 Task: Search one way flight ticket for 5 adults, 1 child, 2 infants in seat and 1 infant on lap in business from Allentown: Lehigh Valley International Airport (was Allentown-bethlehem-easton International Airport) to Raleigh: Raleigh-durham International Airport on 8-5-2023. Choice of flights is Spirit. Number of bags: 2 checked bags. Price is upto 105000. Outbound departure time preference is 12:15.
Action: Mouse moved to (421, 358)
Screenshot: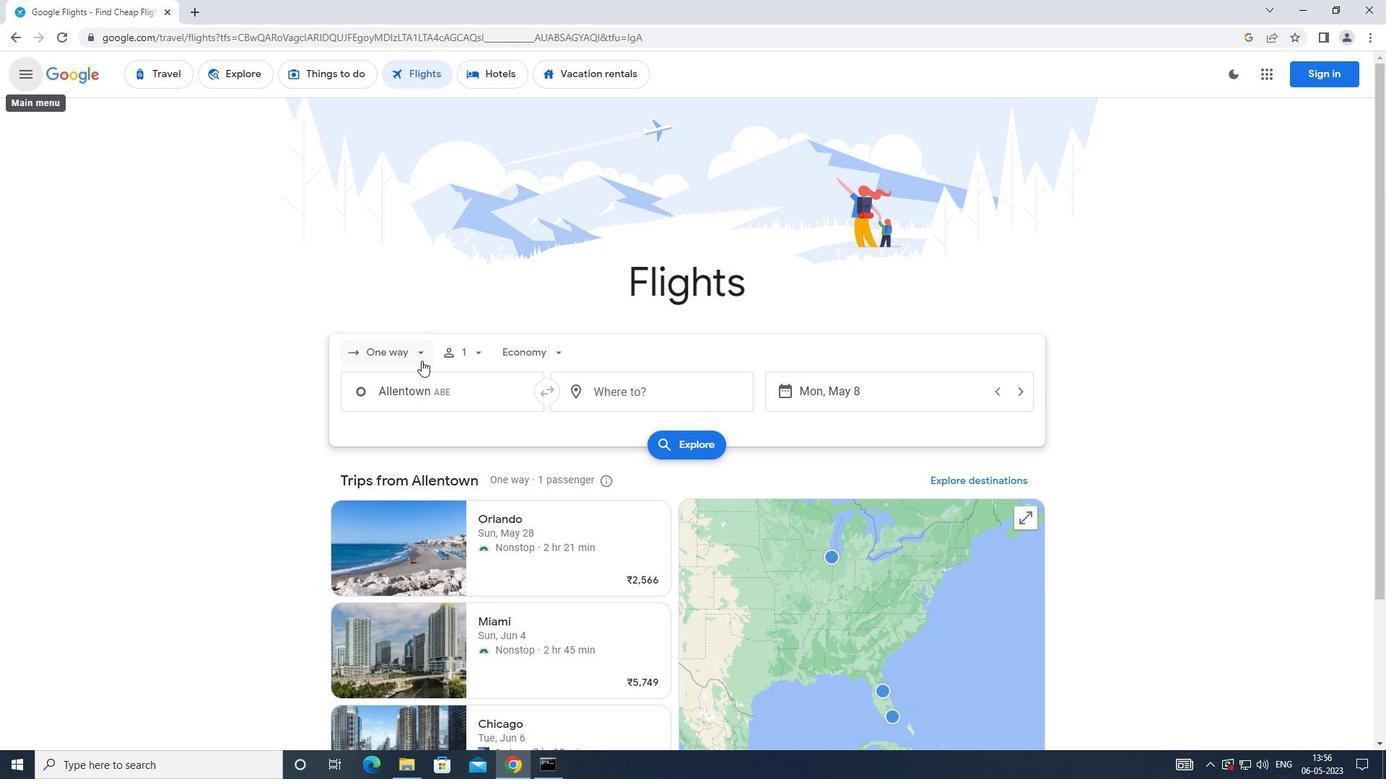 
Action: Mouse pressed left at (421, 358)
Screenshot: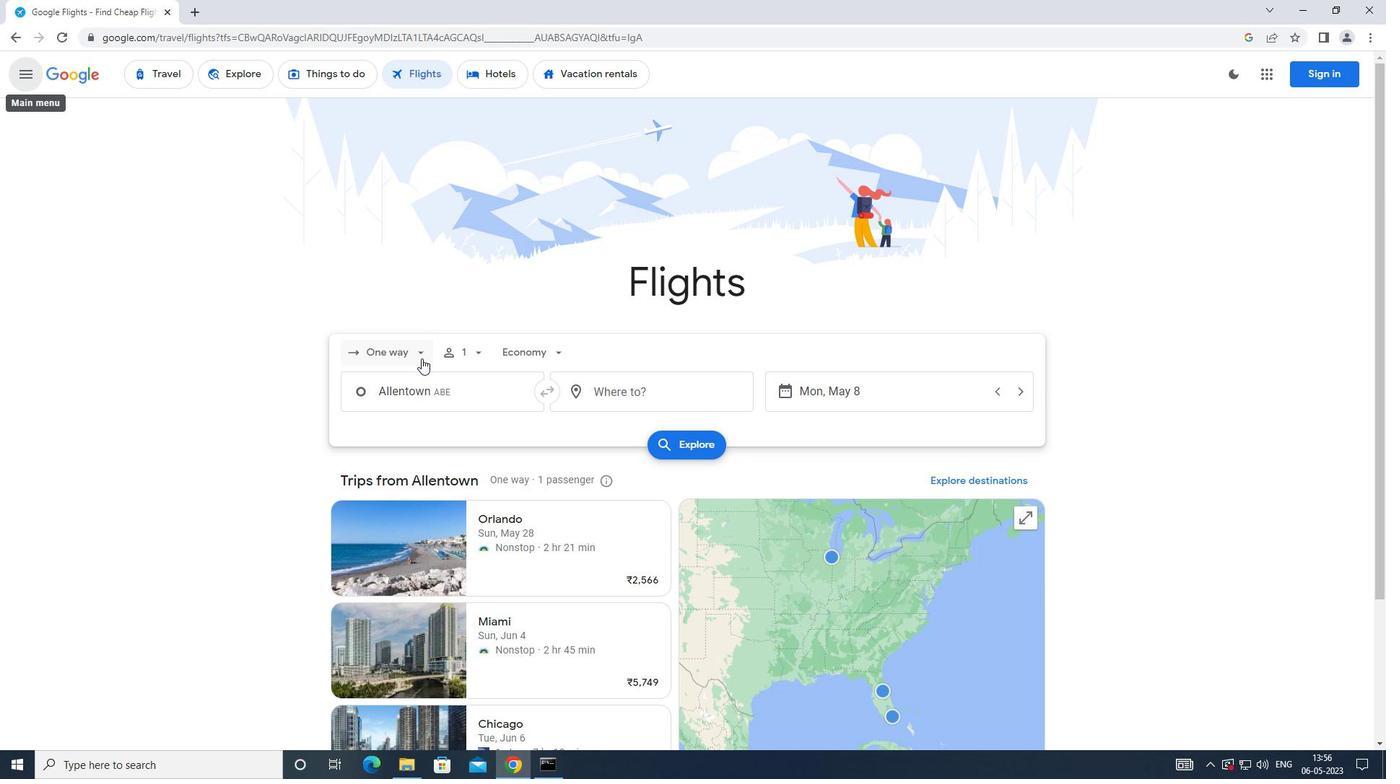 
Action: Mouse moved to (416, 415)
Screenshot: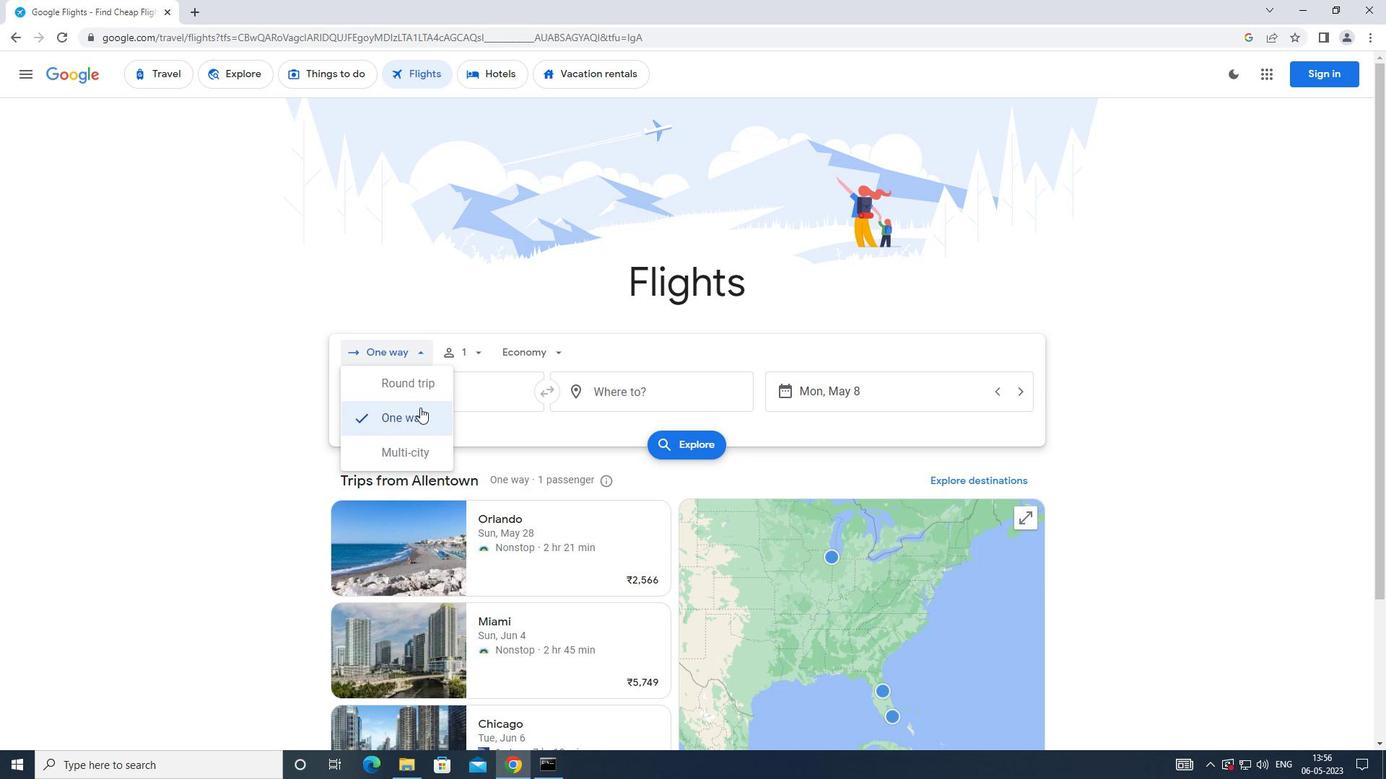 
Action: Mouse pressed left at (416, 415)
Screenshot: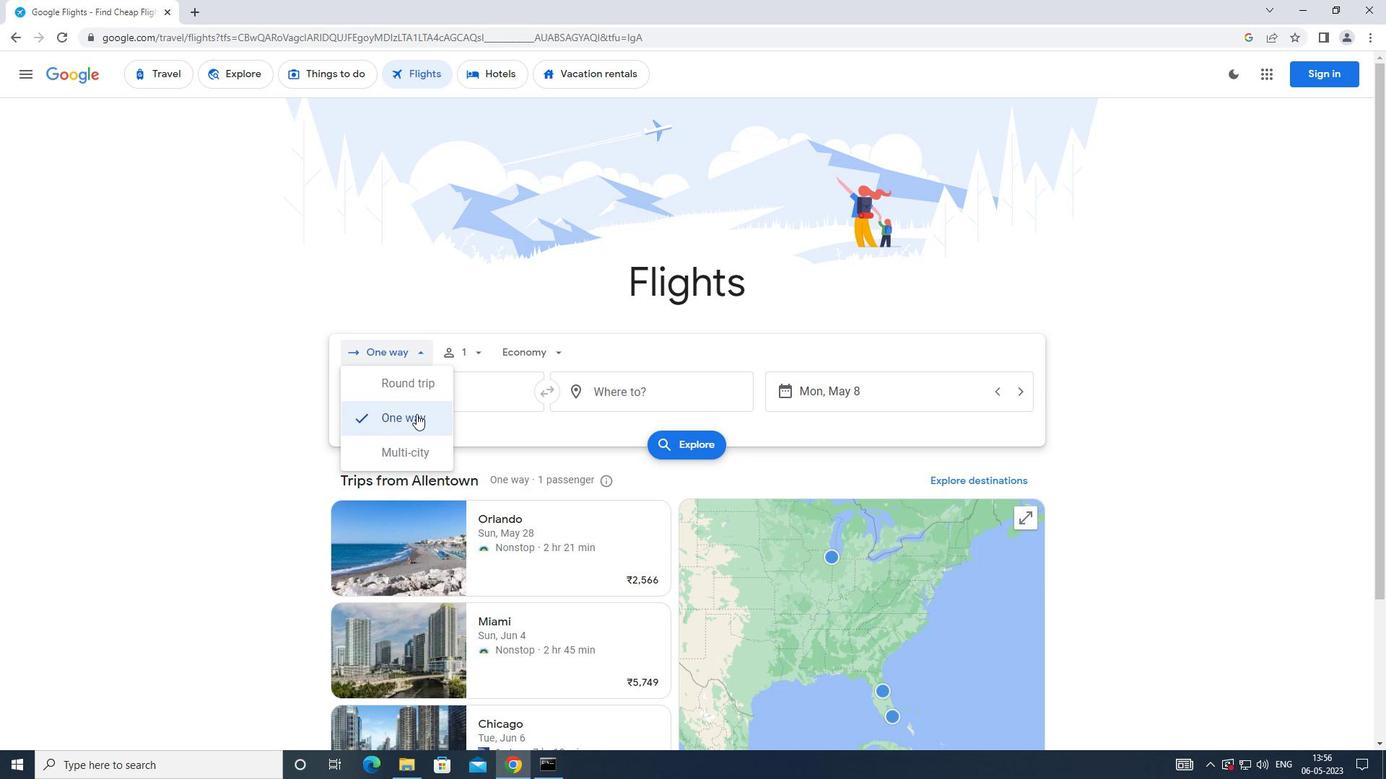 
Action: Mouse moved to (474, 361)
Screenshot: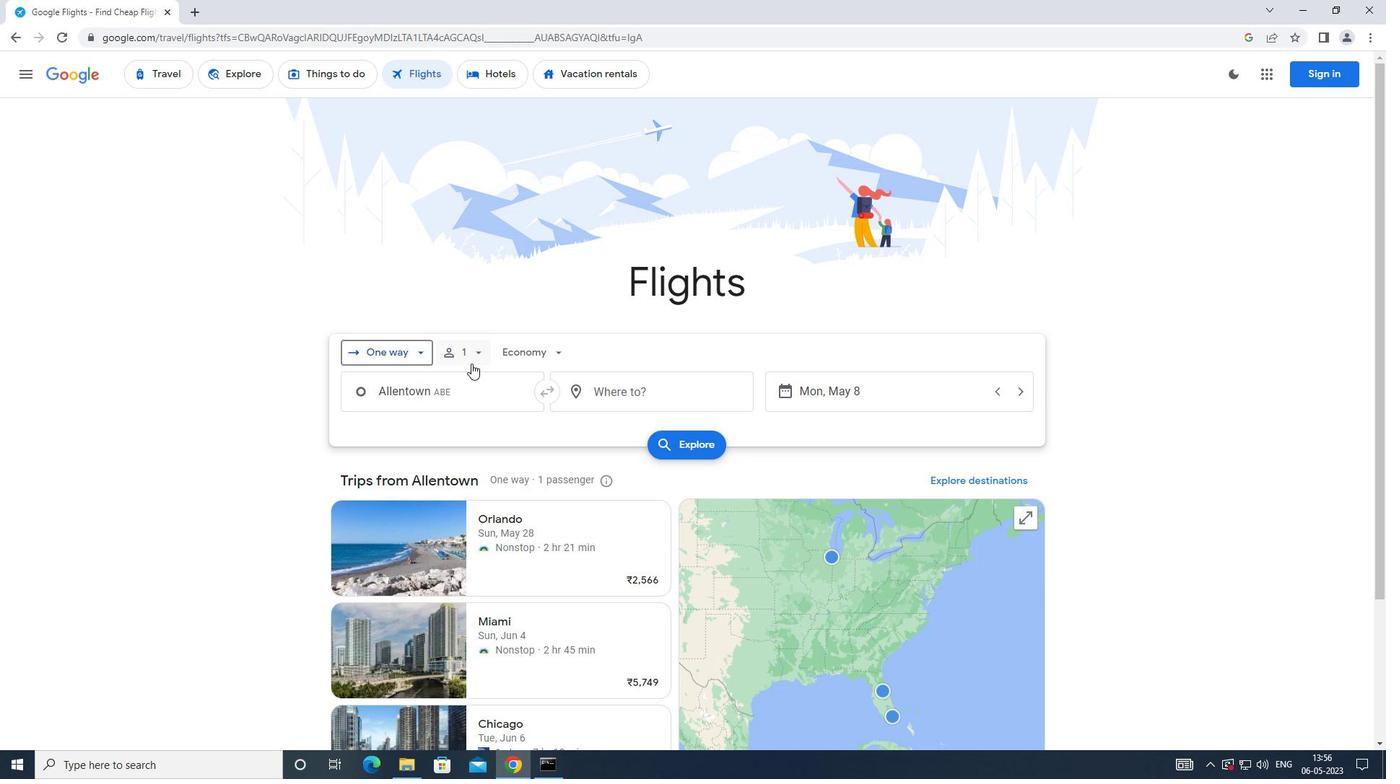 
Action: Mouse pressed left at (474, 361)
Screenshot: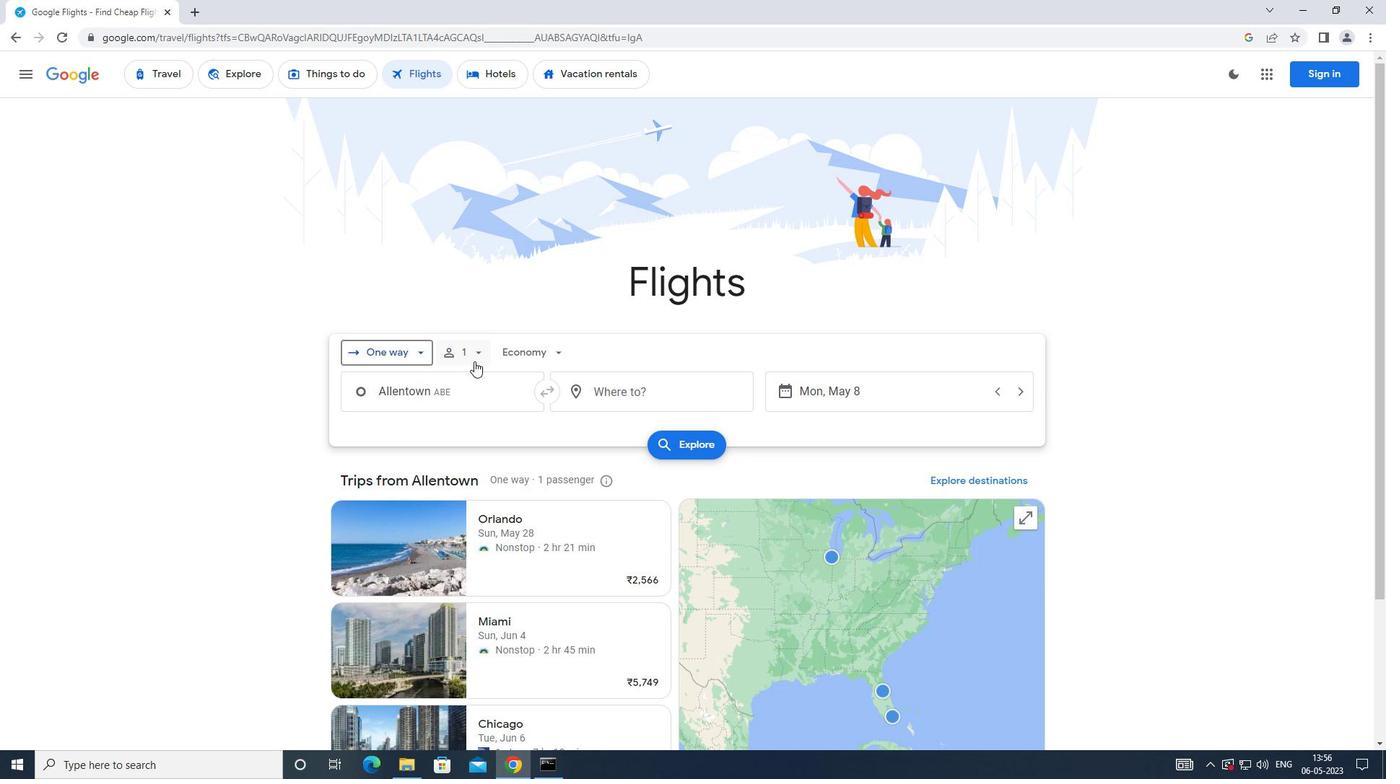 
Action: Mouse moved to (582, 391)
Screenshot: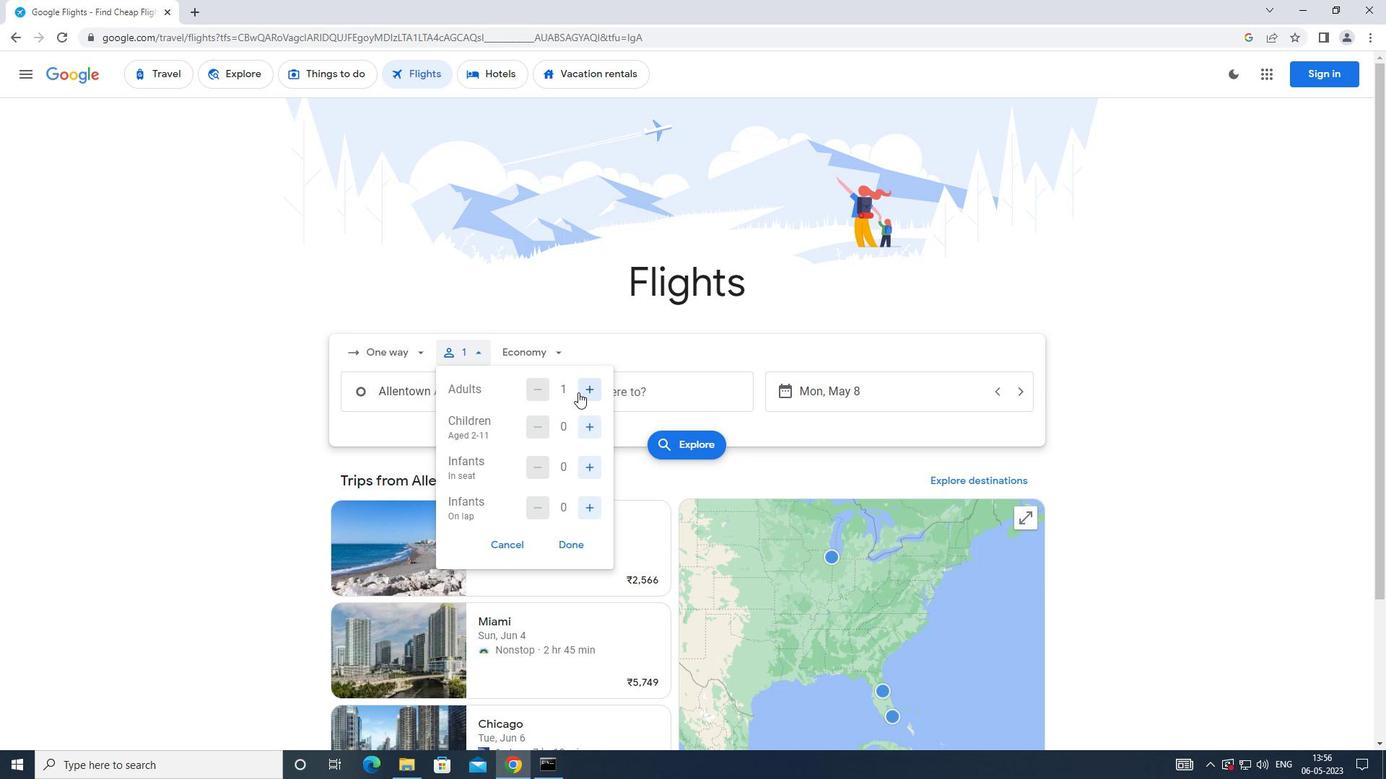 
Action: Mouse pressed left at (582, 391)
Screenshot: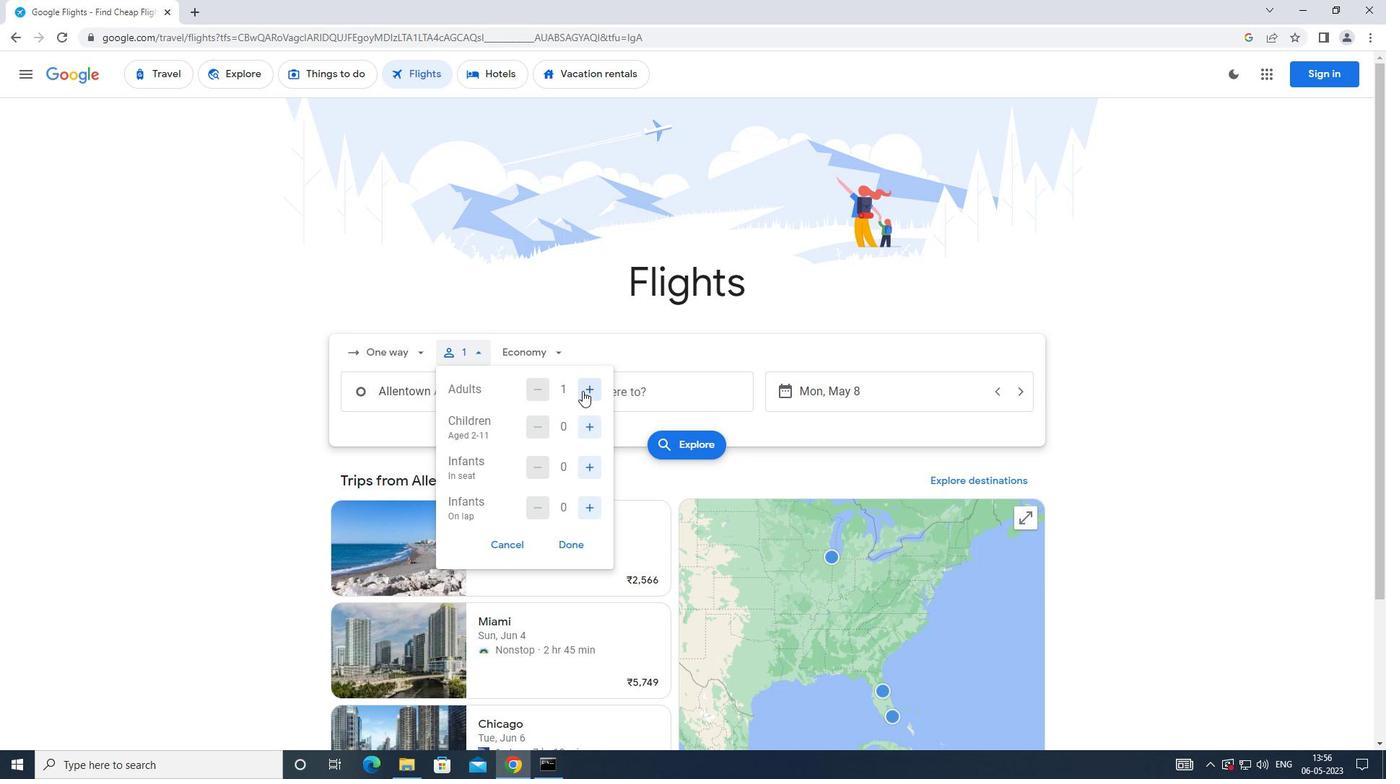 
Action: Mouse pressed left at (582, 391)
Screenshot: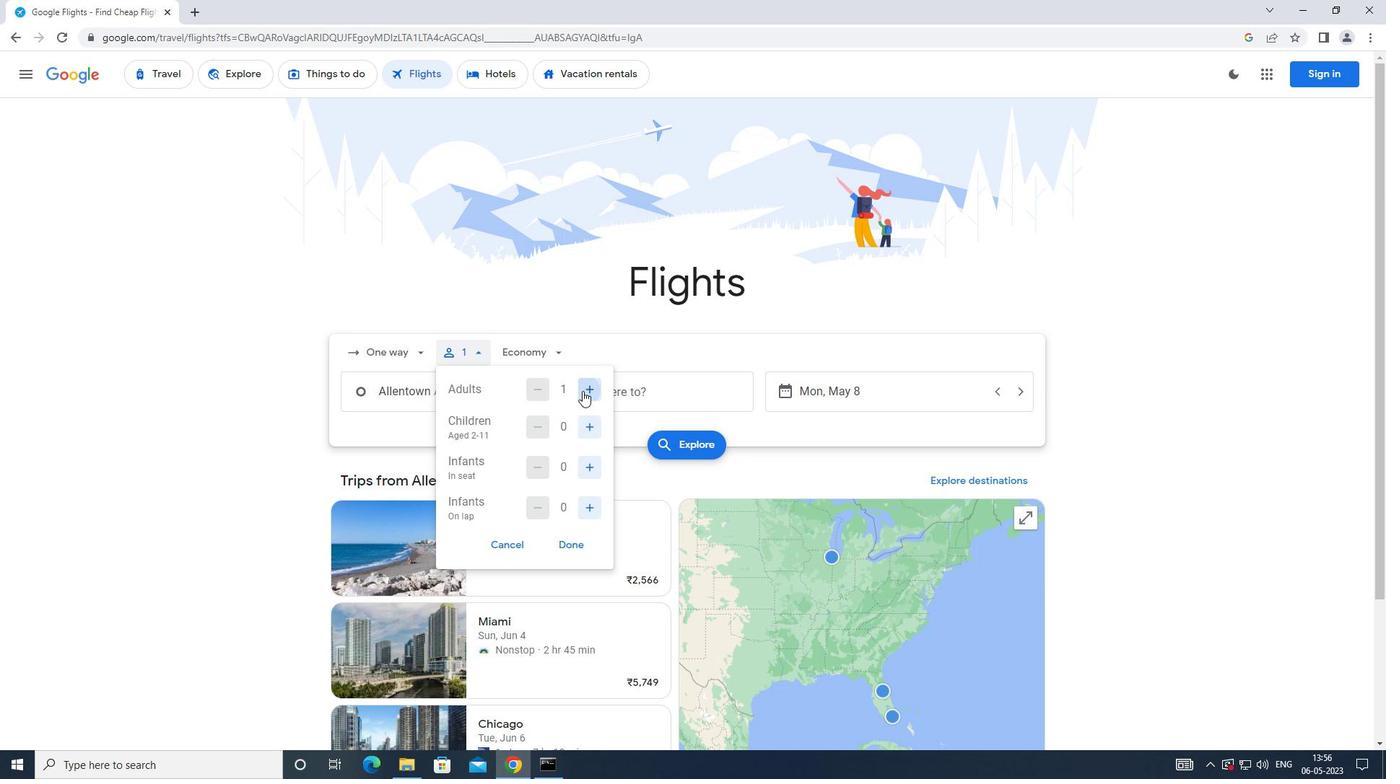 
Action: Mouse pressed left at (582, 391)
Screenshot: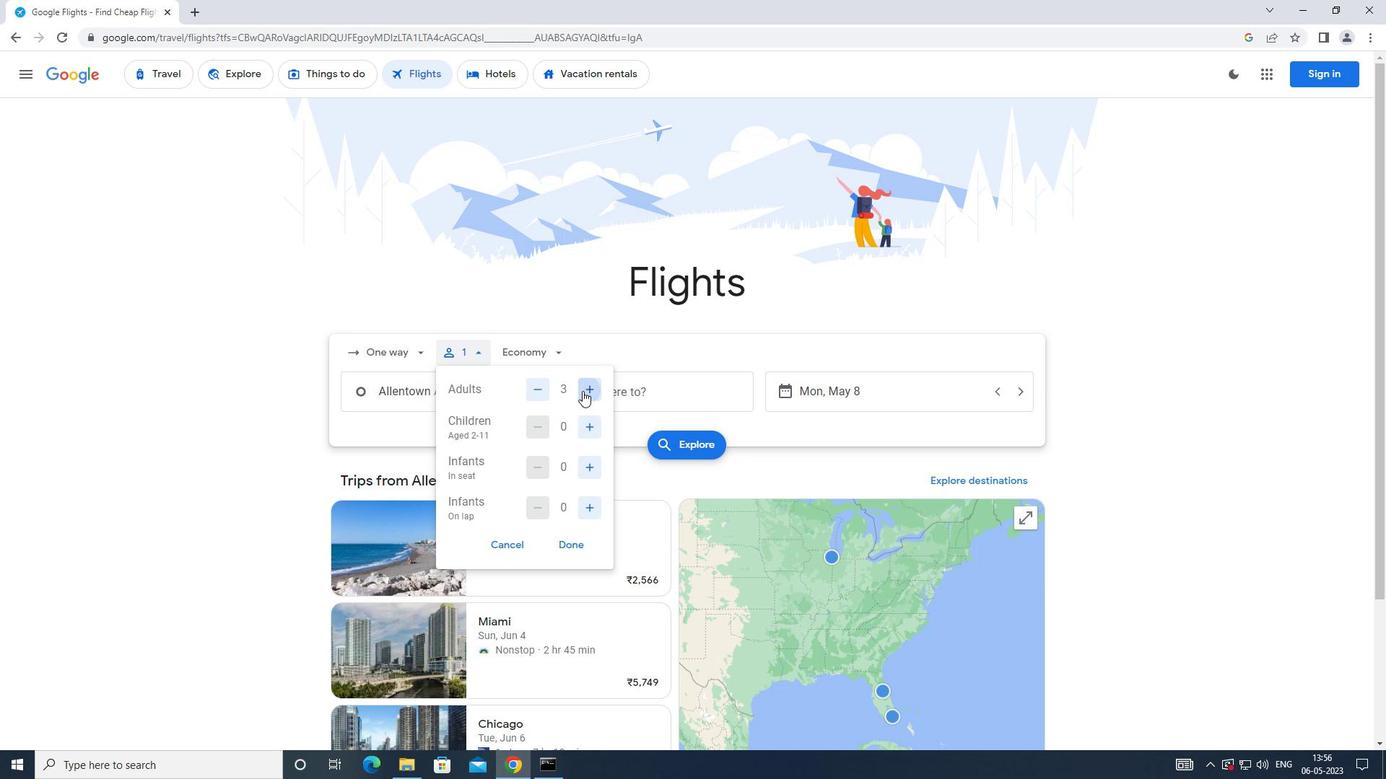 
Action: Mouse pressed left at (582, 391)
Screenshot: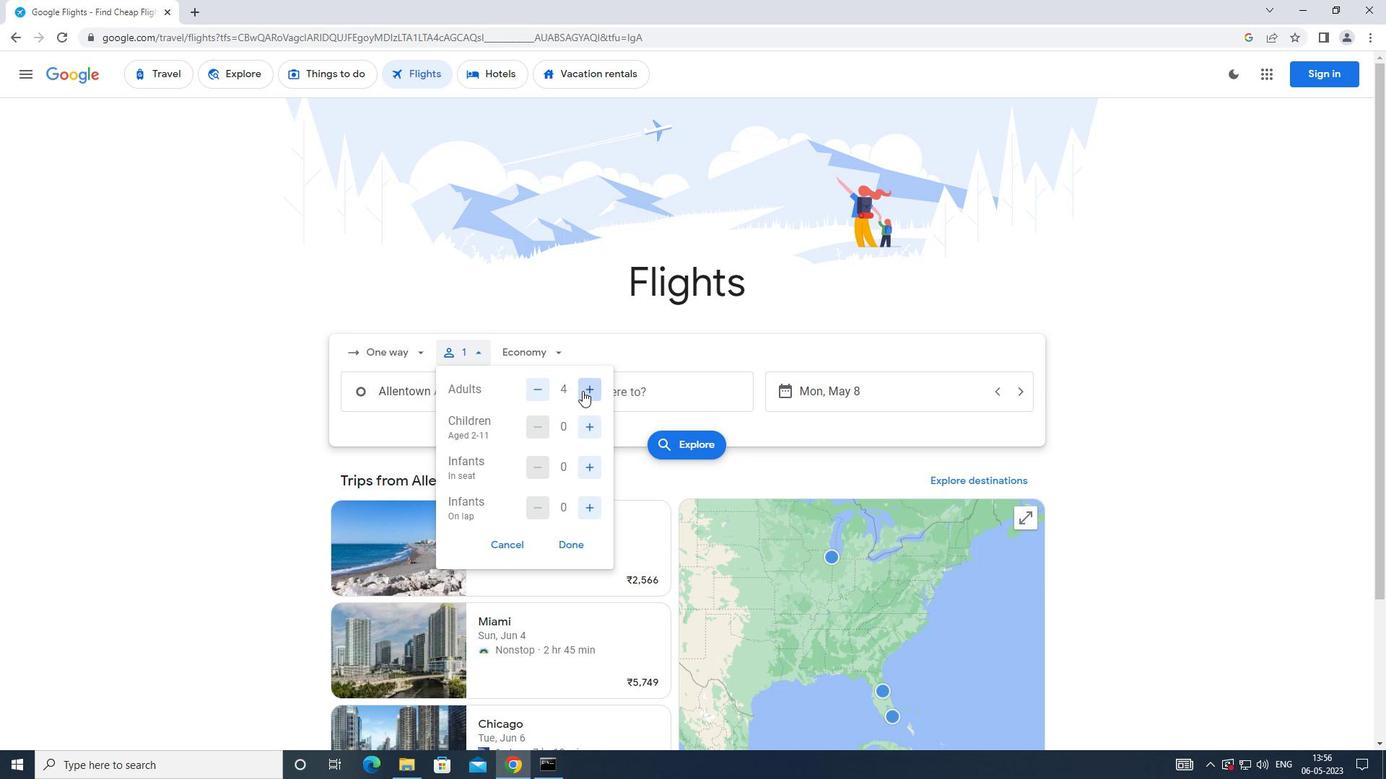 
Action: Mouse moved to (581, 429)
Screenshot: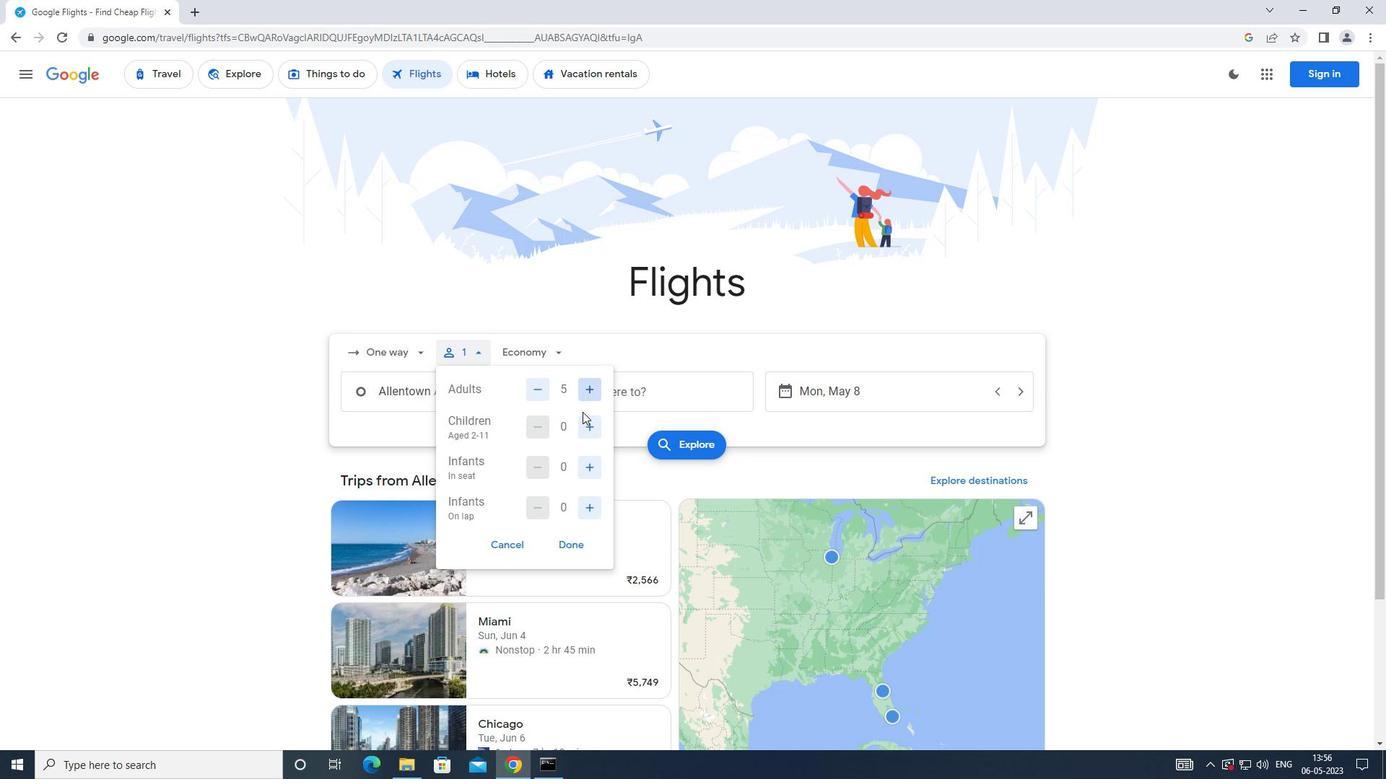 
Action: Mouse pressed left at (581, 429)
Screenshot: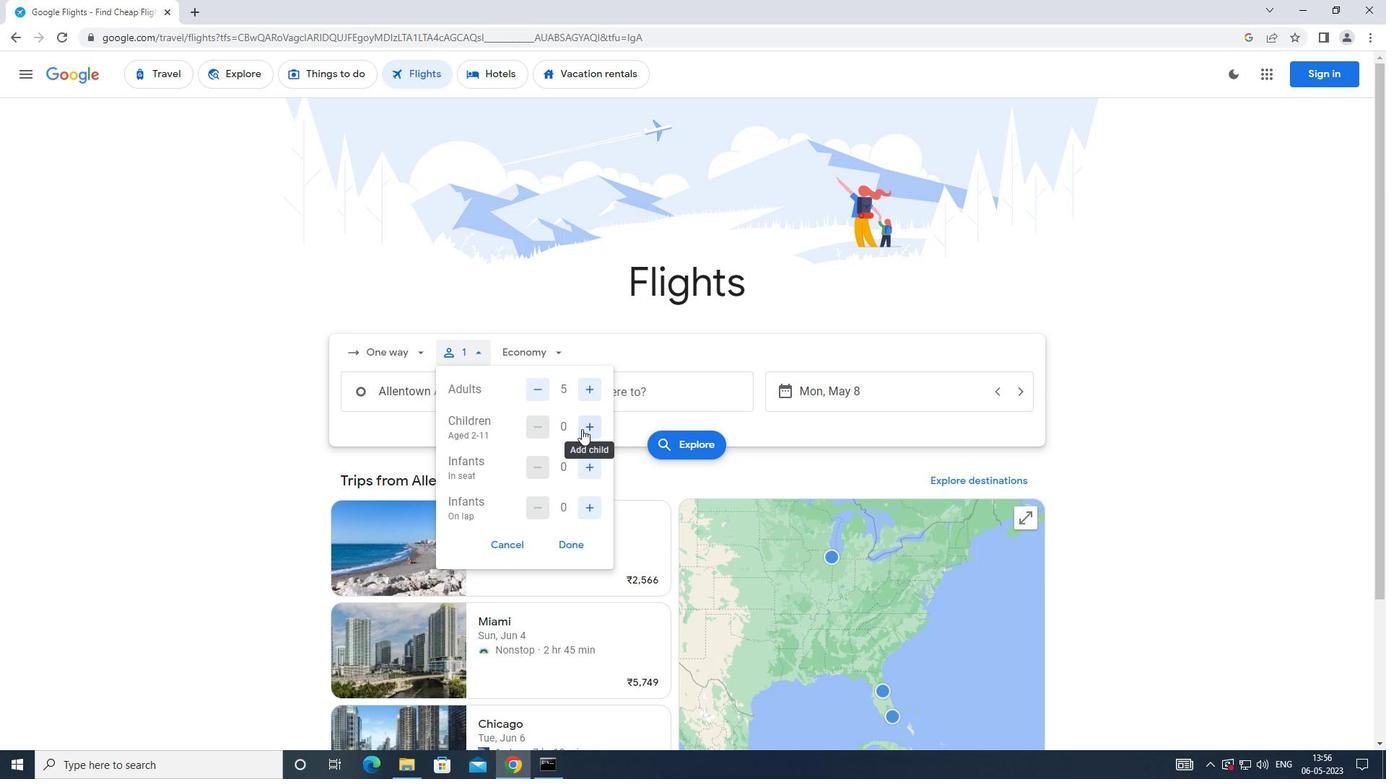 
Action: Mouse moved to (591, 462)
Screenshot: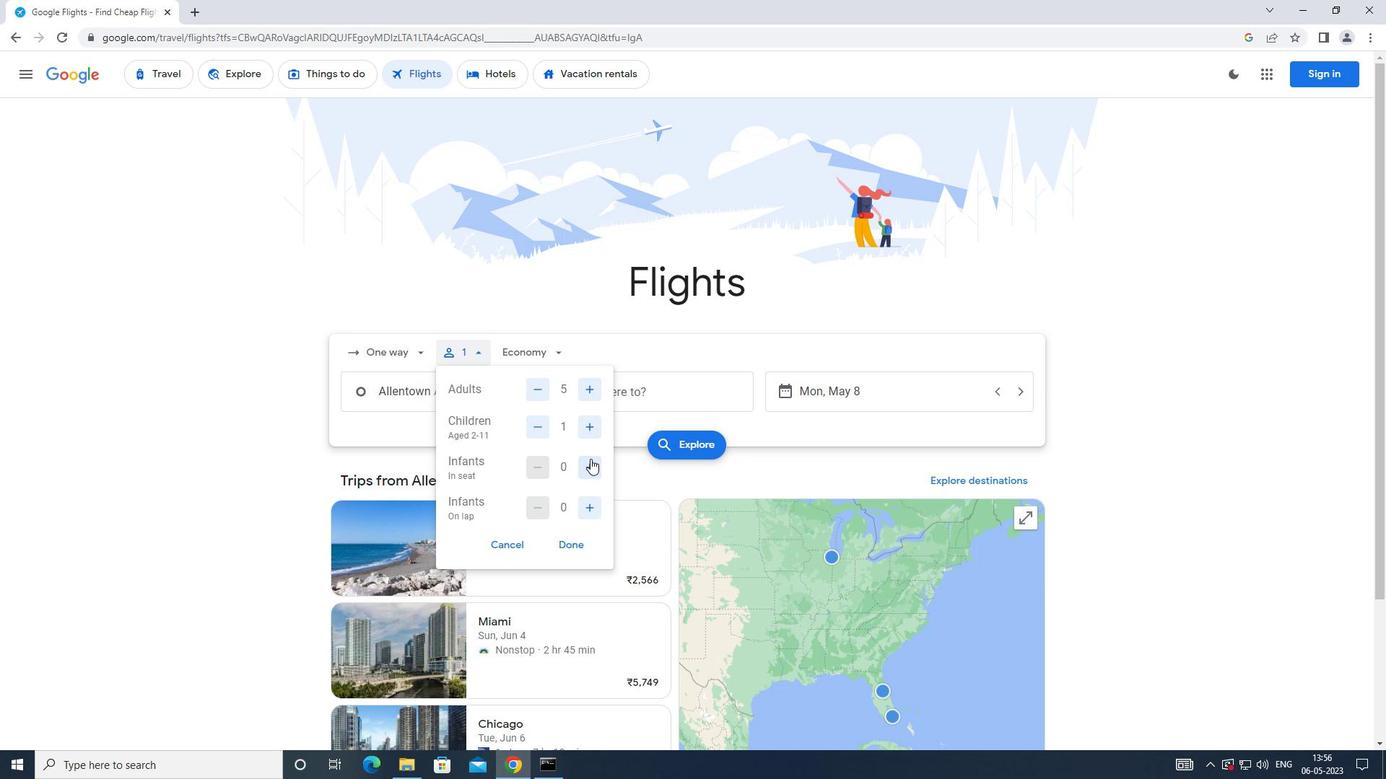 
Action: Mouse pressed left at (591, 462)
Screenshot: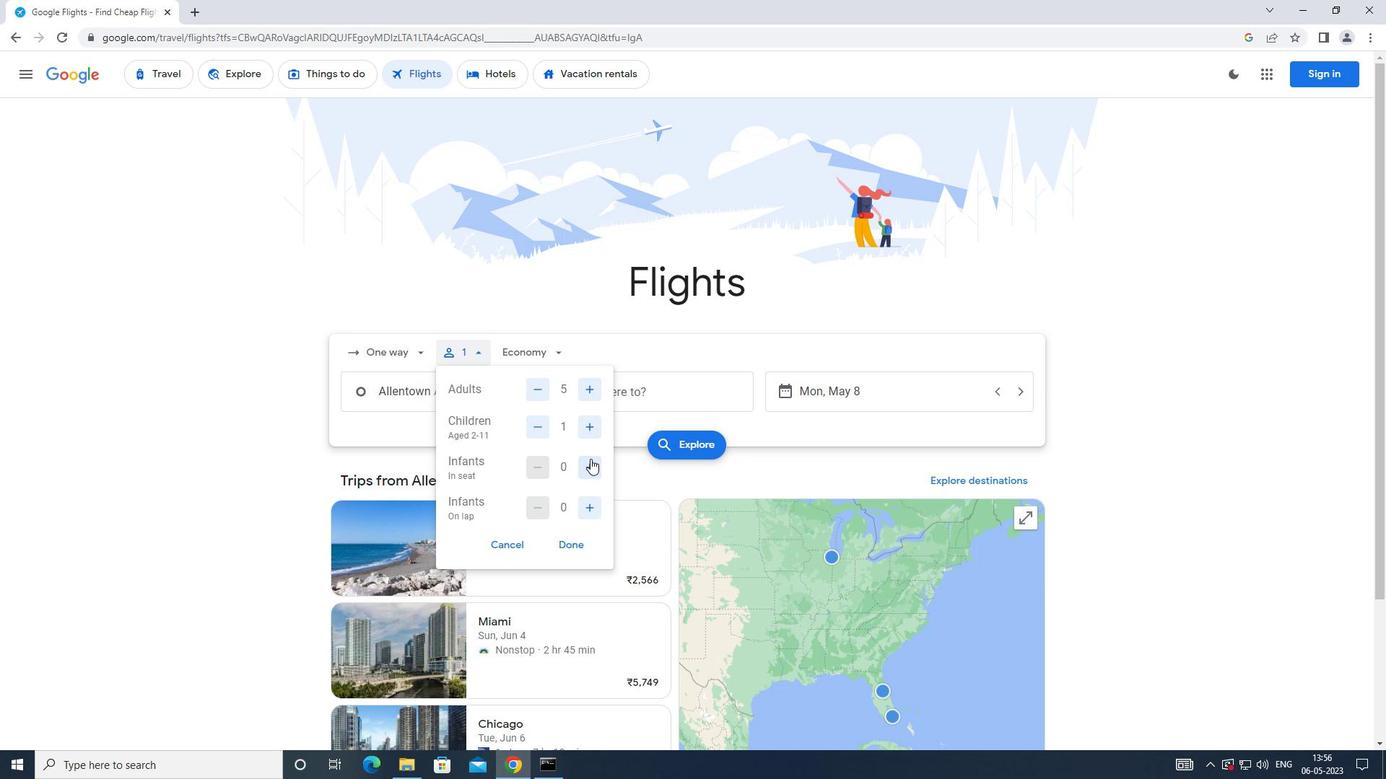 
Action: Mouse moved to (591, 462)
Screenshot: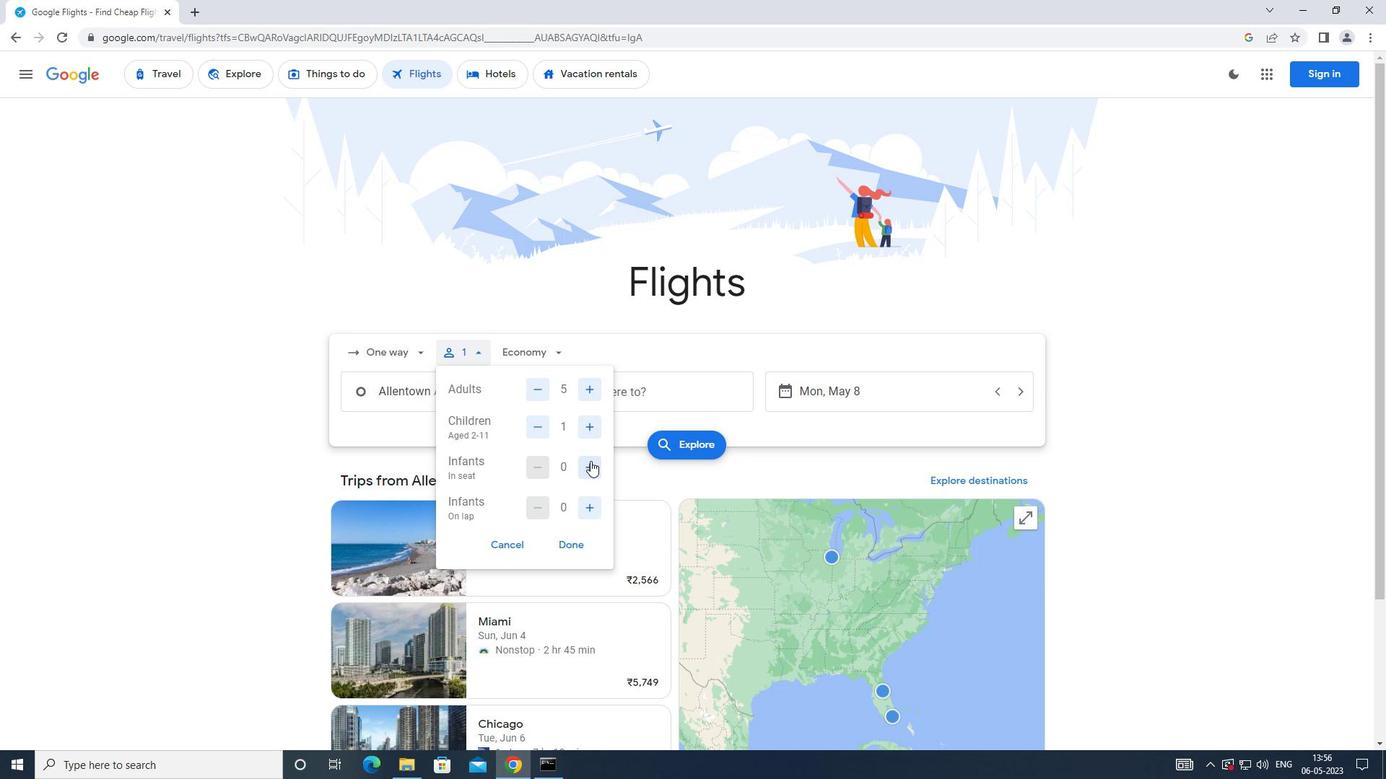 
Action: Mouse pressed left at (591, 462)
Screenshot: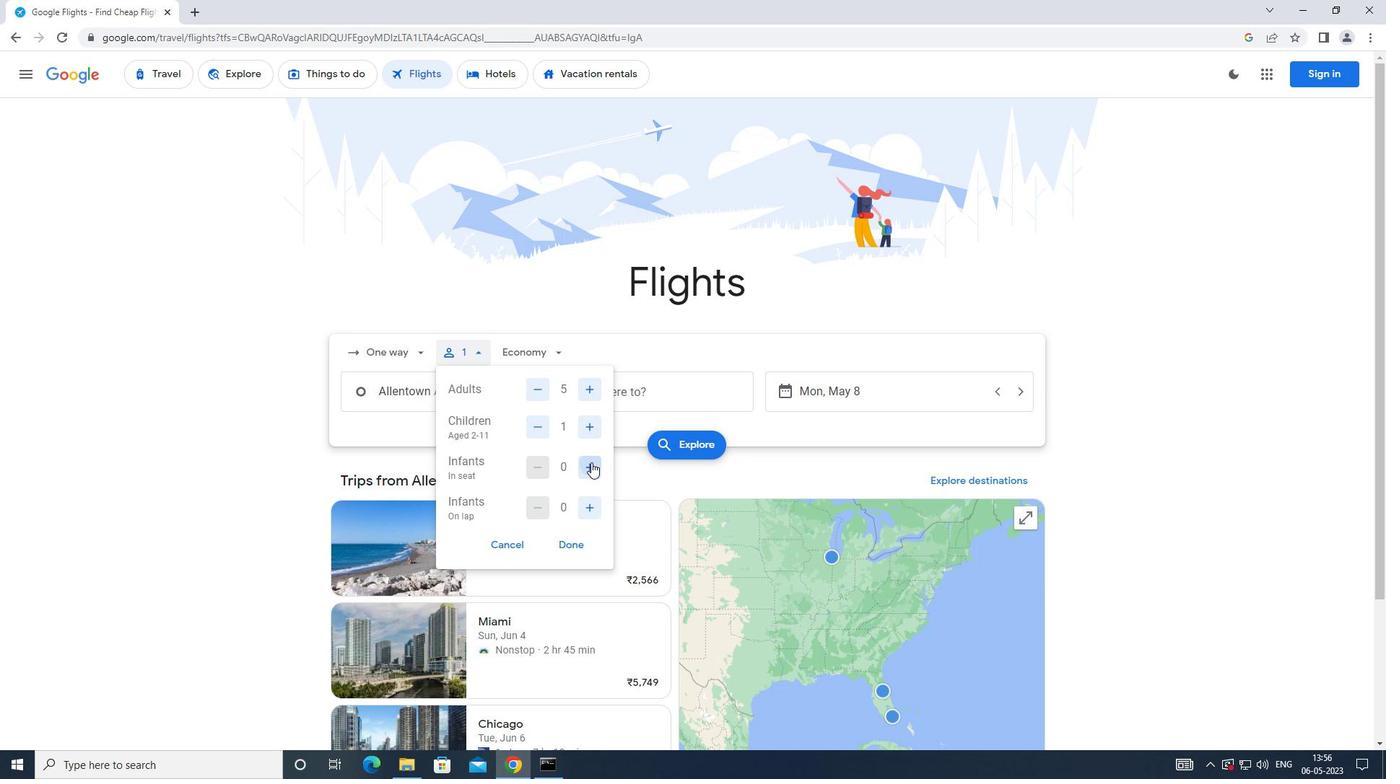 
Action: Mouse moved to (592, 506)
Screenshot: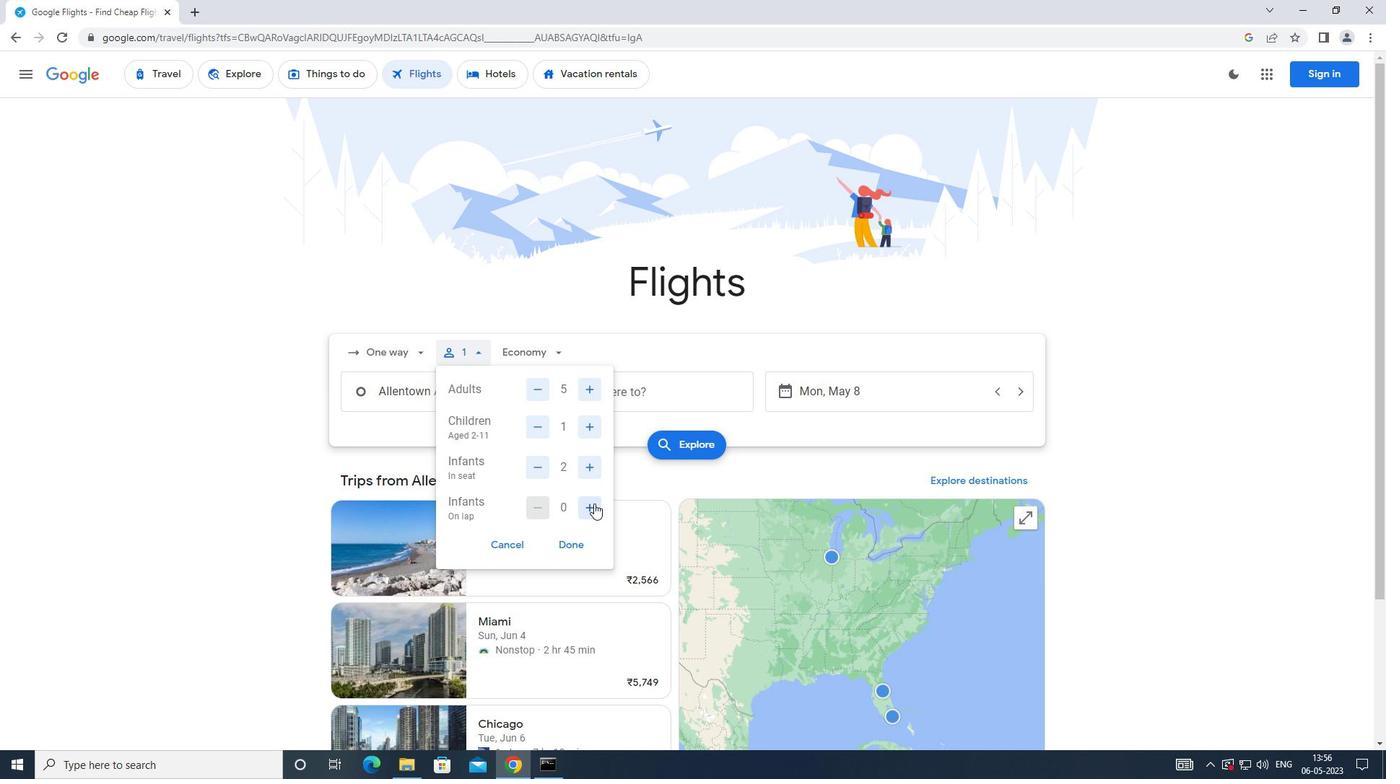 
Action: Mouse pressed left at (592, 506)
Screenshot: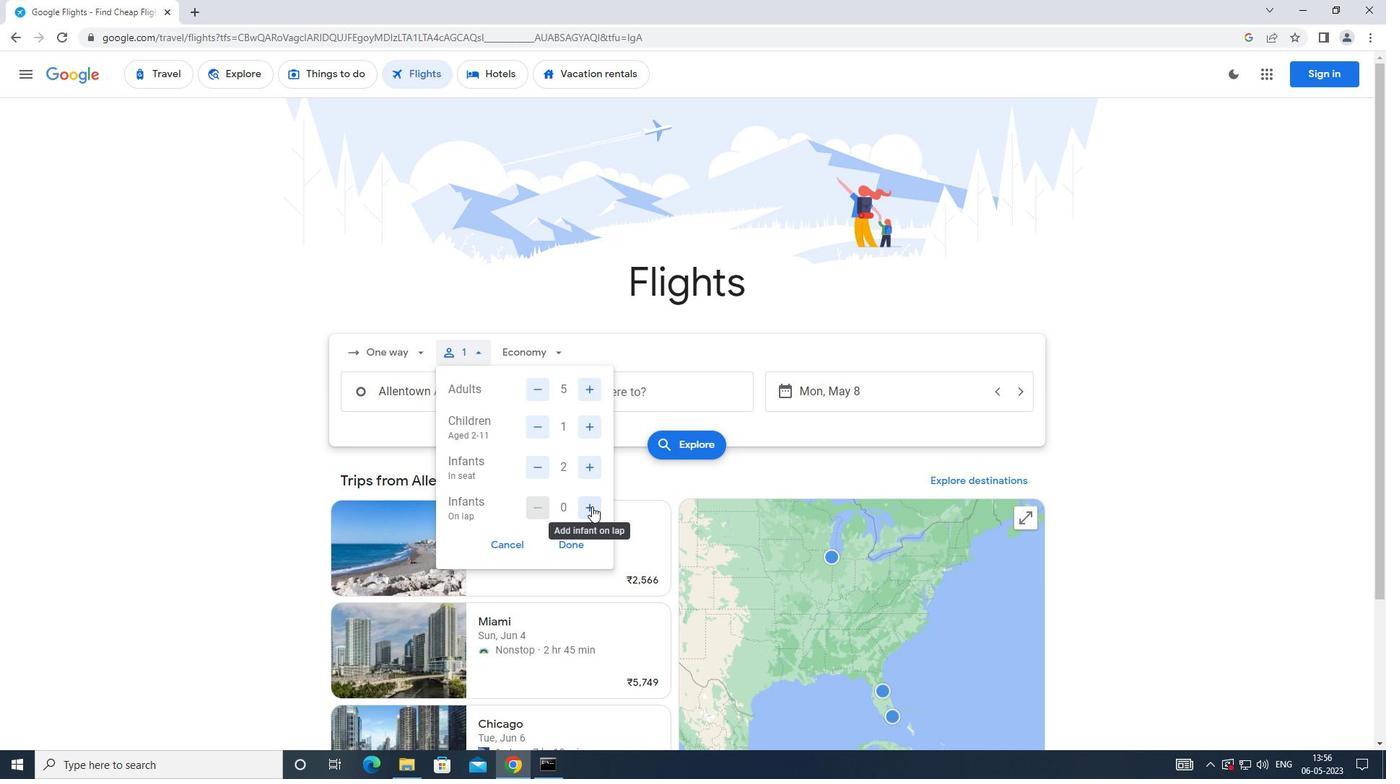 
Action: Mouse moved to (576, 549)
Screenshot: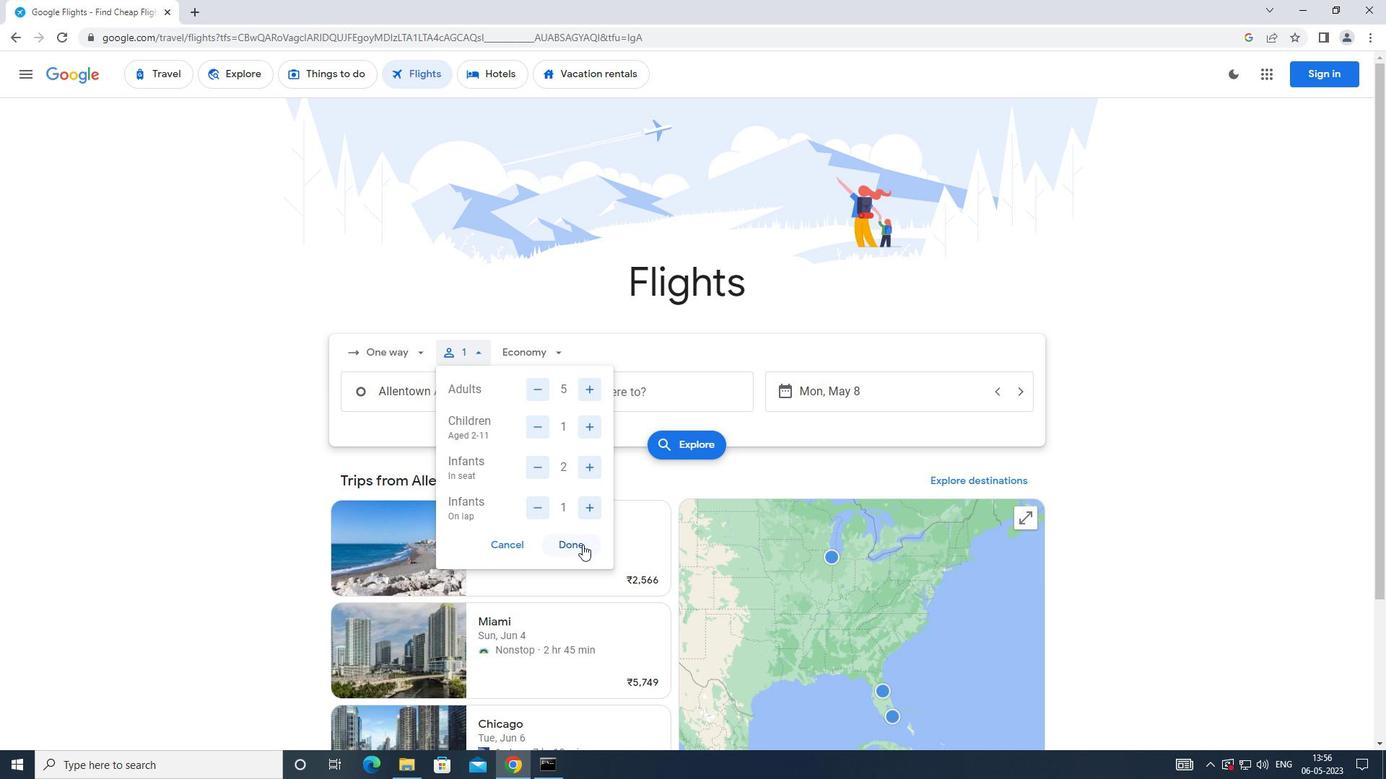 
Action: Mouse pressed left at (576, 549)
Screenshot: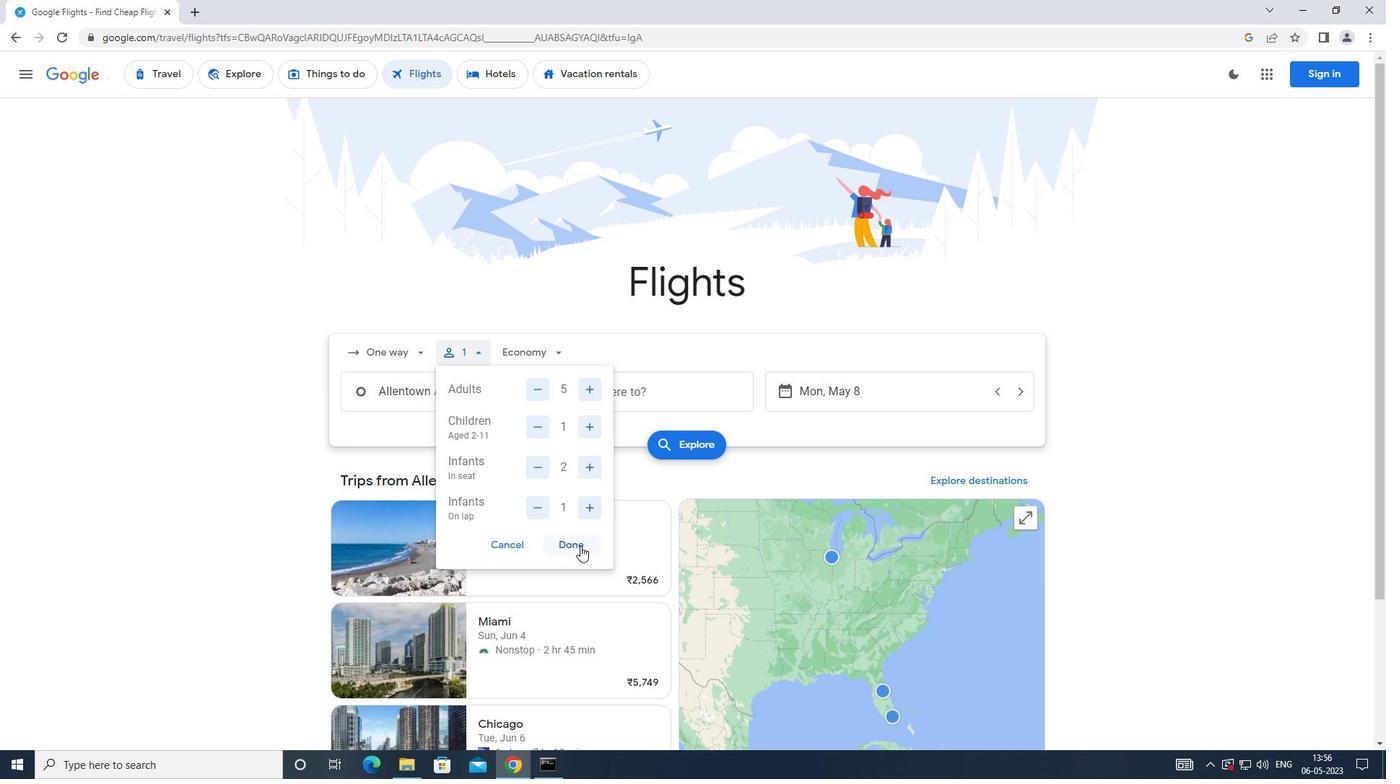 
Action: Mouse moved to (549, 358)
Screenshot: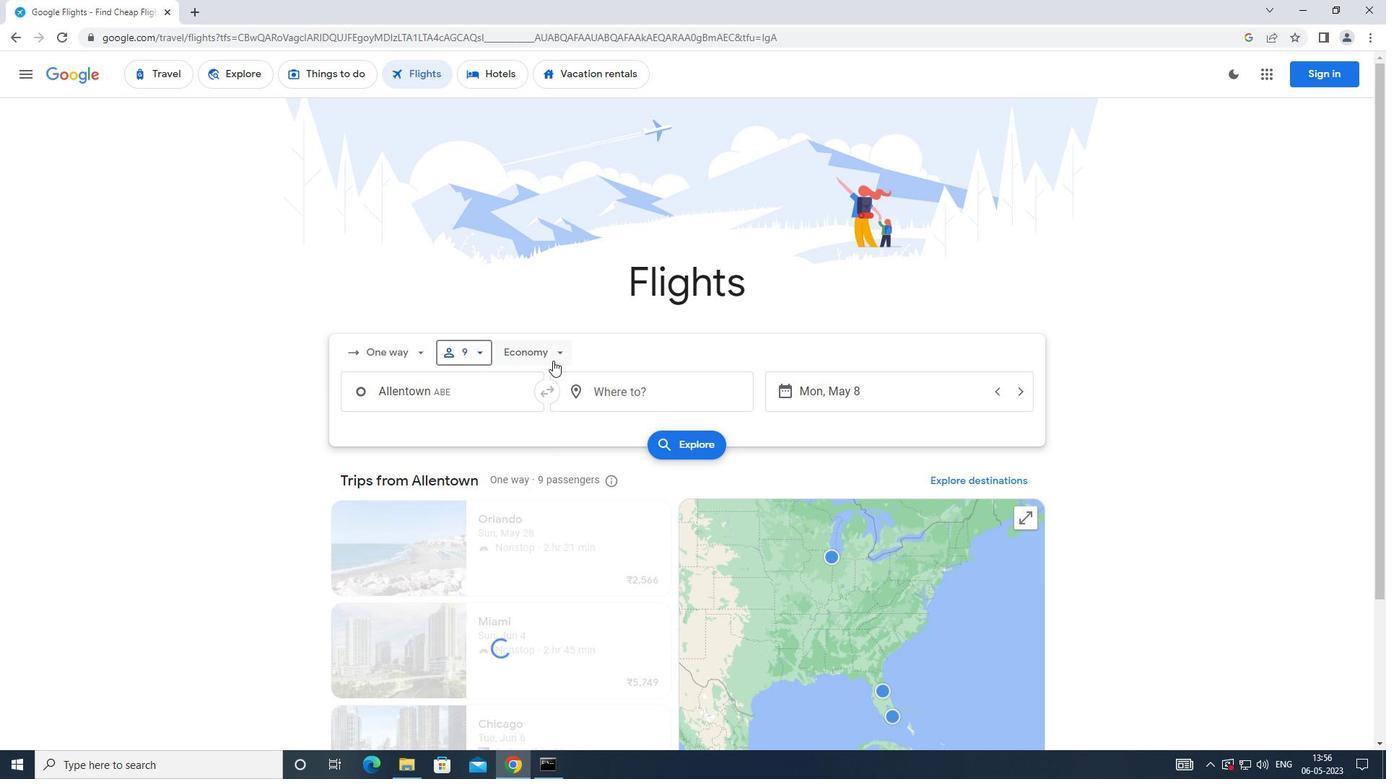 
Action: Mouse pressed left at (549, 358)
Screenshot: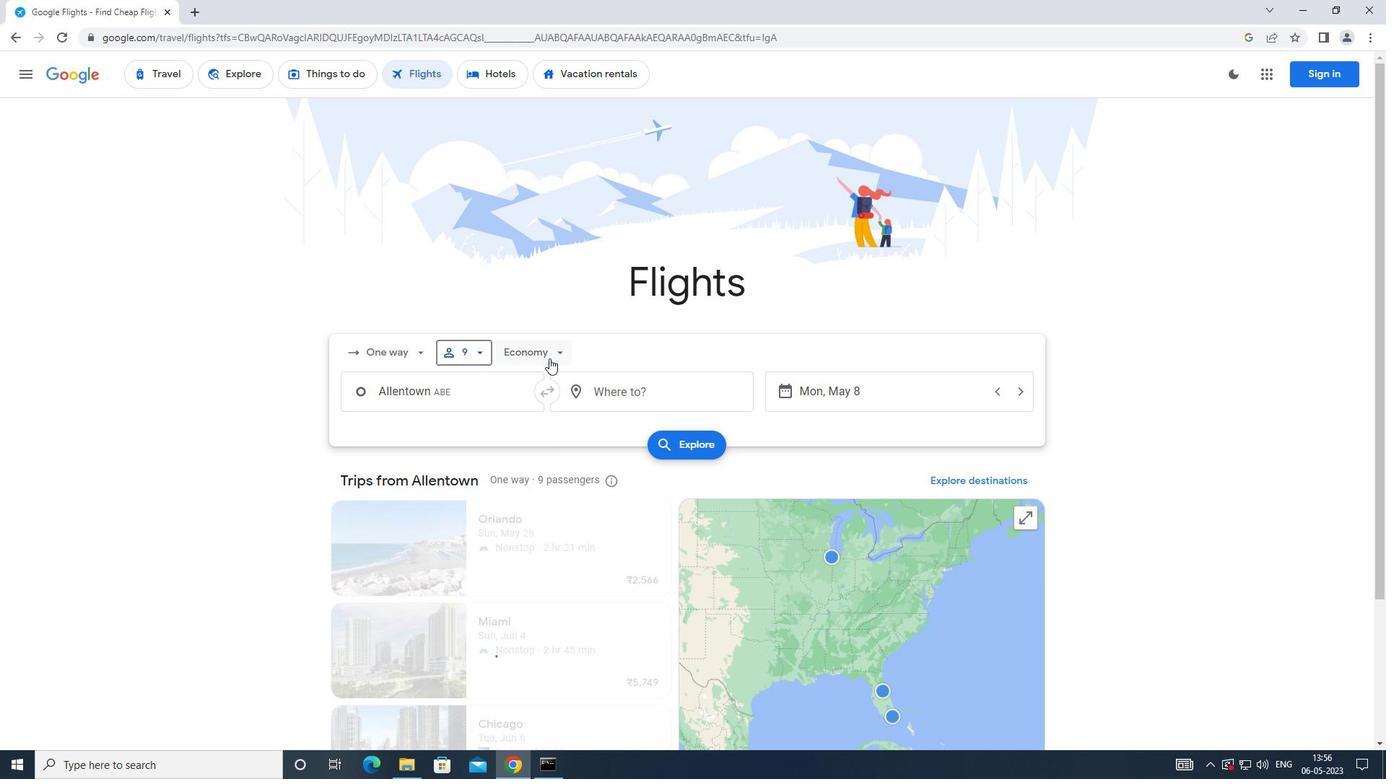 
Action: Mouse moved to (550, 453)
Screenshot: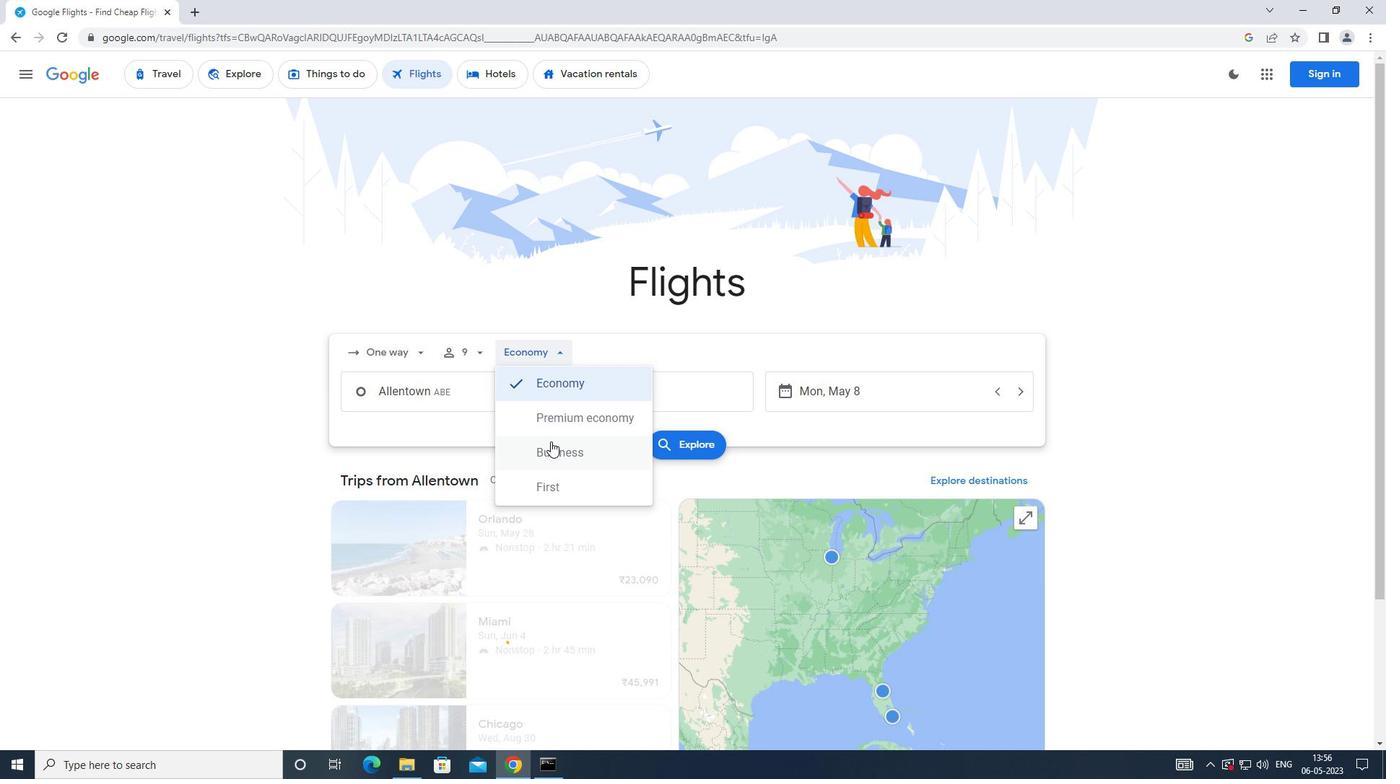 
Action: Mouse pressed left at (550, 453)
Screenshot: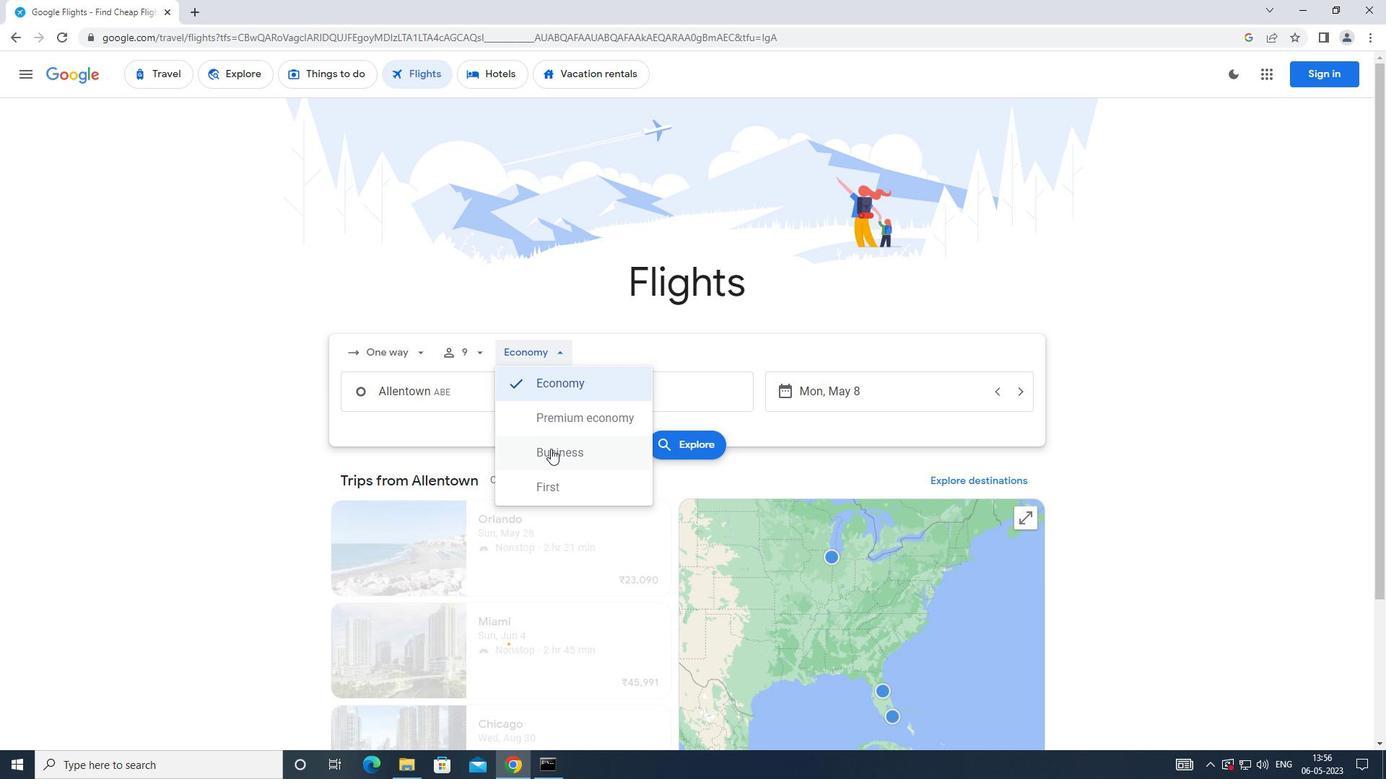 
Action: Mouse moved to (464, 394)
Screenshot: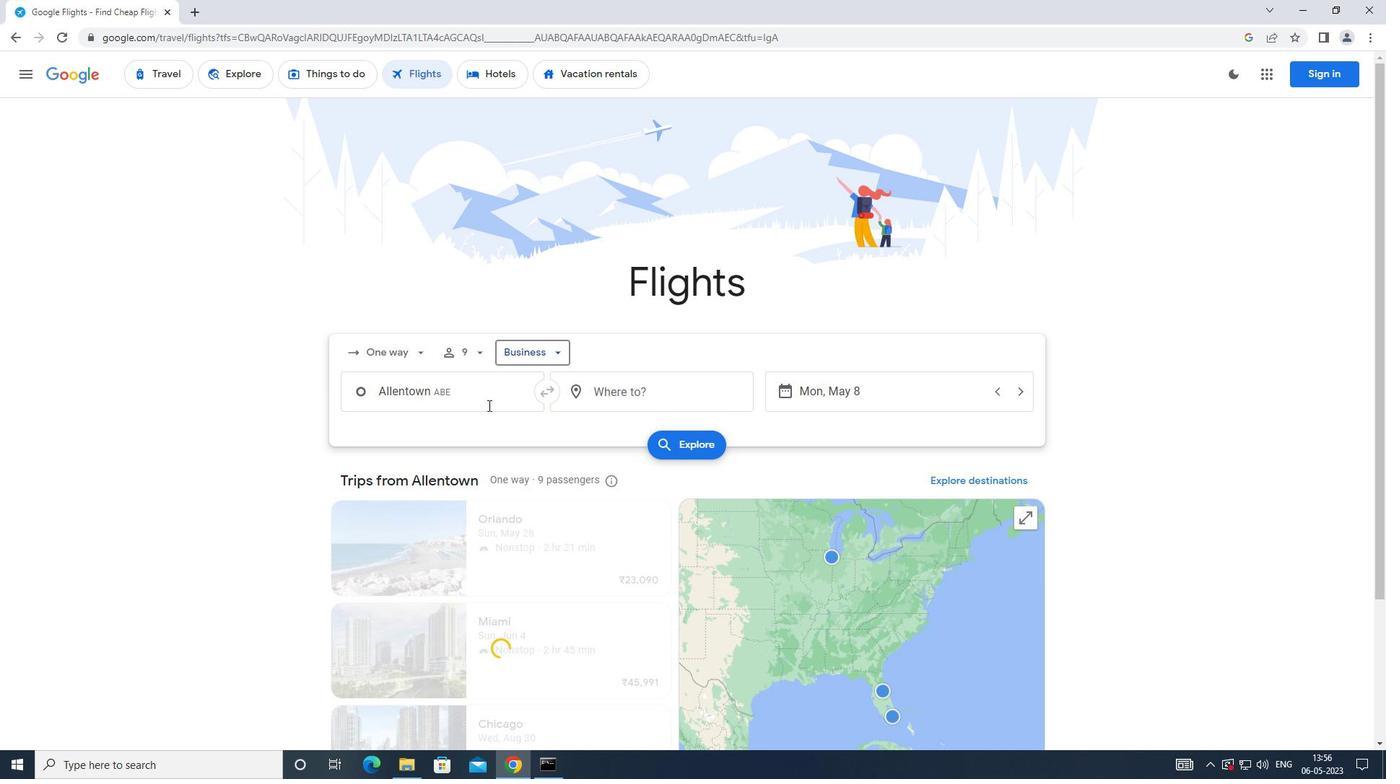 
Action: Mouse pressed left at (464, 394)
Screenshot: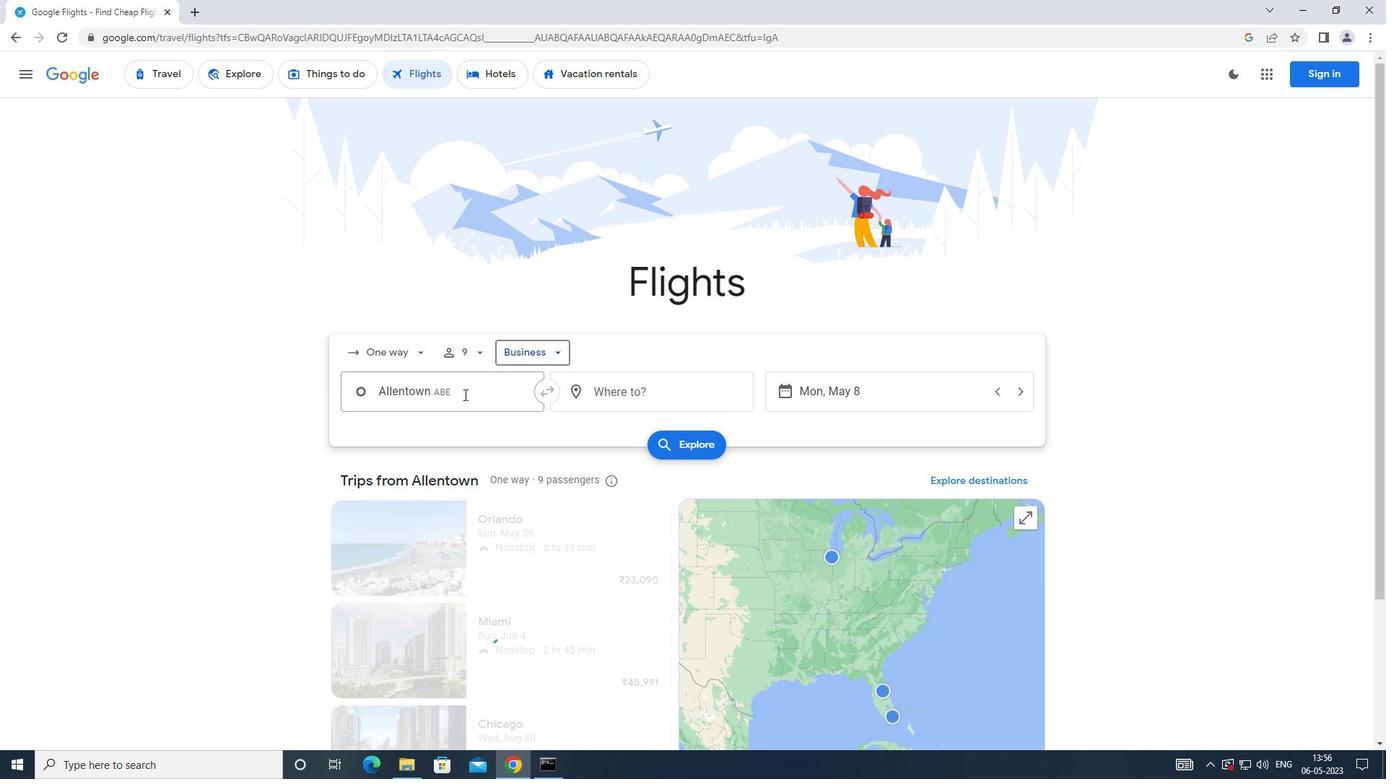 
Action: Mouse moved to (458, 466)
Screenshot: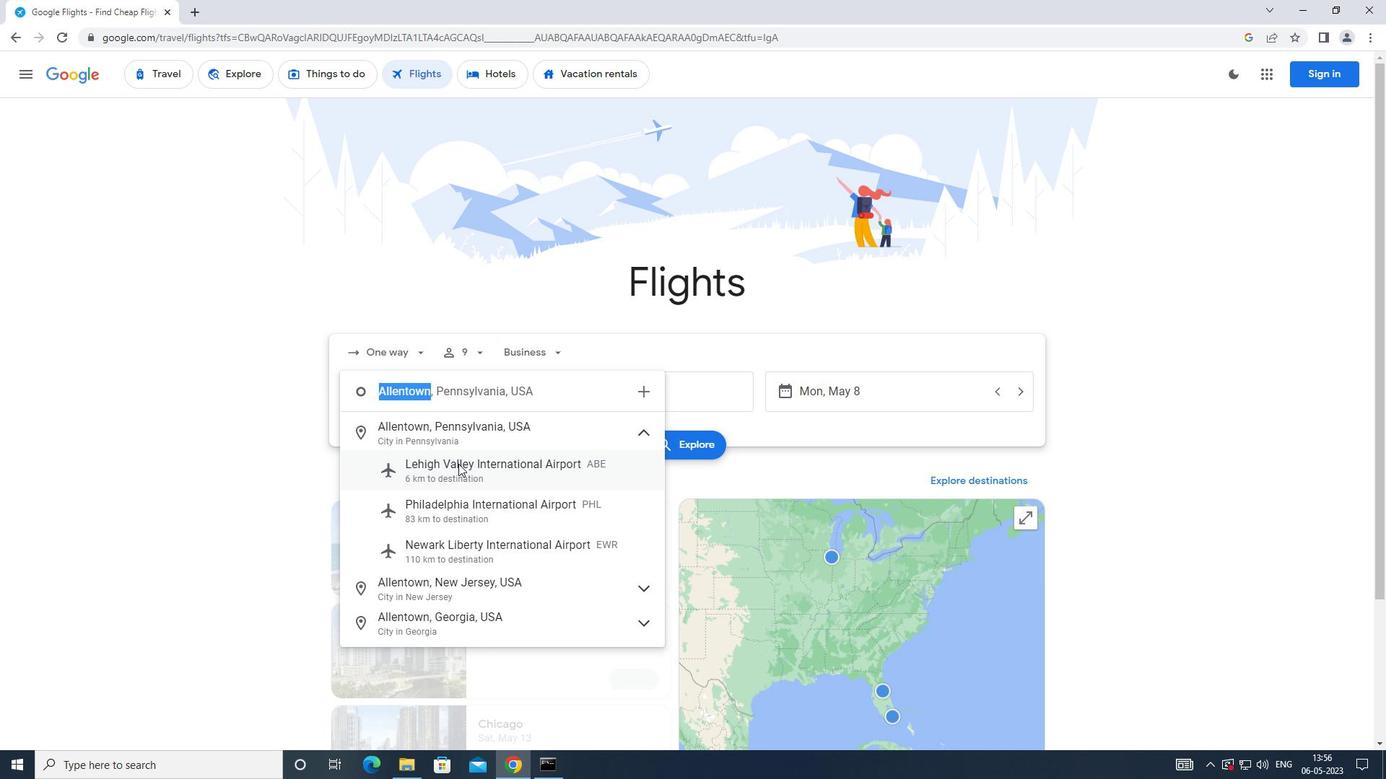 
Action: Mouse pressed left at (458, 466)
Screenshot: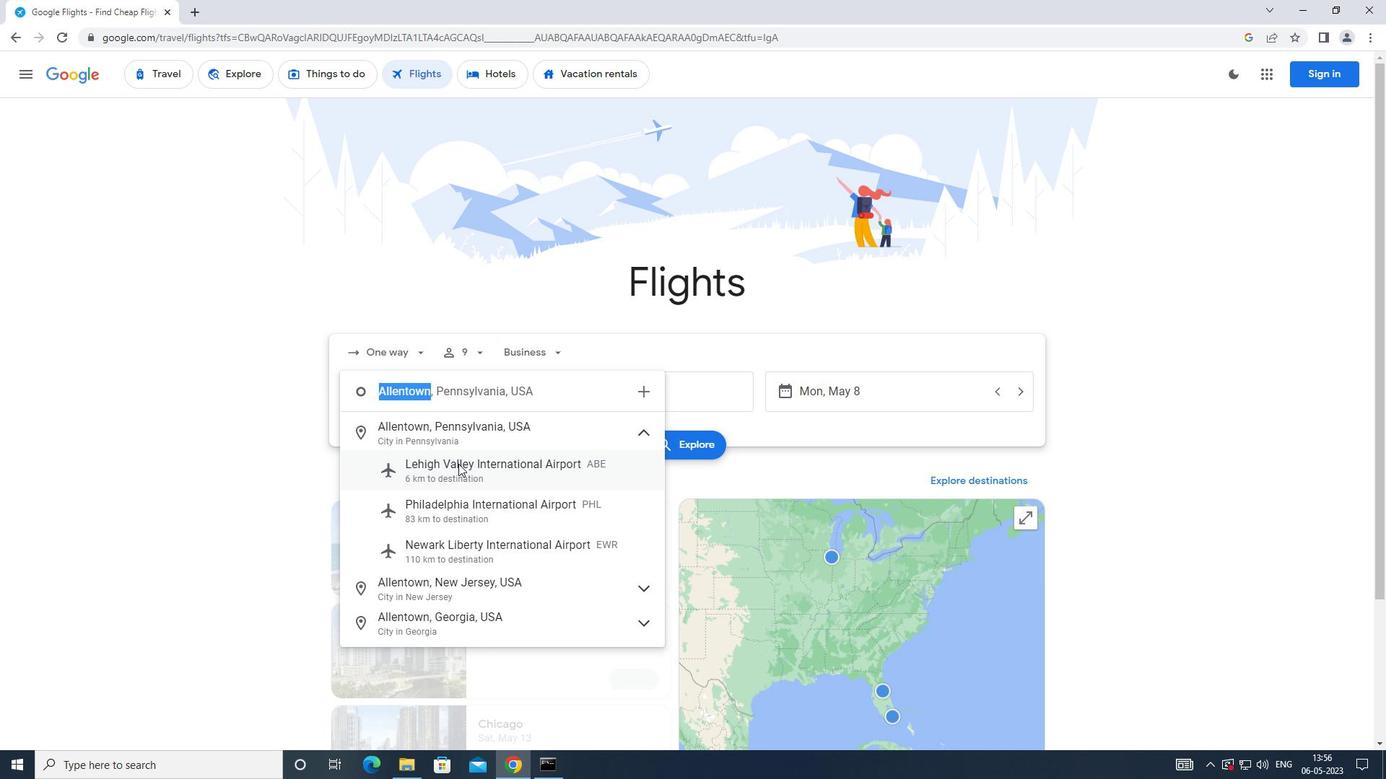 
Action: Mouse moved to (593, 394)
Screenshot: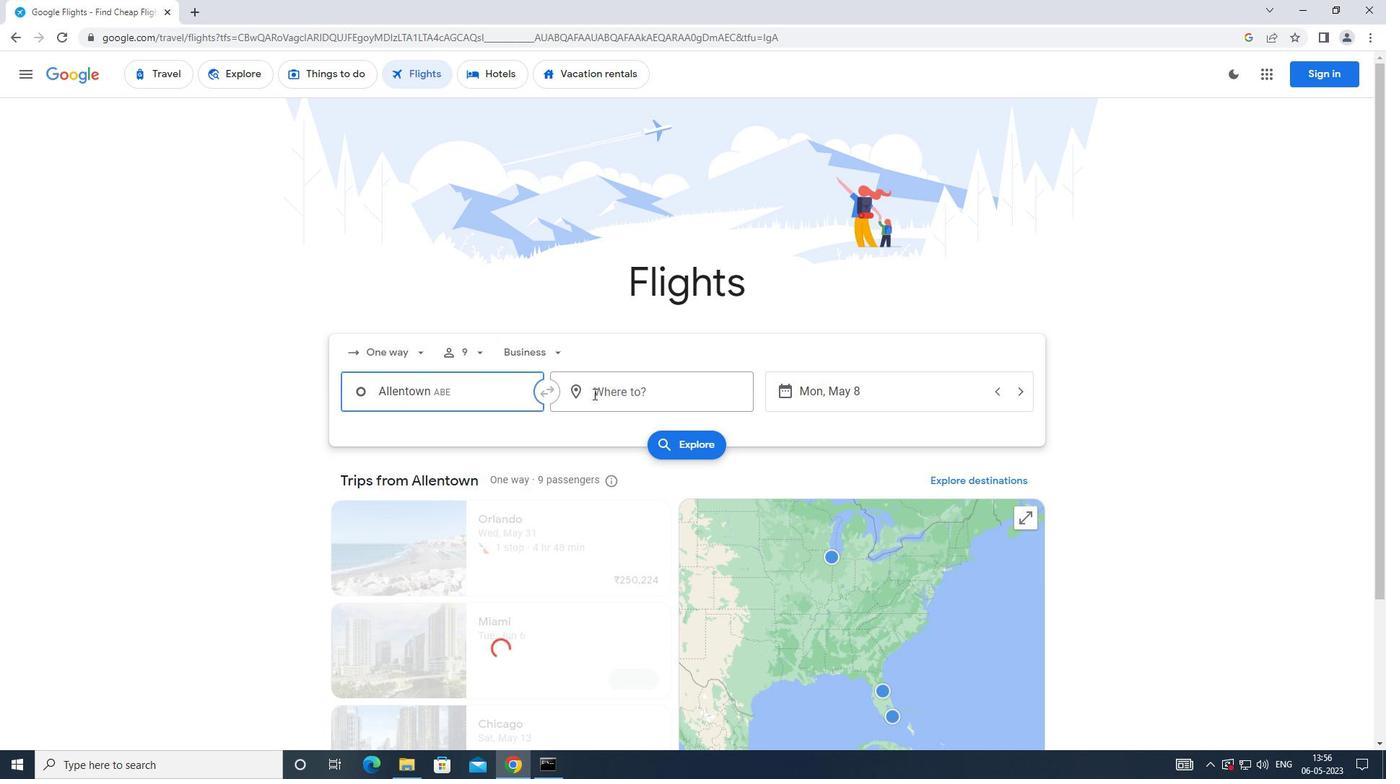 
Action: Mouse pressed left at (593, 394)
Screenshot: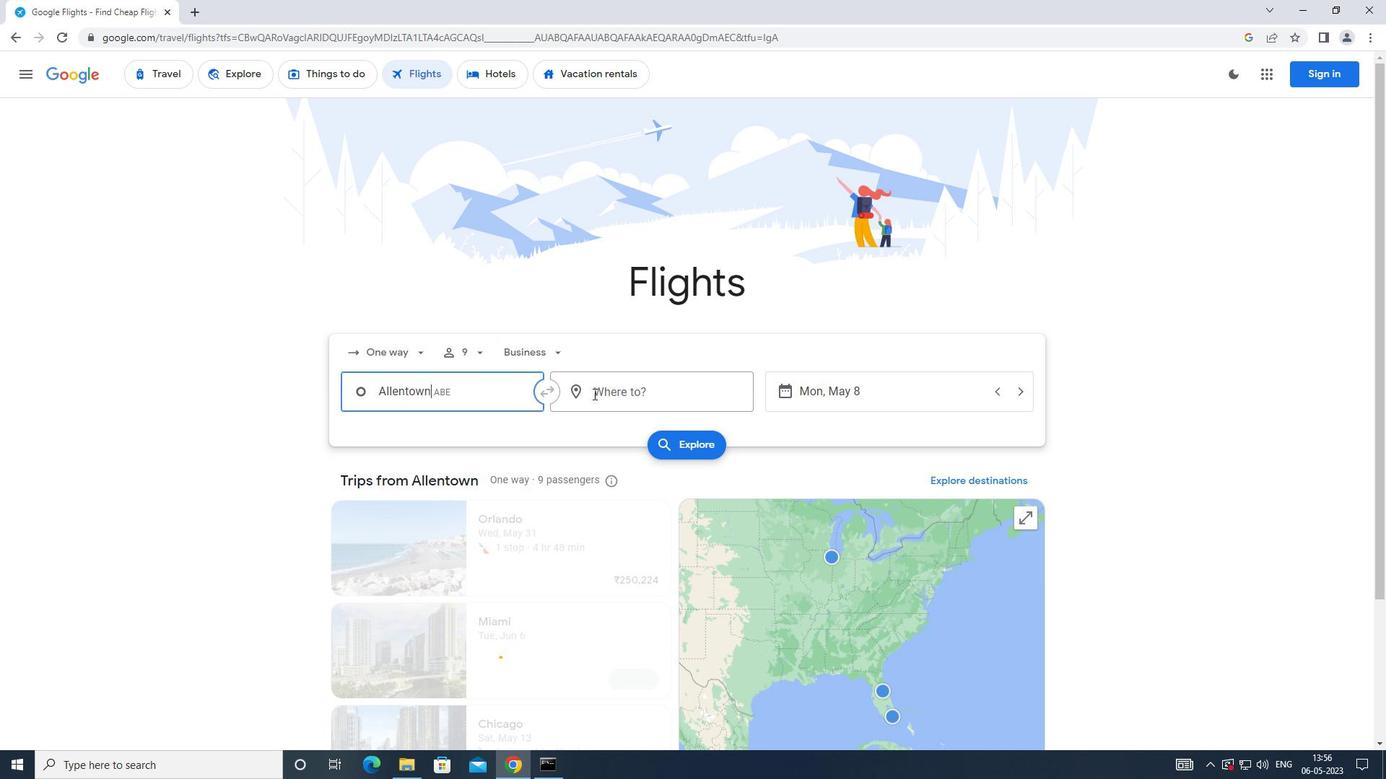 
Action: Mouse moved to (606, 533)
Screenshot: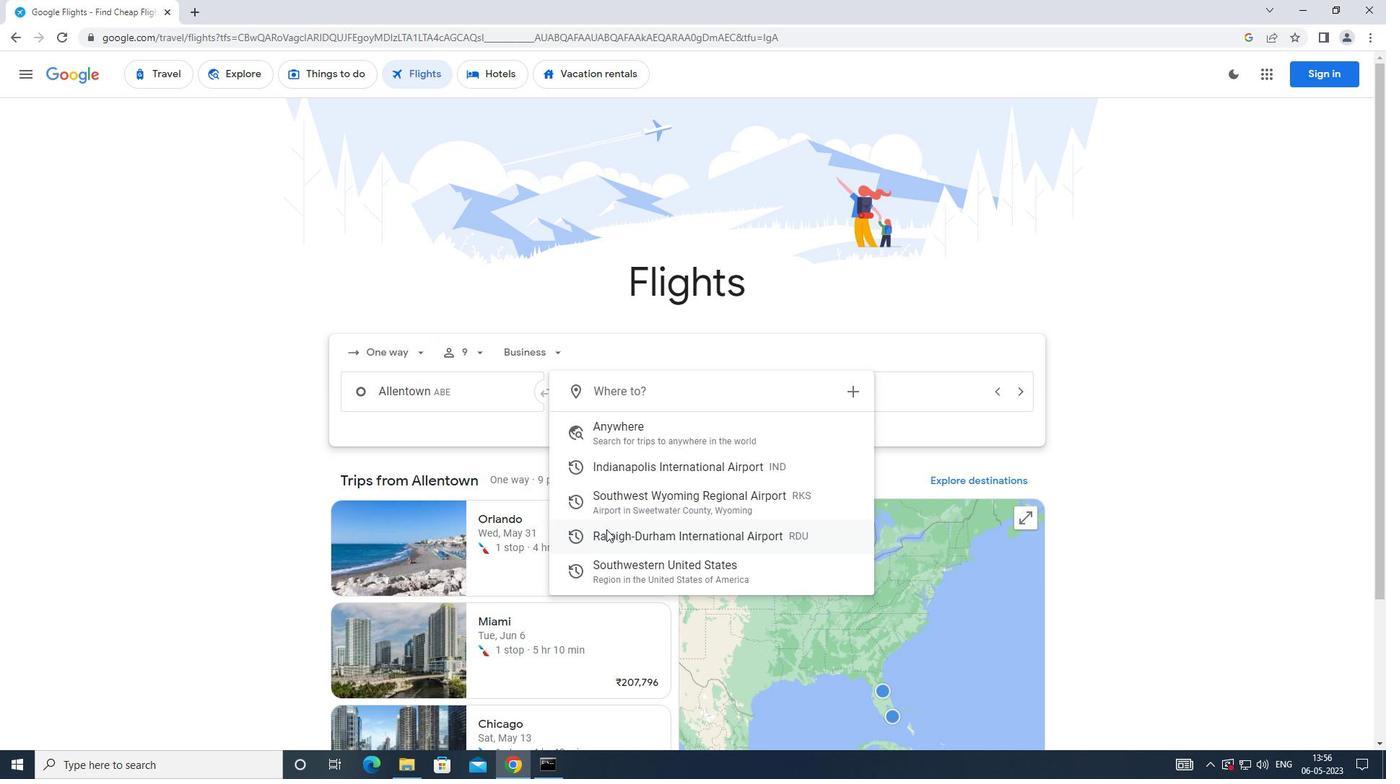 
Action: Mouse pressed left at (606, 533)
Screenshot: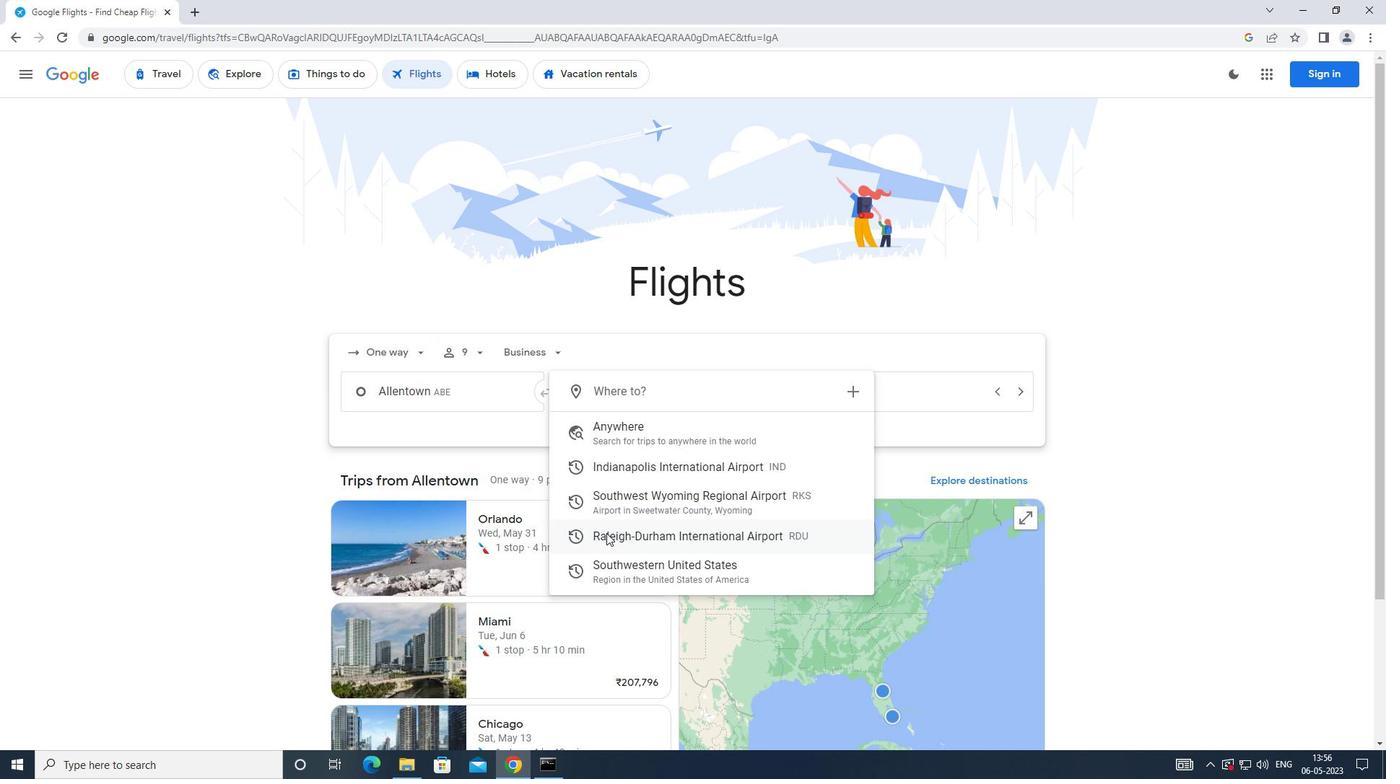 
Action: Mouse moved to (798, 395)
Screenshot: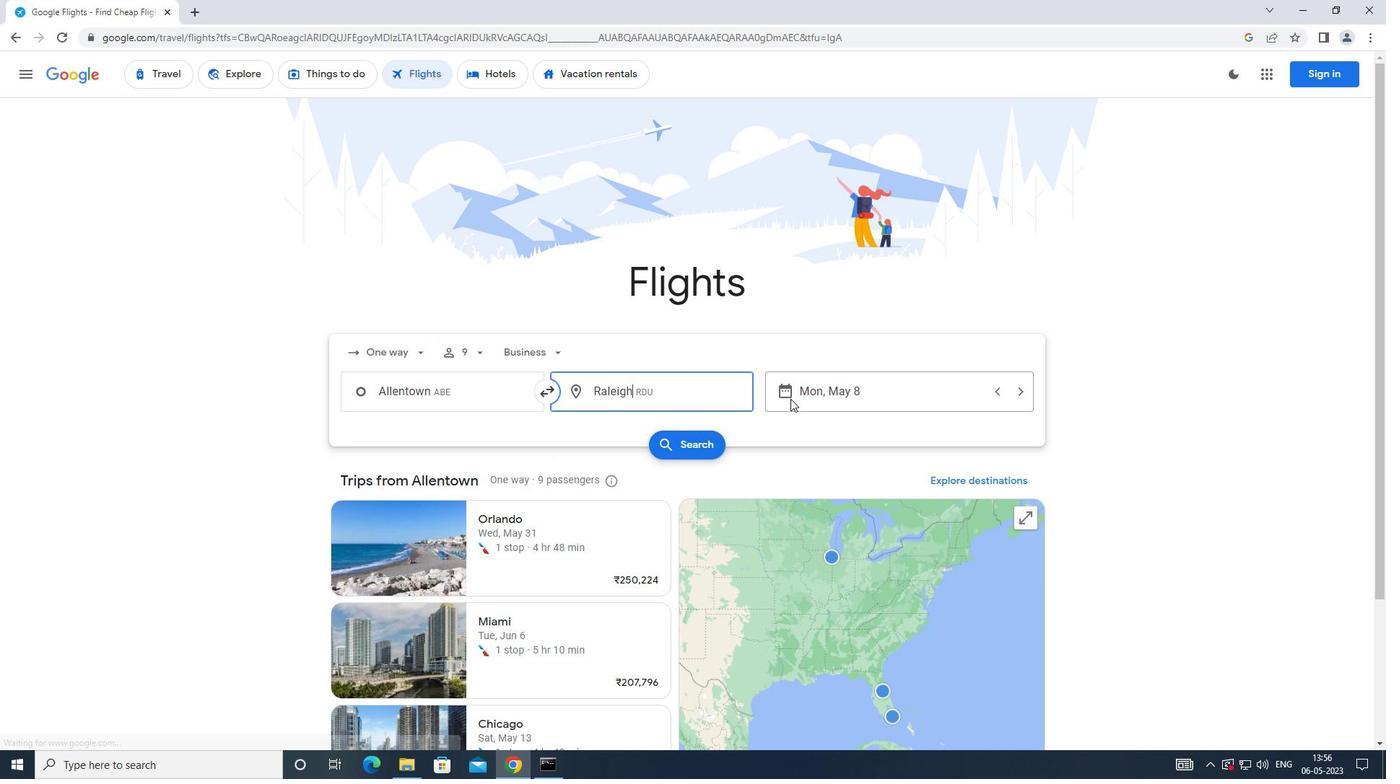 
Action: Mouse pressed left at (798, 395)
Screenshot: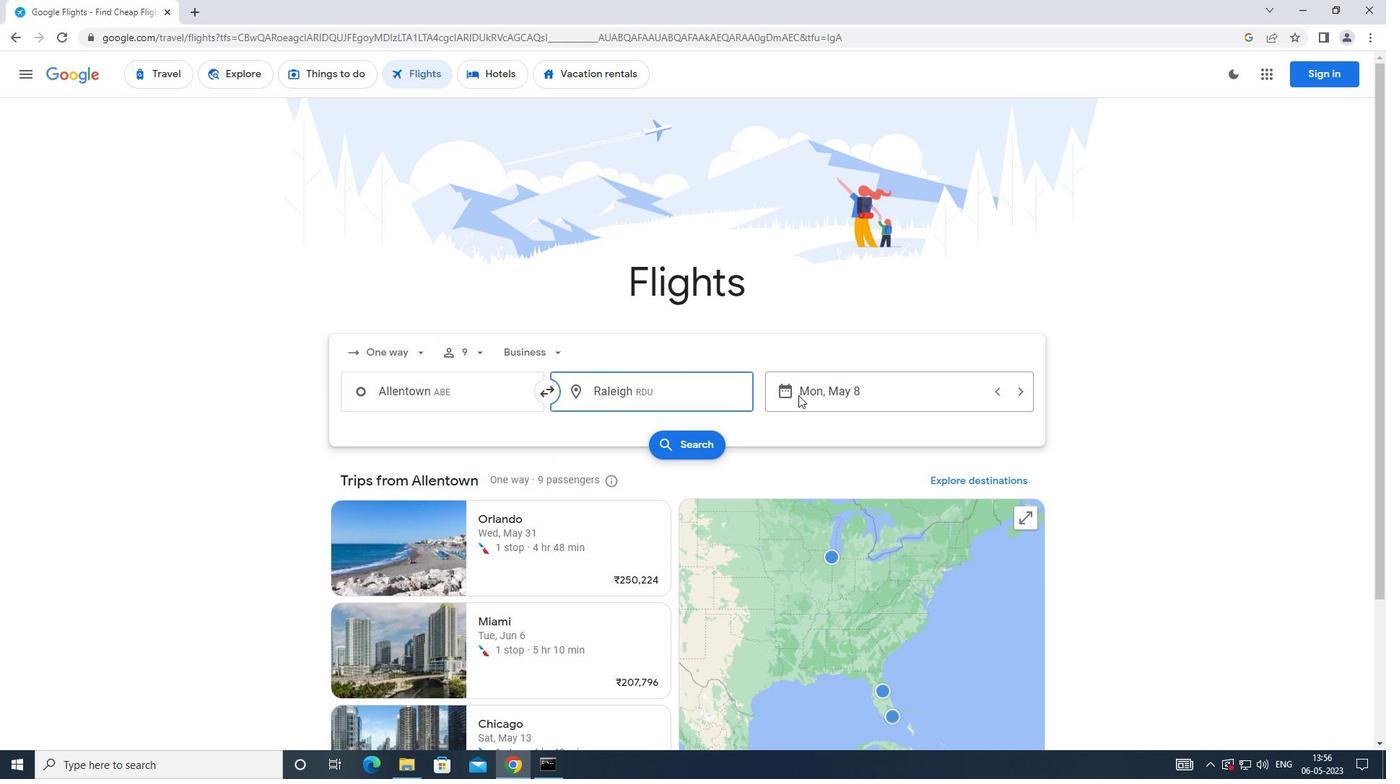 
Action: Mouse moved to (542, 523)
Screenshot: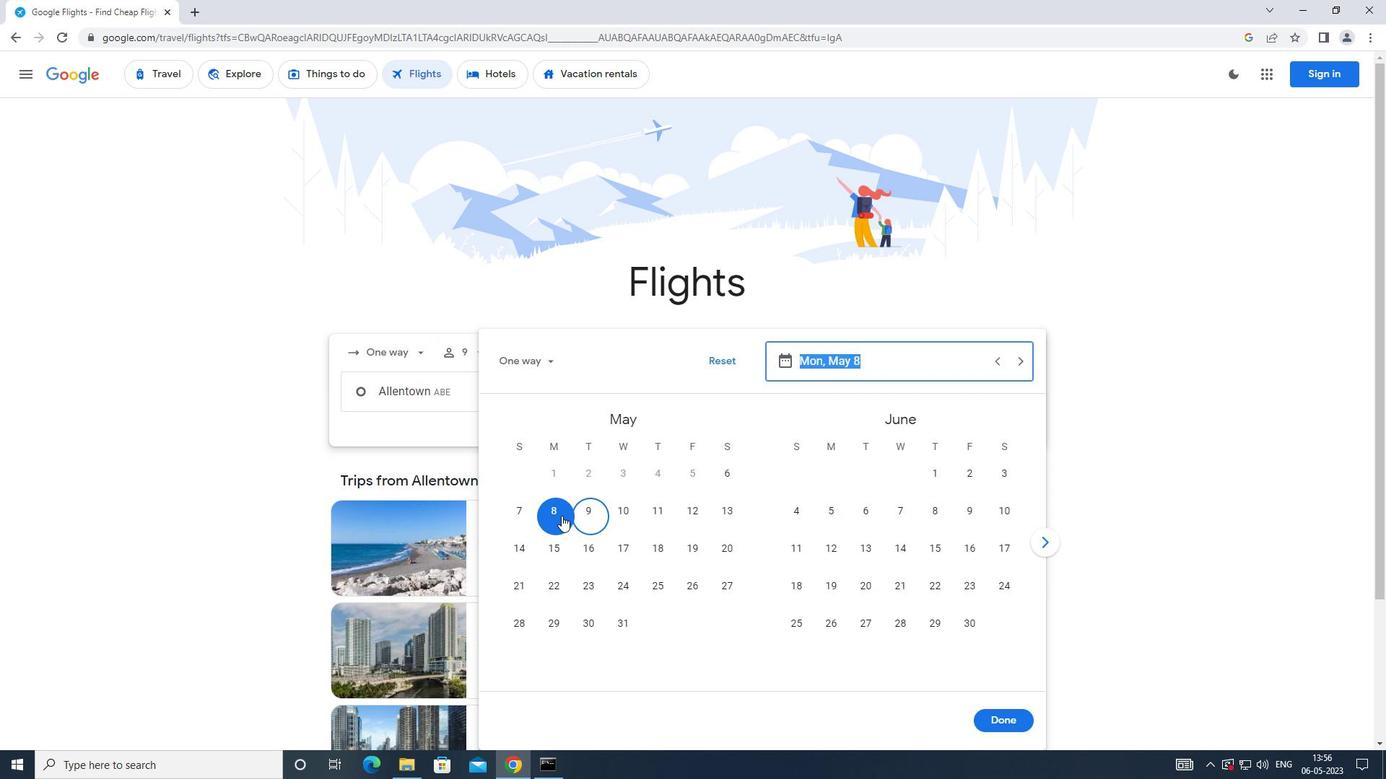 
Action: Mouse pressed left at (542, 523)
Screenshot: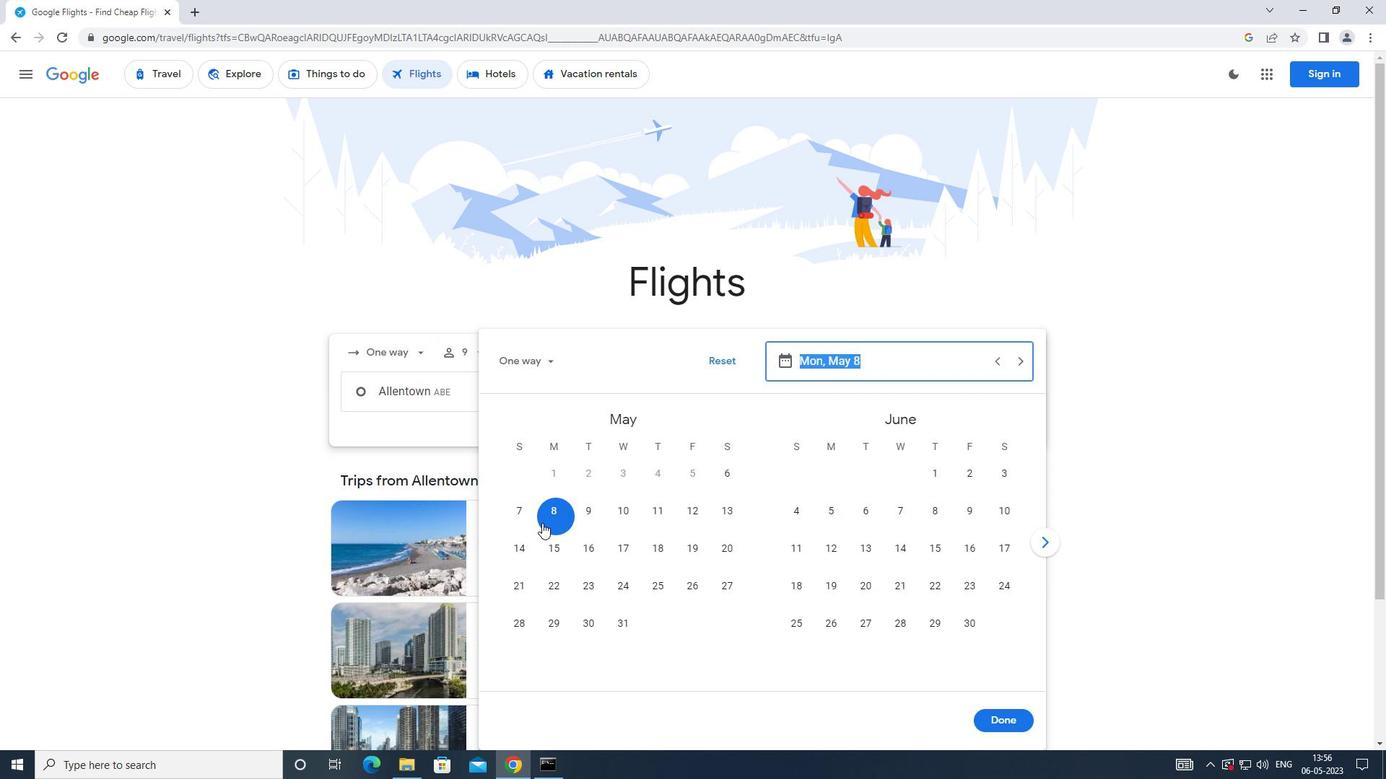
Action: Mouse moved to (978, 719)
Screenshot: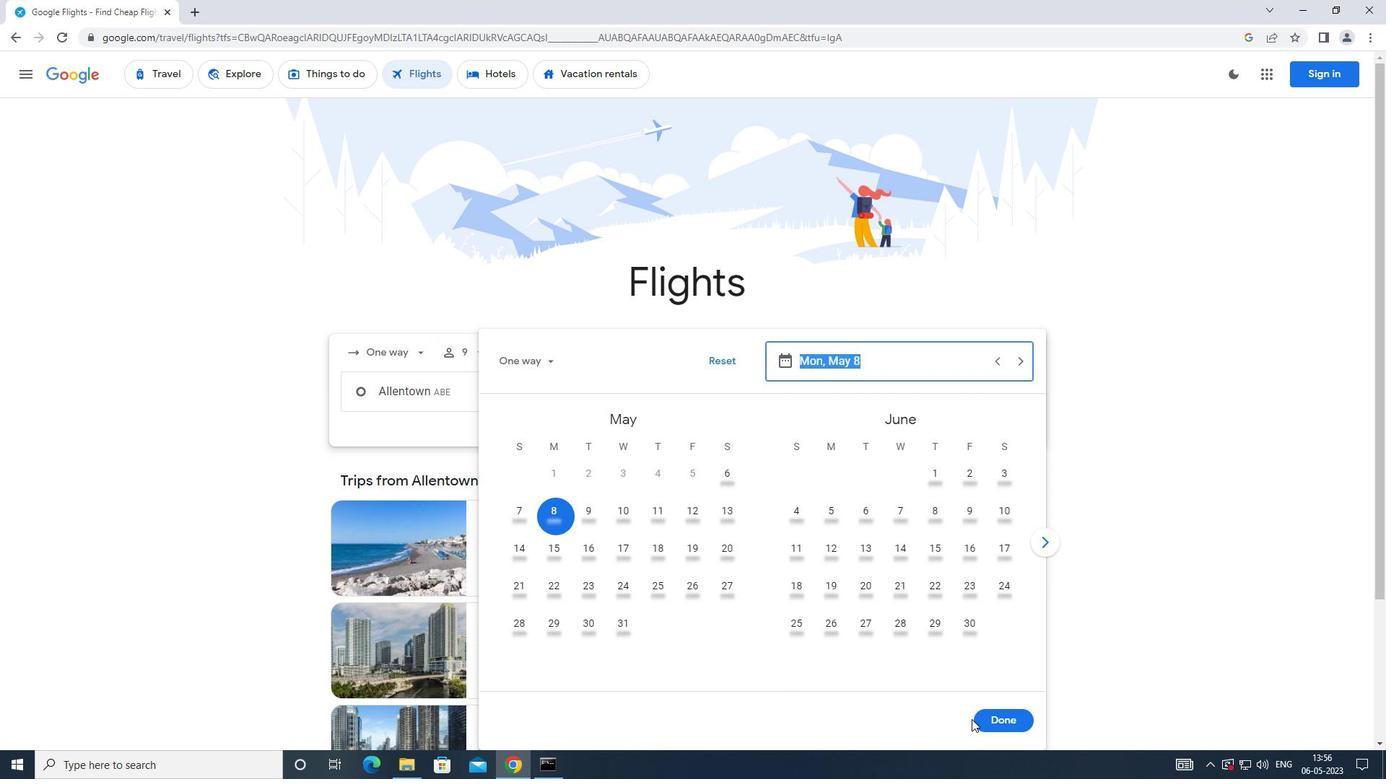 
Action: Mouse pressed left at (978, 719)
Screenshot: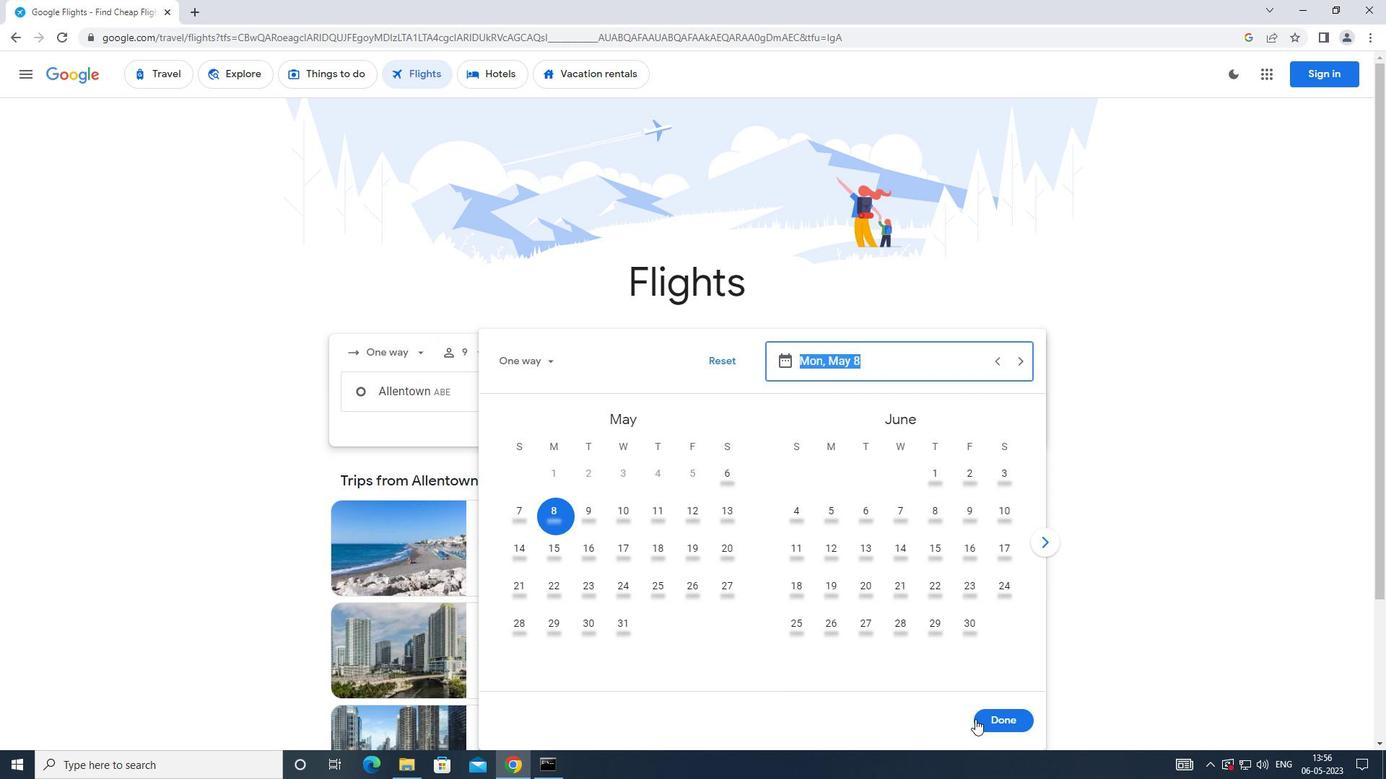 
Action: Mouse moved to (685, 446)
Screenshot: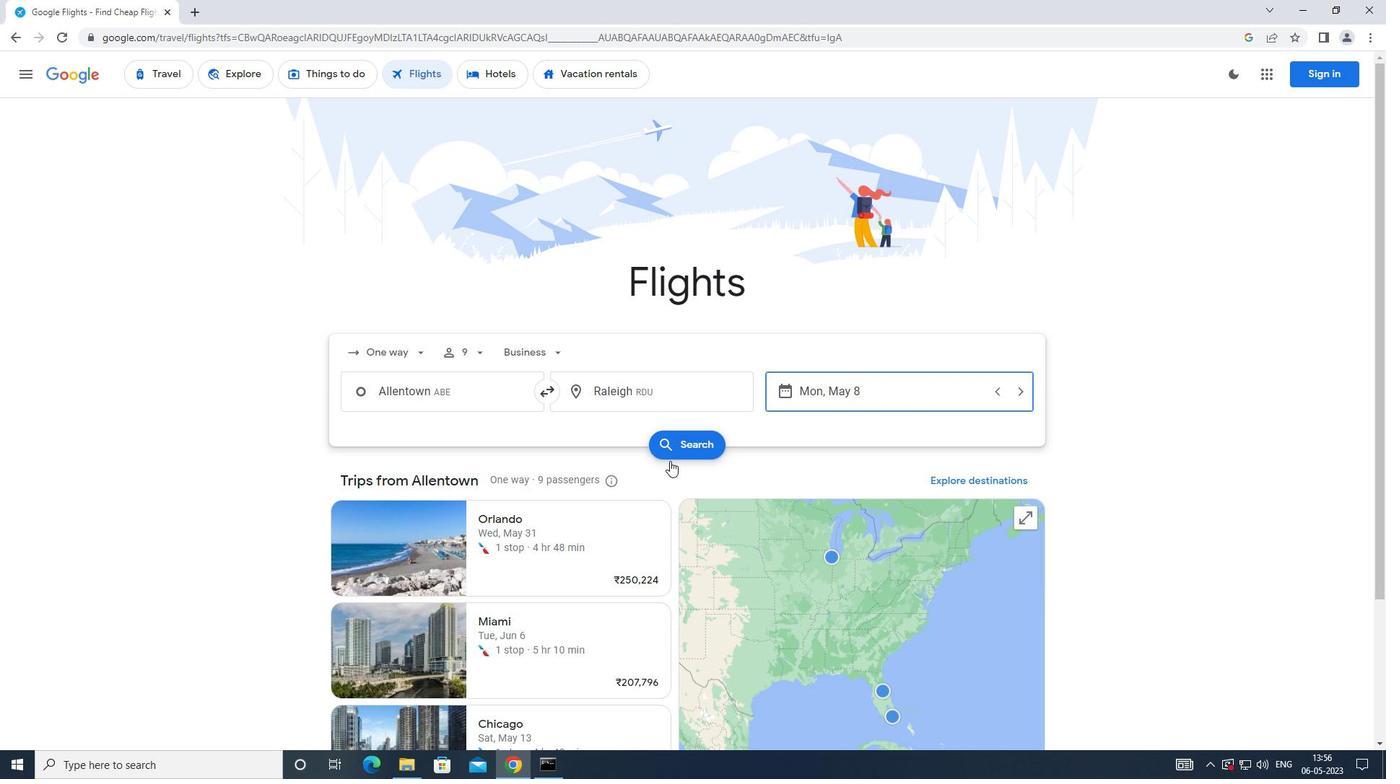 
Action: Mouse pressed left at (685, 446)
Screenshot: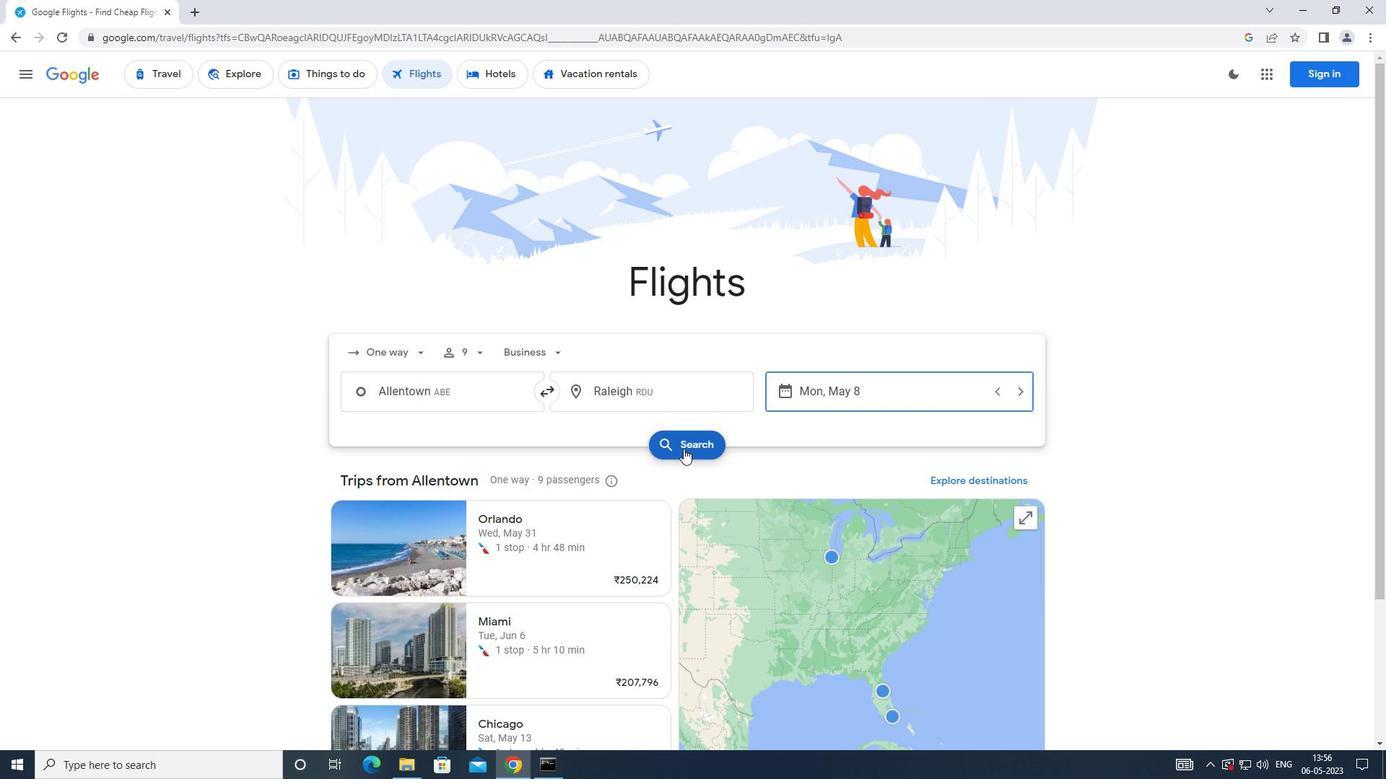 
Action: Mouse moved to (361, 199)
Screenshot: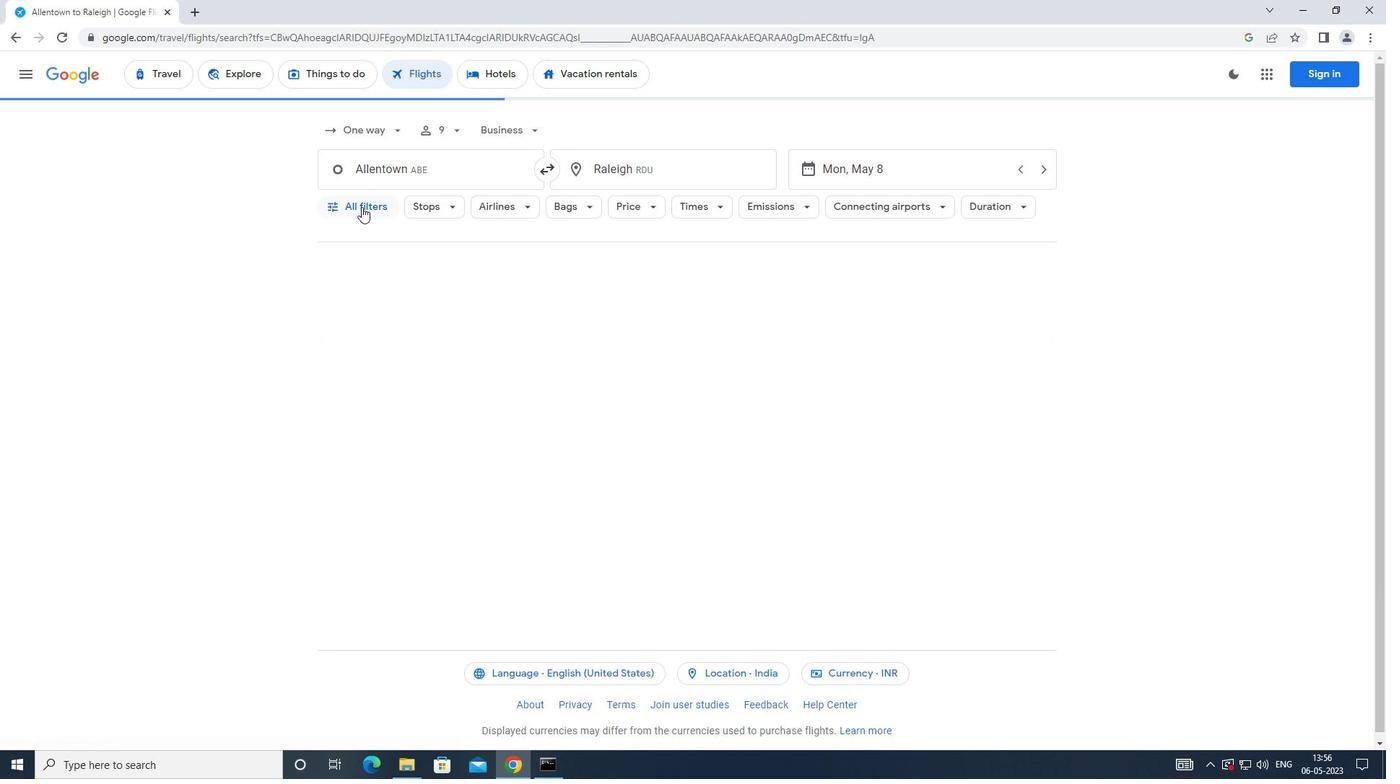 
Action: Mouse pressed left at (361, 199)
Screenshot: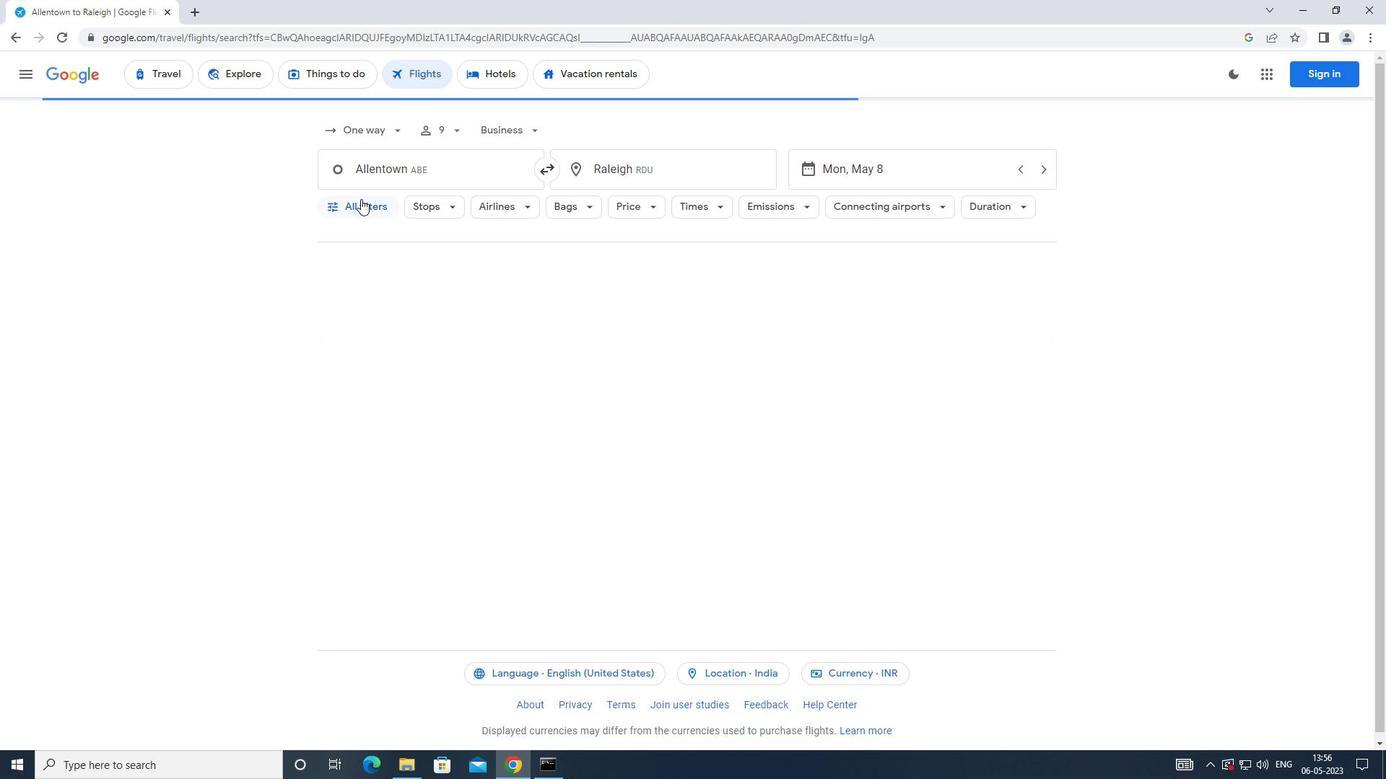 
Action: Mouse moved to (421, 441)
Screenshot: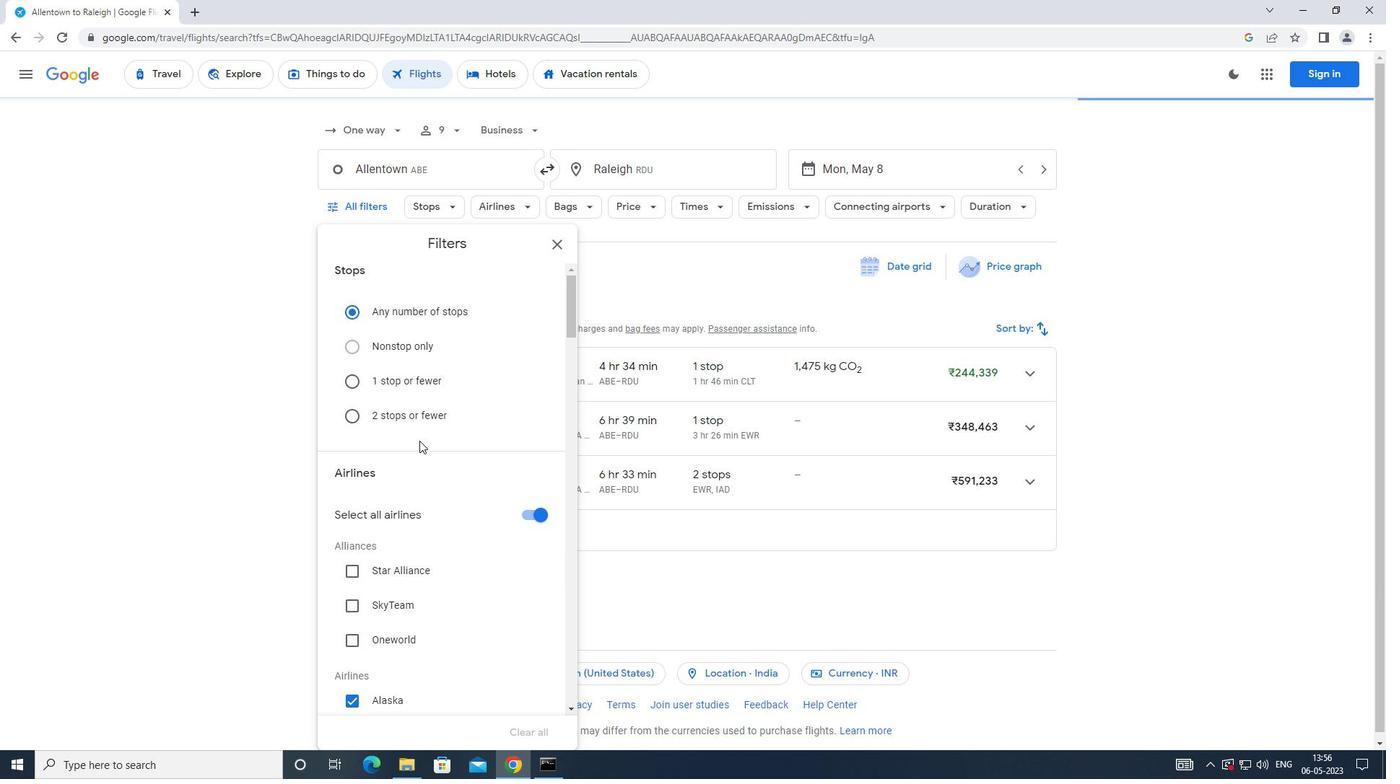 
Action: Mouse scrolled (421, 440) with delta (0, 0)
Screenshot: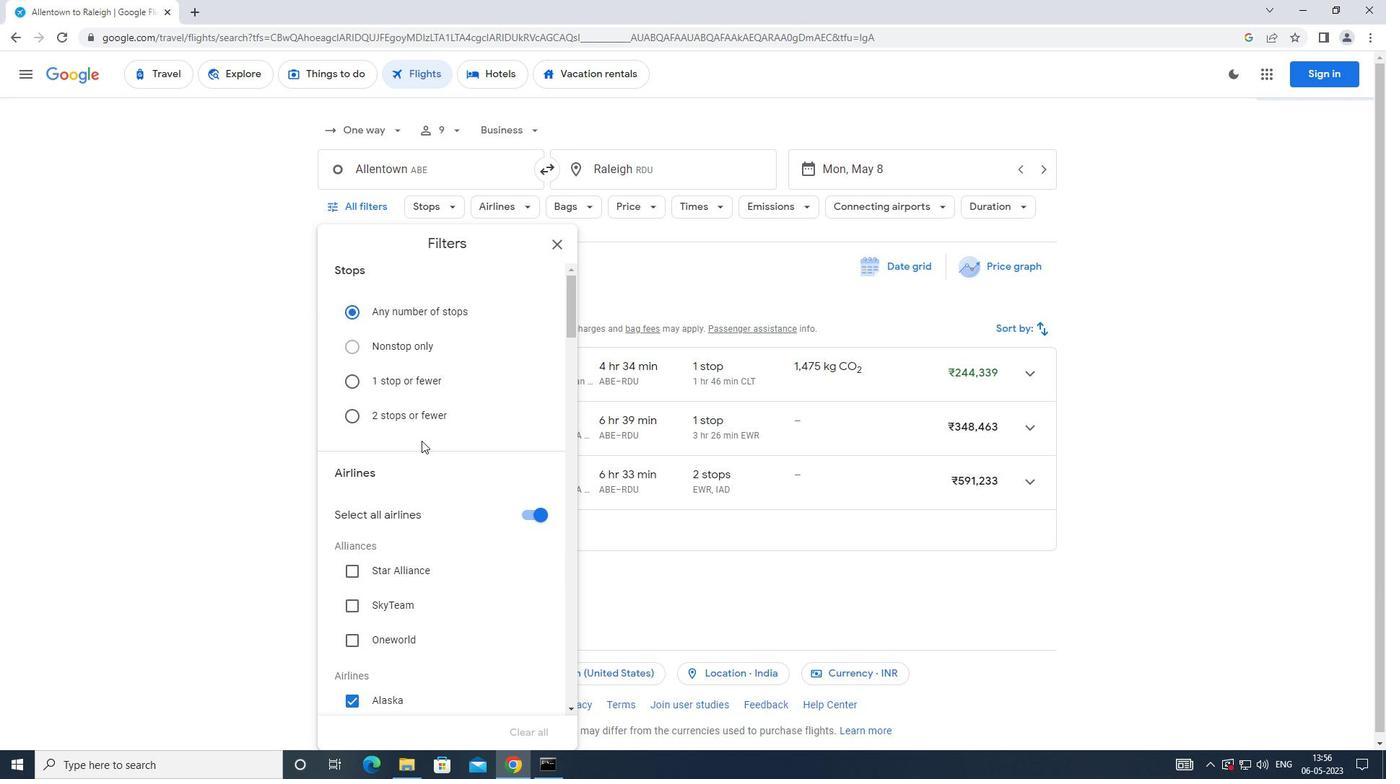 
Action: Mouse moved to (423, 437)
Screenshot: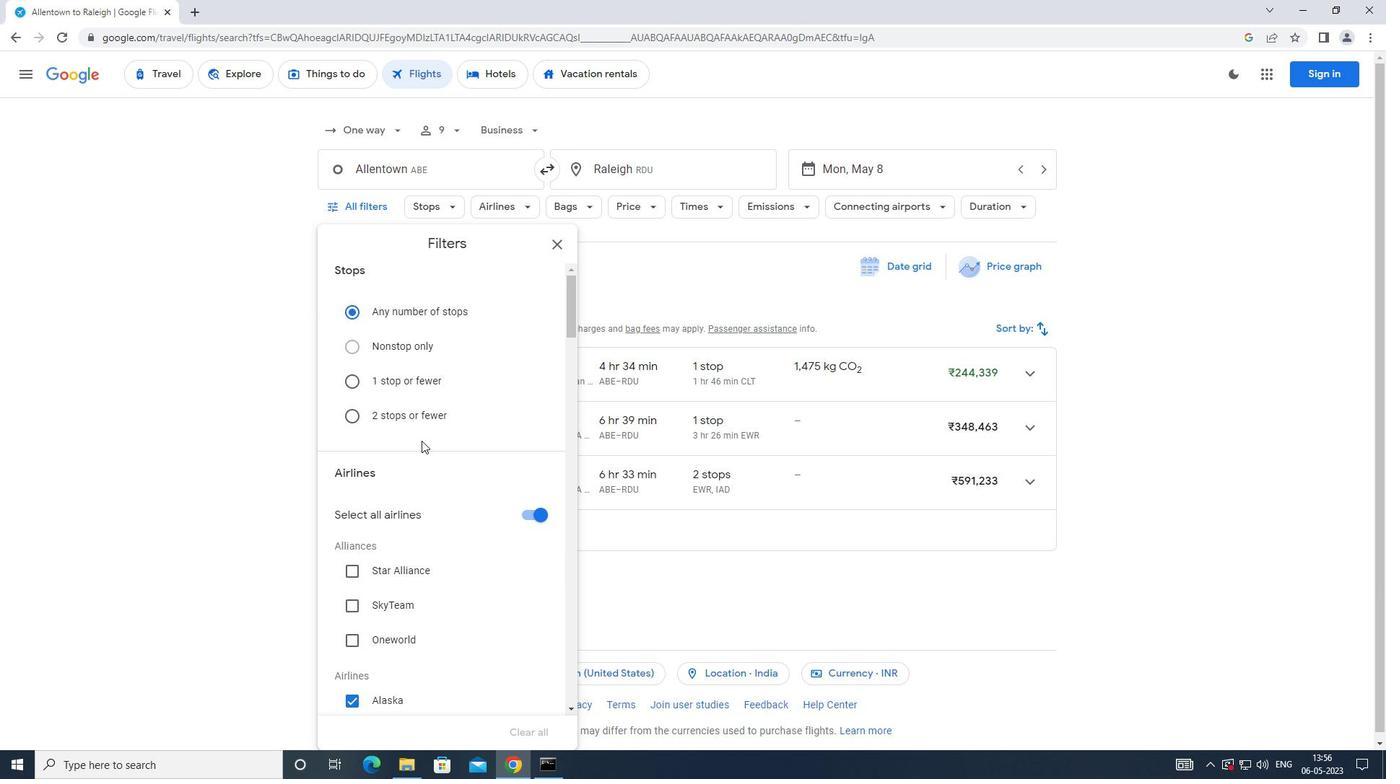 
Action: Mouse scrolled (423, 436) with delta (0, 0)
Screenshot: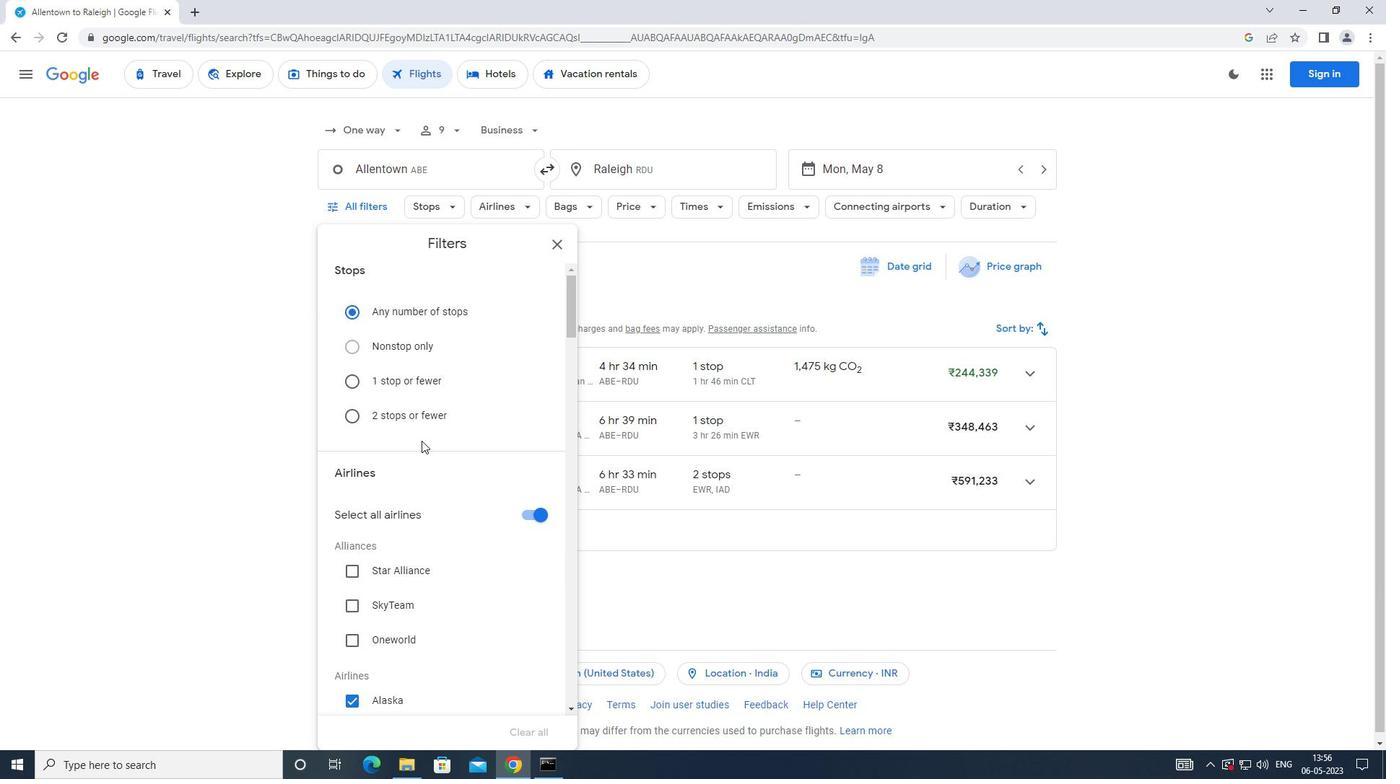 
Action: Mouse moved to (524, 368)
Screenshot: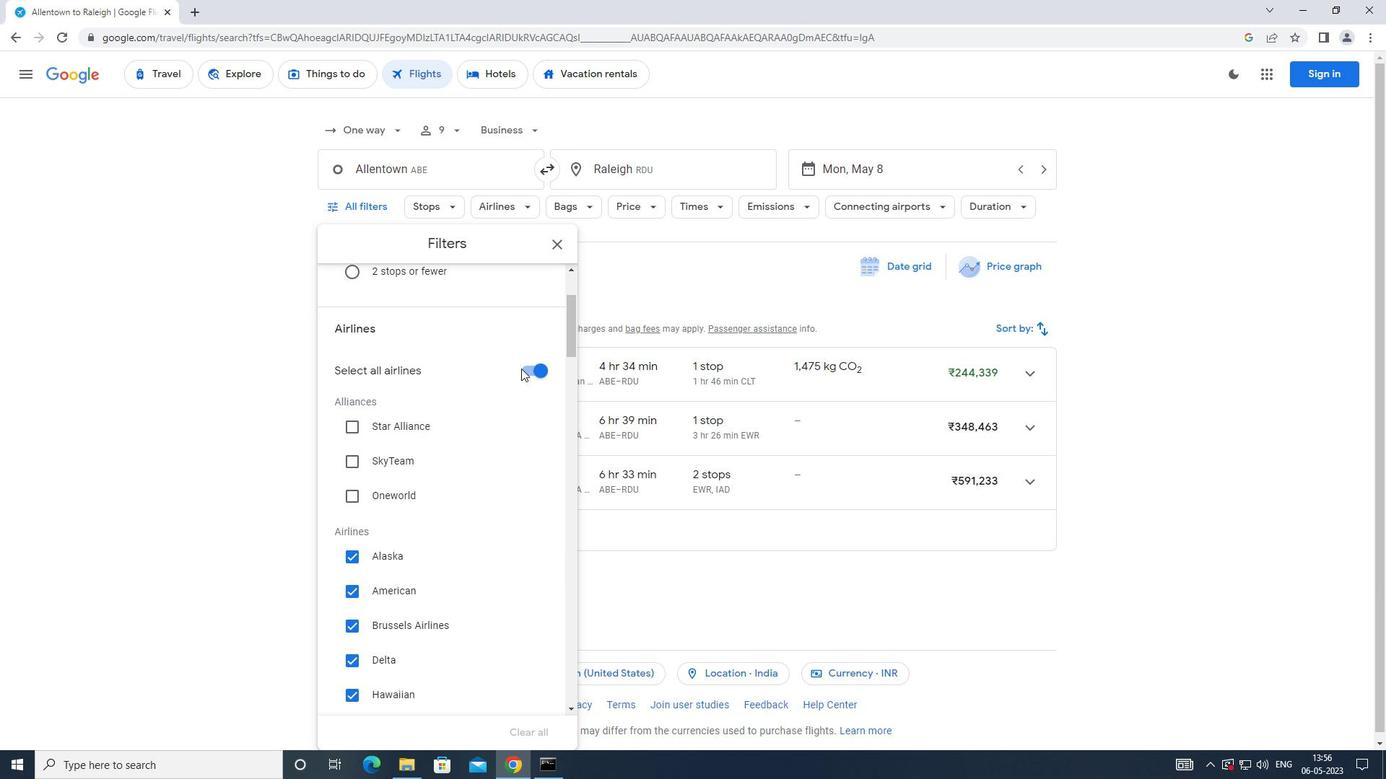 
Action: Mouse pressed left at (524, 368)
Screenshot: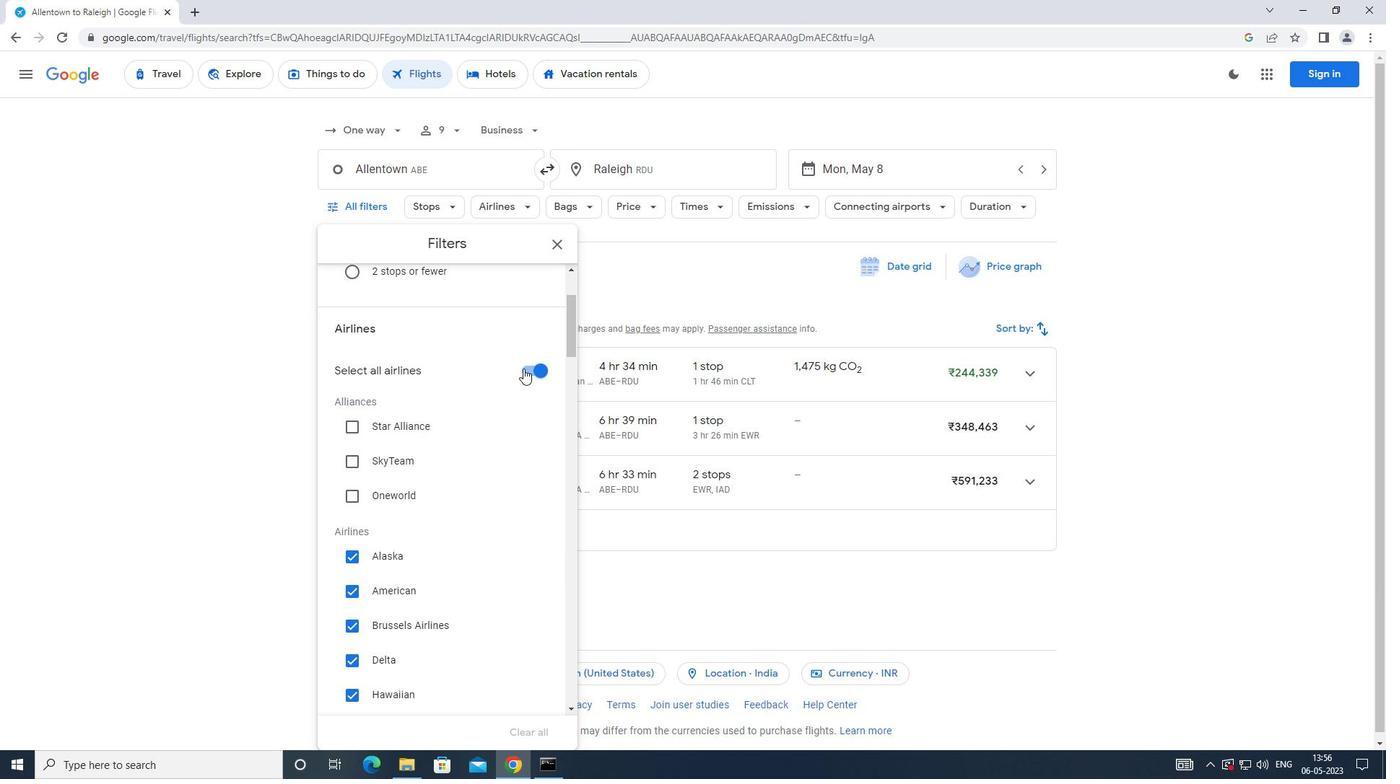 
Action: Mouse moved to (462, 402)
Screenshot: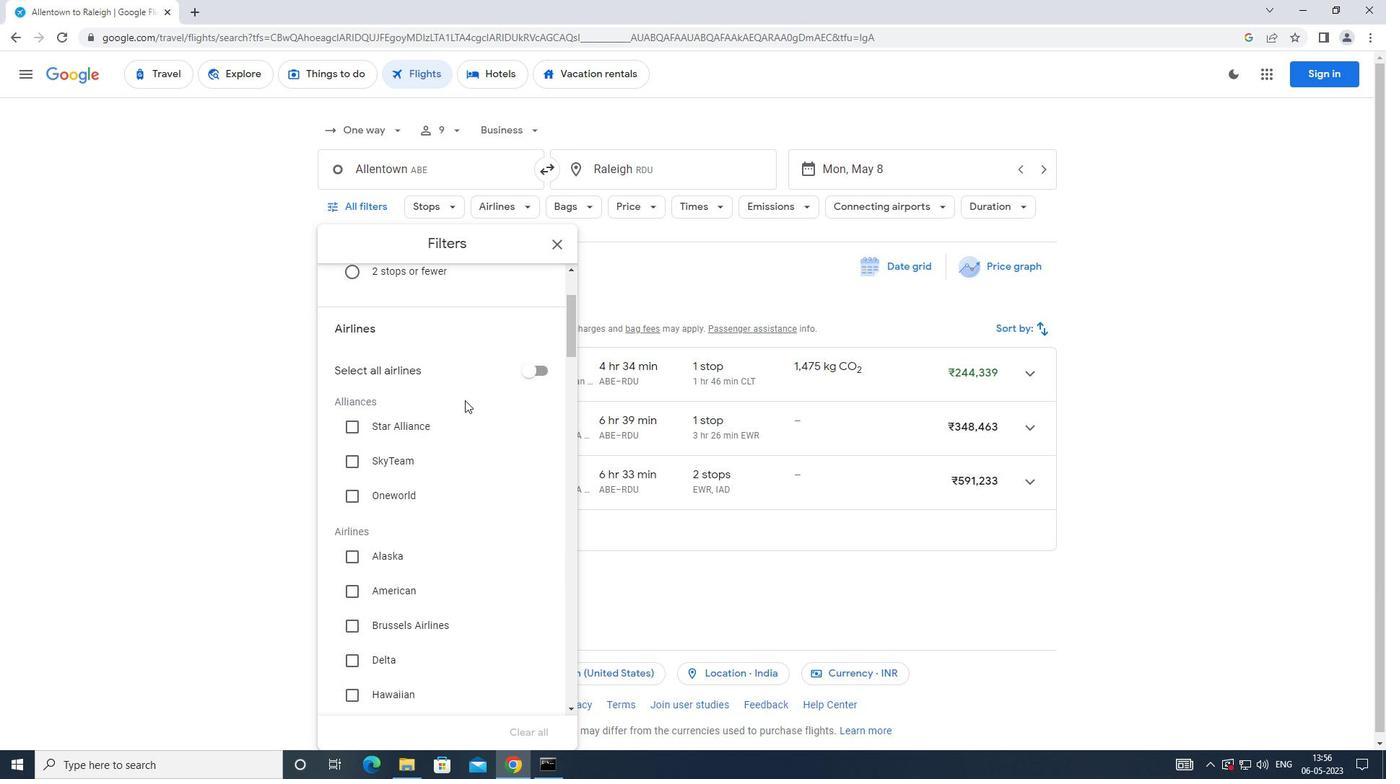 
Action: Mouse scrolled (462, 401) with delta (0, 0)
Screenshot: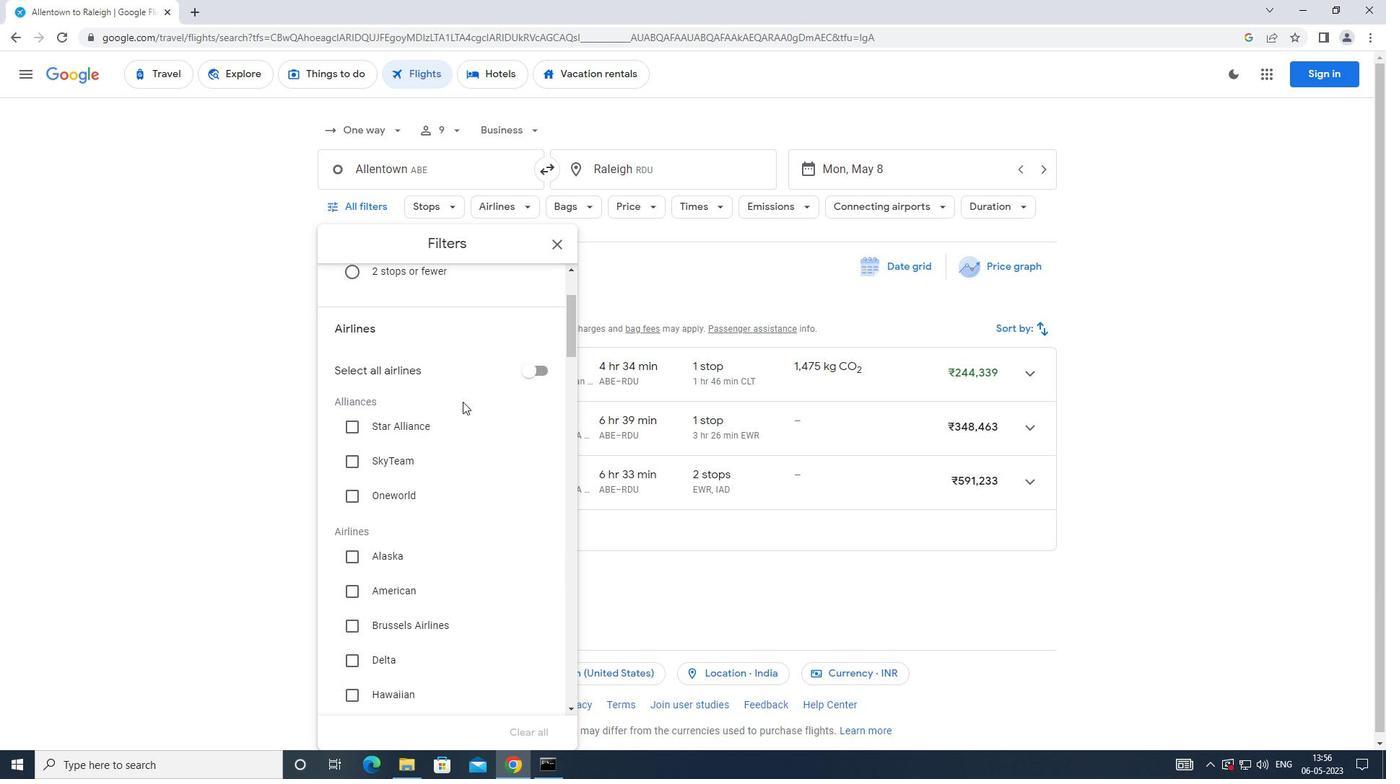 
Action: Mouse scrolled (462, 401) with delta (0, 0)
Screenshot: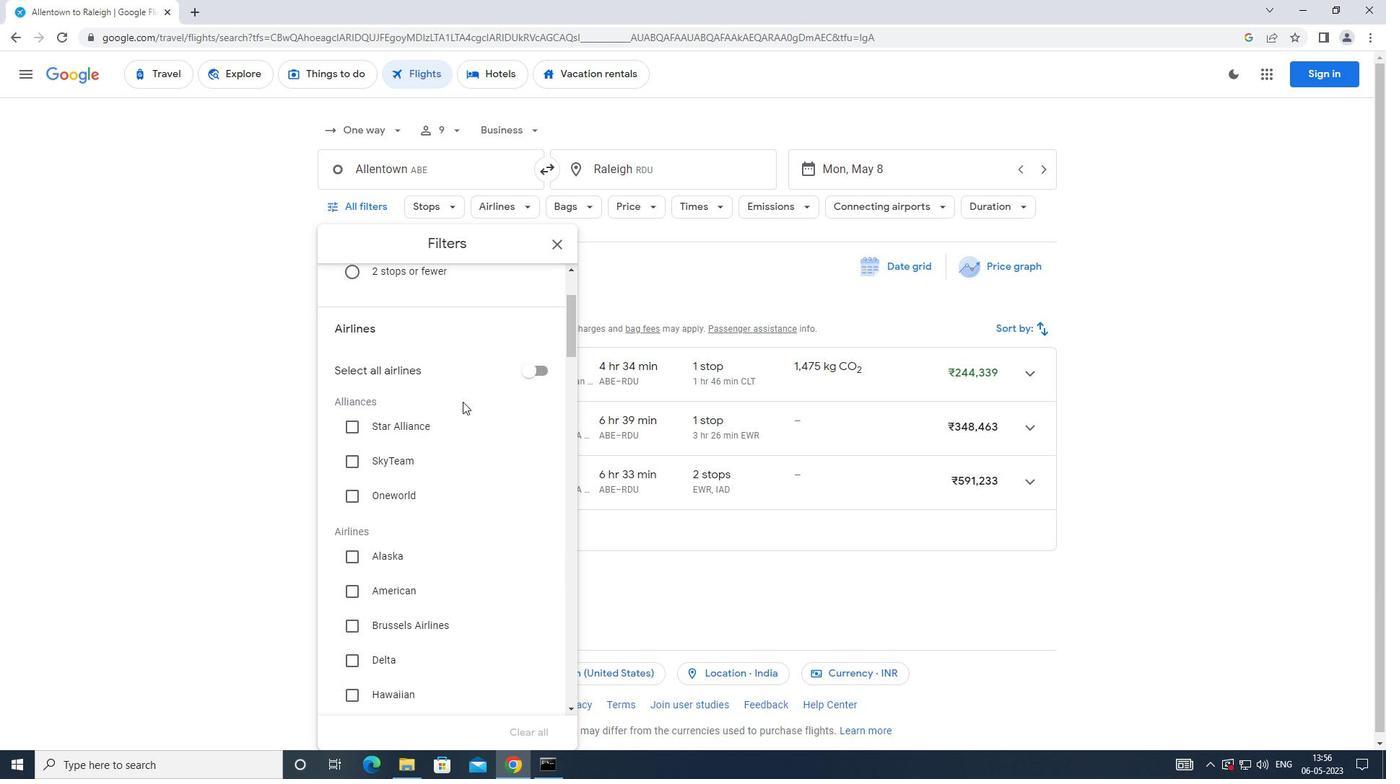 
Action: Mouse moved to (460, 399)
Screenshot: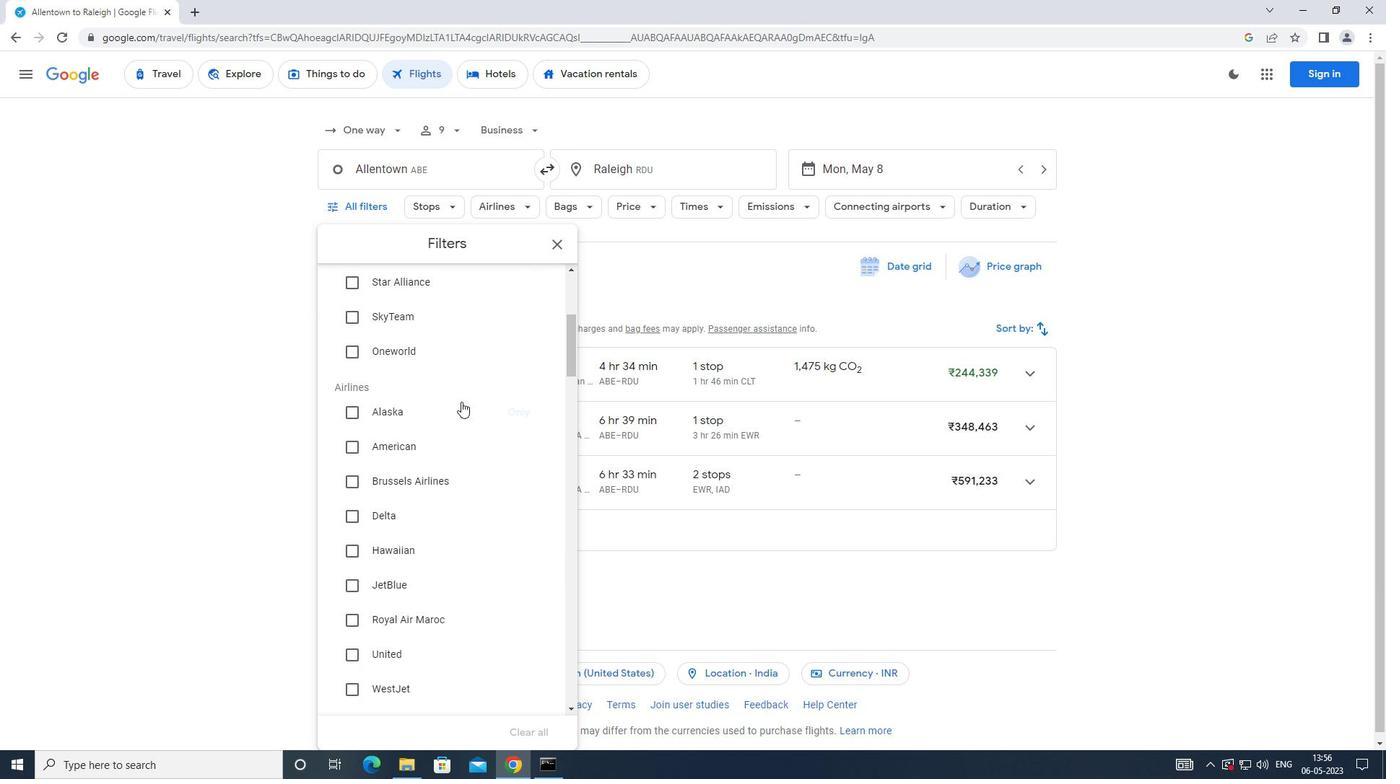 
Action: Mouse scrolled (460, 398) with delta (0, 0)
Screenshot: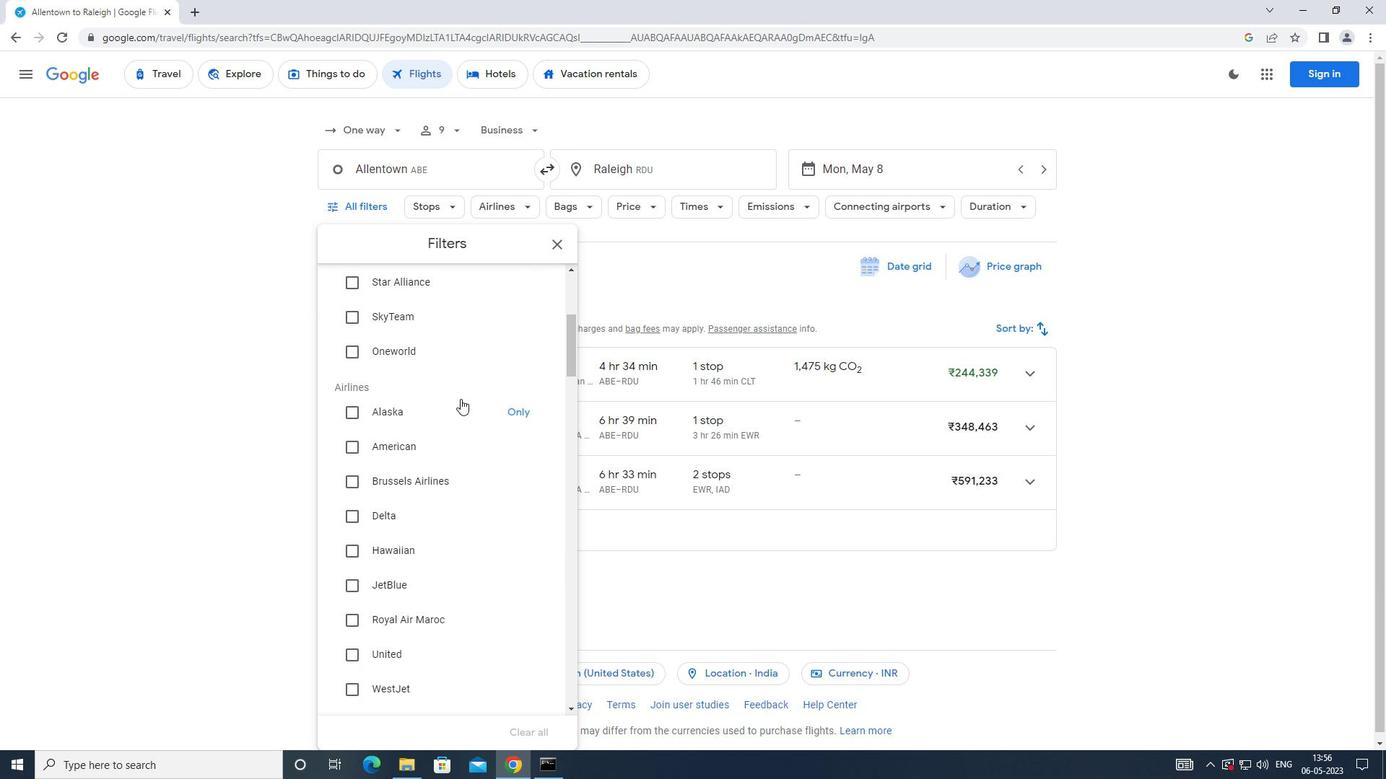 
Action: Mouse moved to (461, 392)
Screenshot: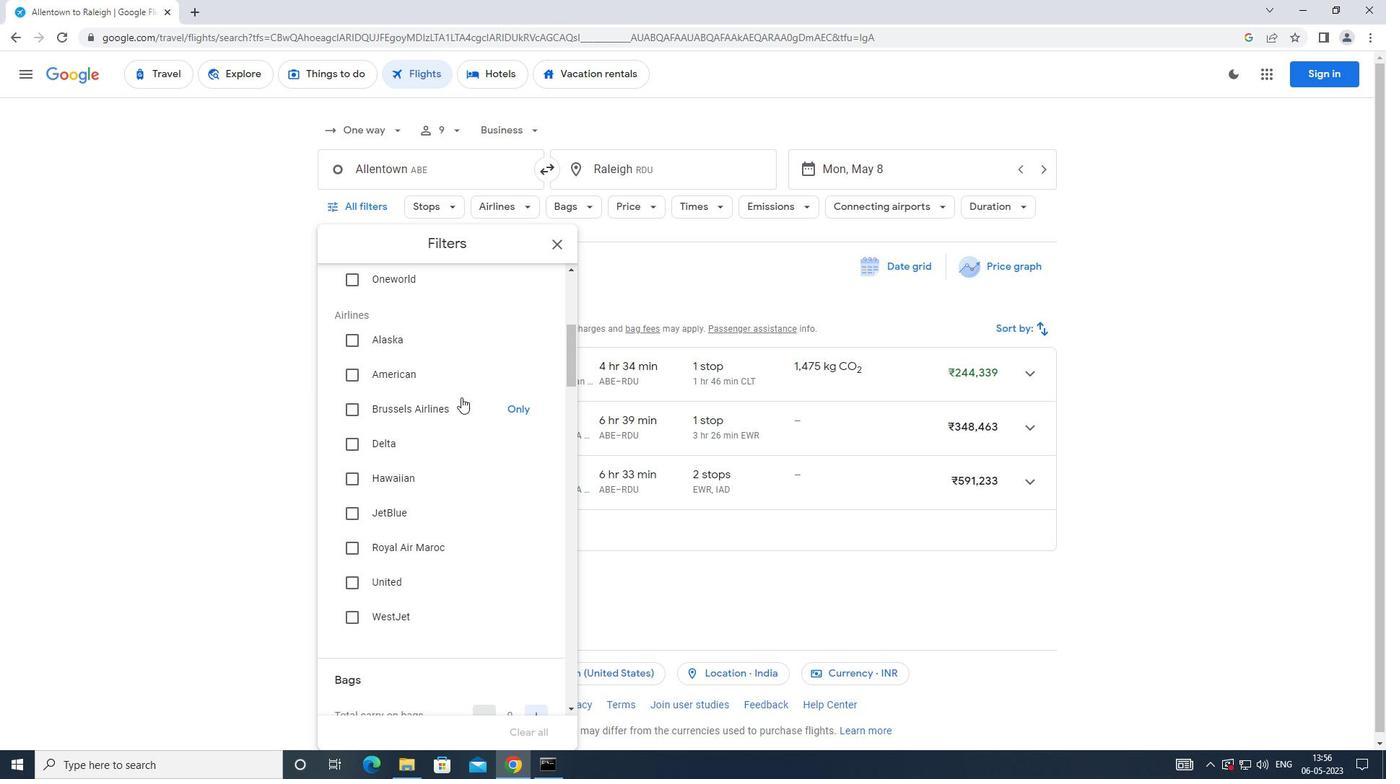 
Action: Mouse scrolled (461, 392) with delta (0, 0)
Screenshot: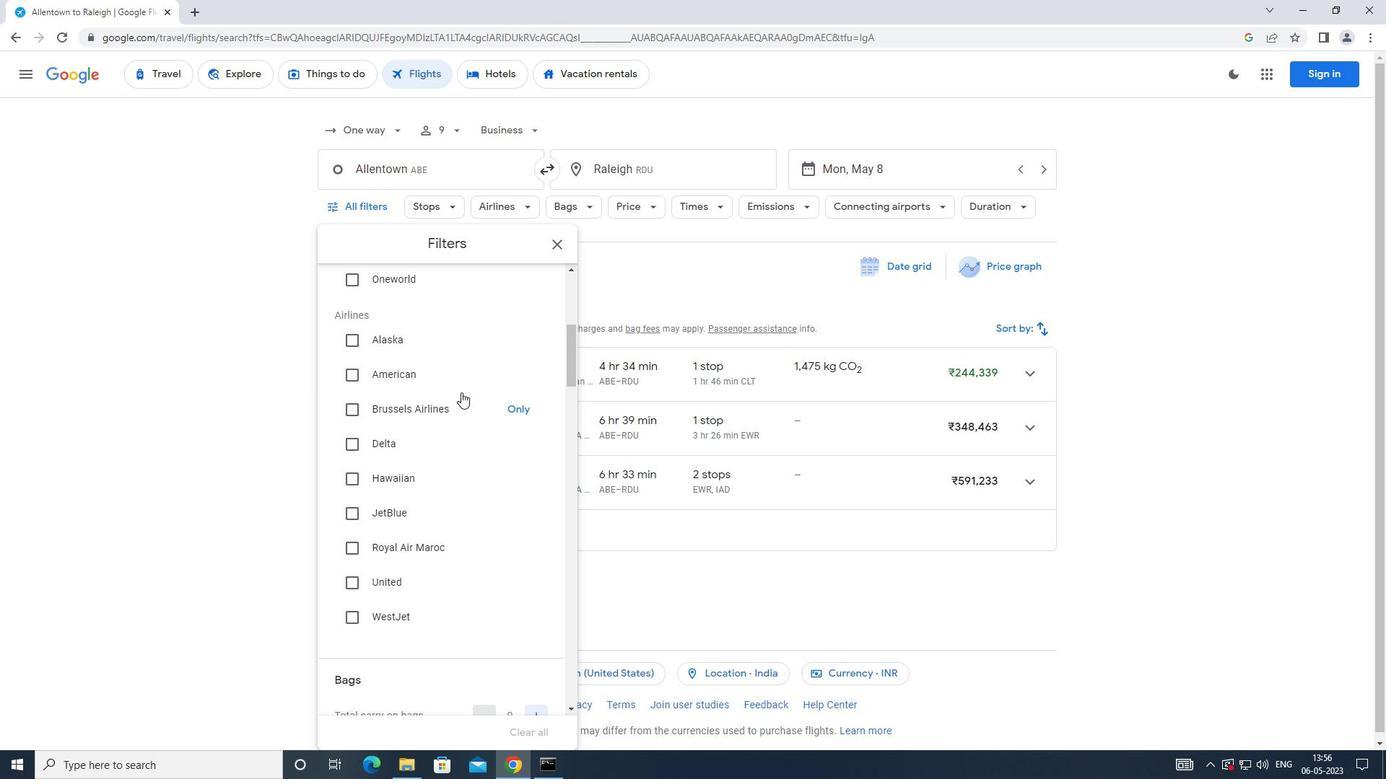 
Action: Mouse scrolled (461, 392) with delta (0, 0)
Screenshot: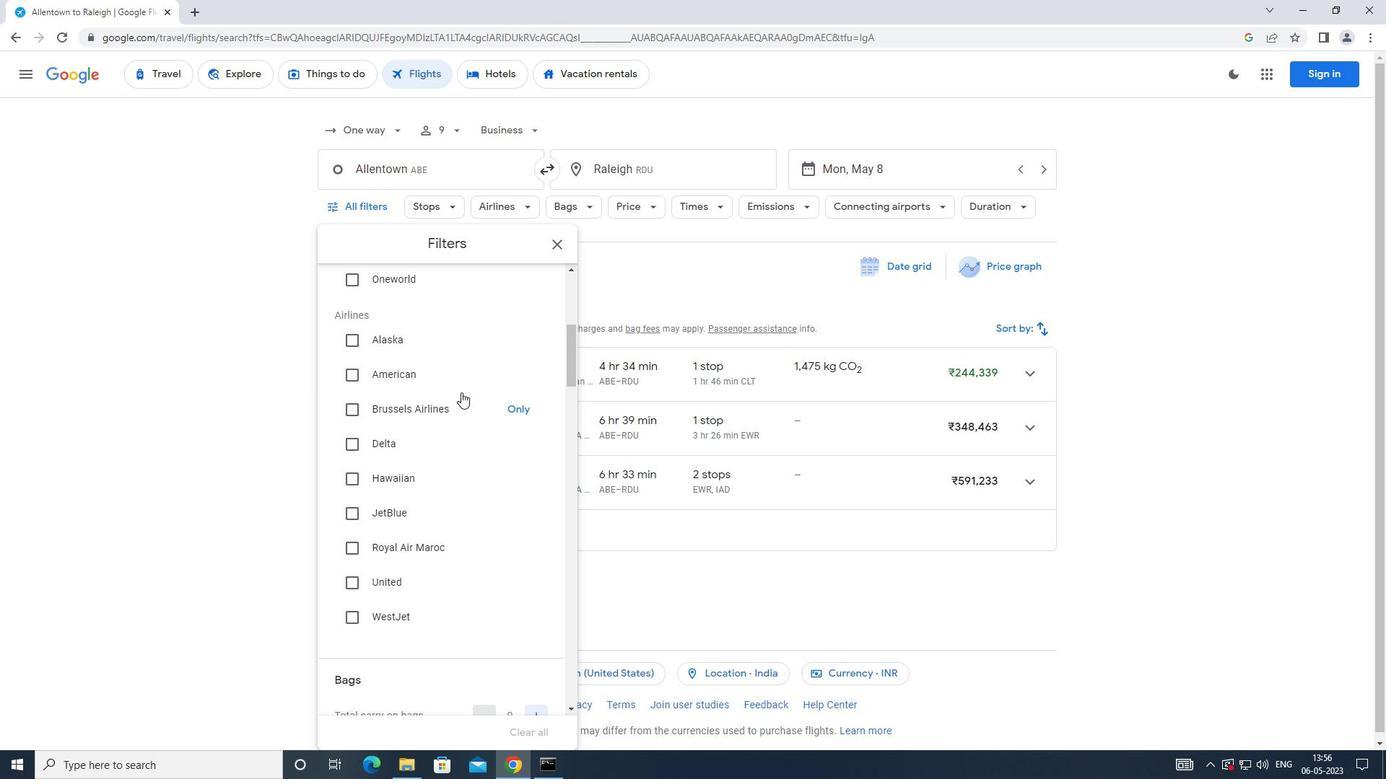 
Action: Mouse scrolled (461, 392) with delta (0, 0)
Screenshot: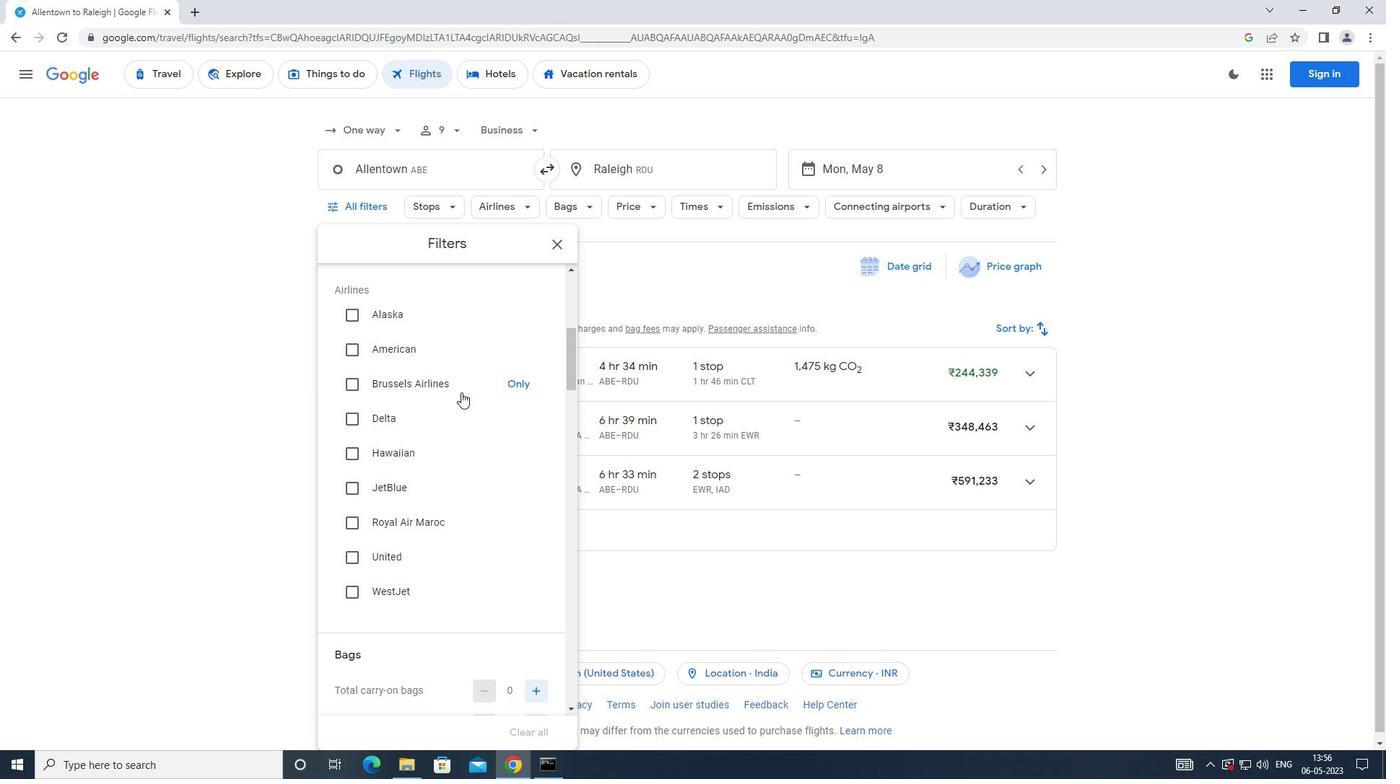 
Action: Mouse moved to (459, 392)
Screenshot: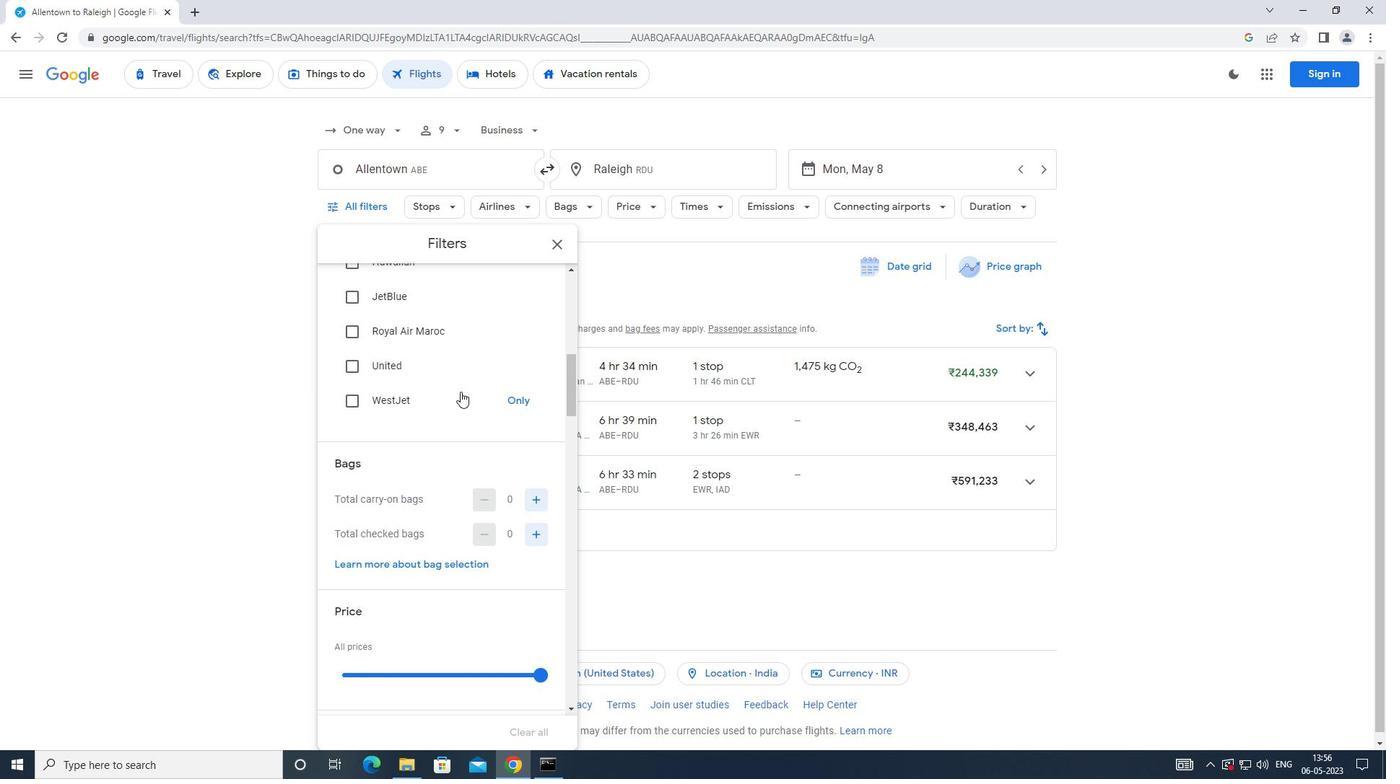 
Action: Mouse scrolled (459, 392) with delta (0, 0)
Screenshot: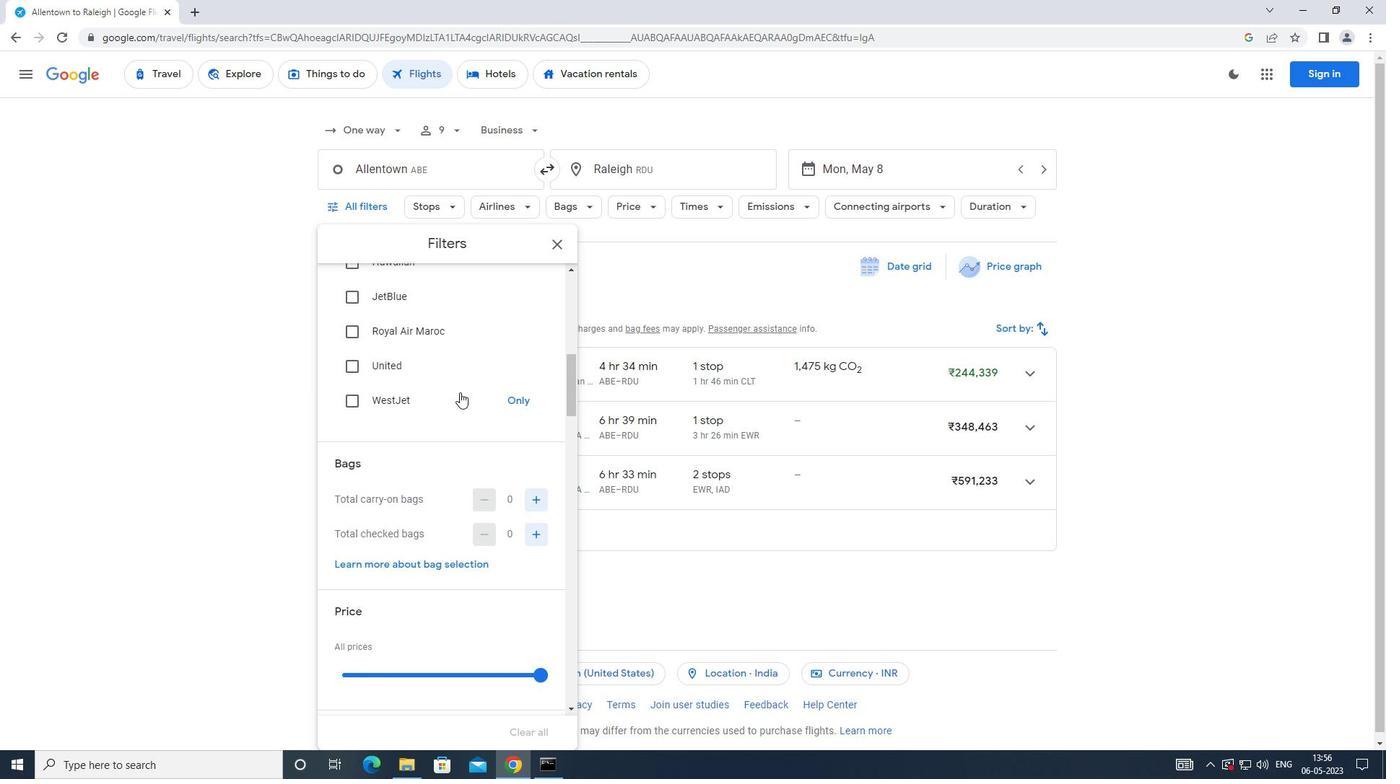 
Action: Mouse scrolled (459, 392) with delta (0, 0)
Screenshot: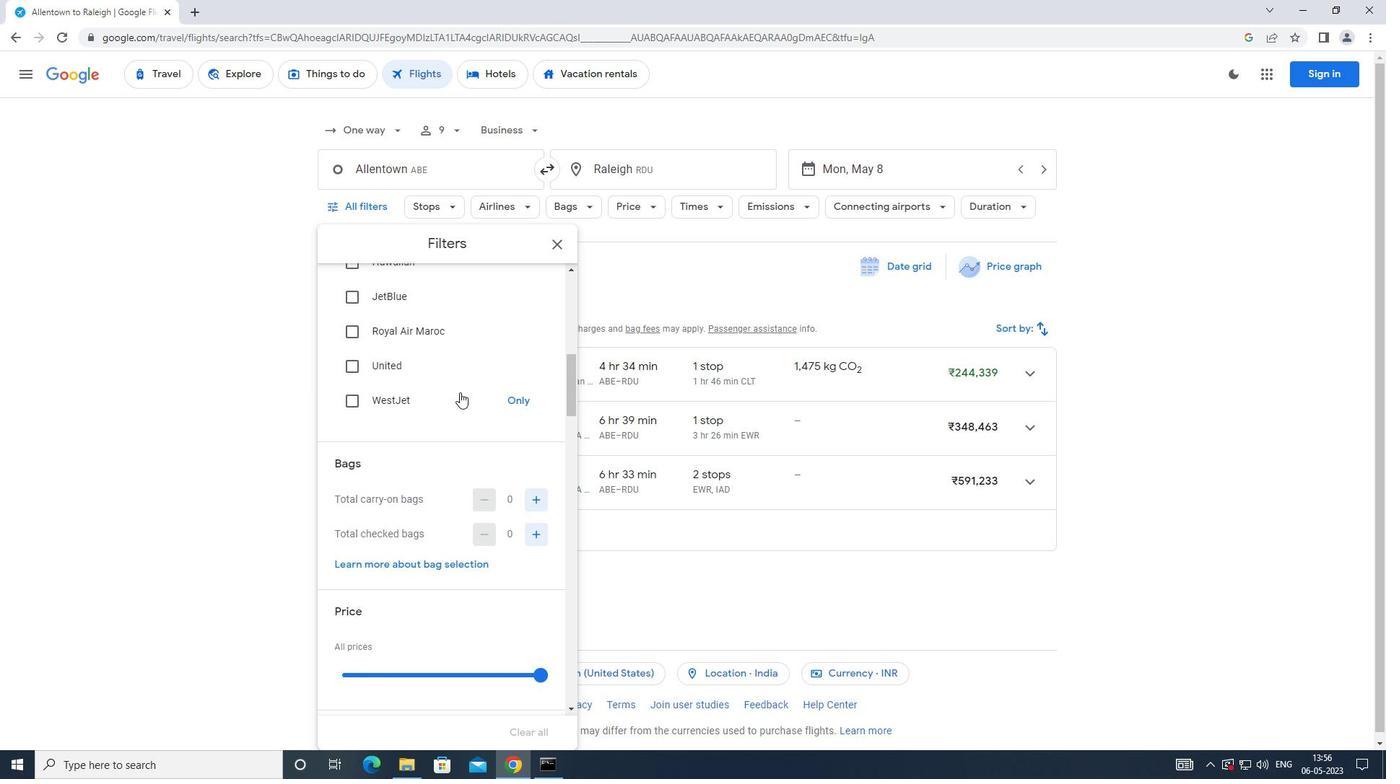 
Action: Mouse moved to (535, 392)
Screenshot: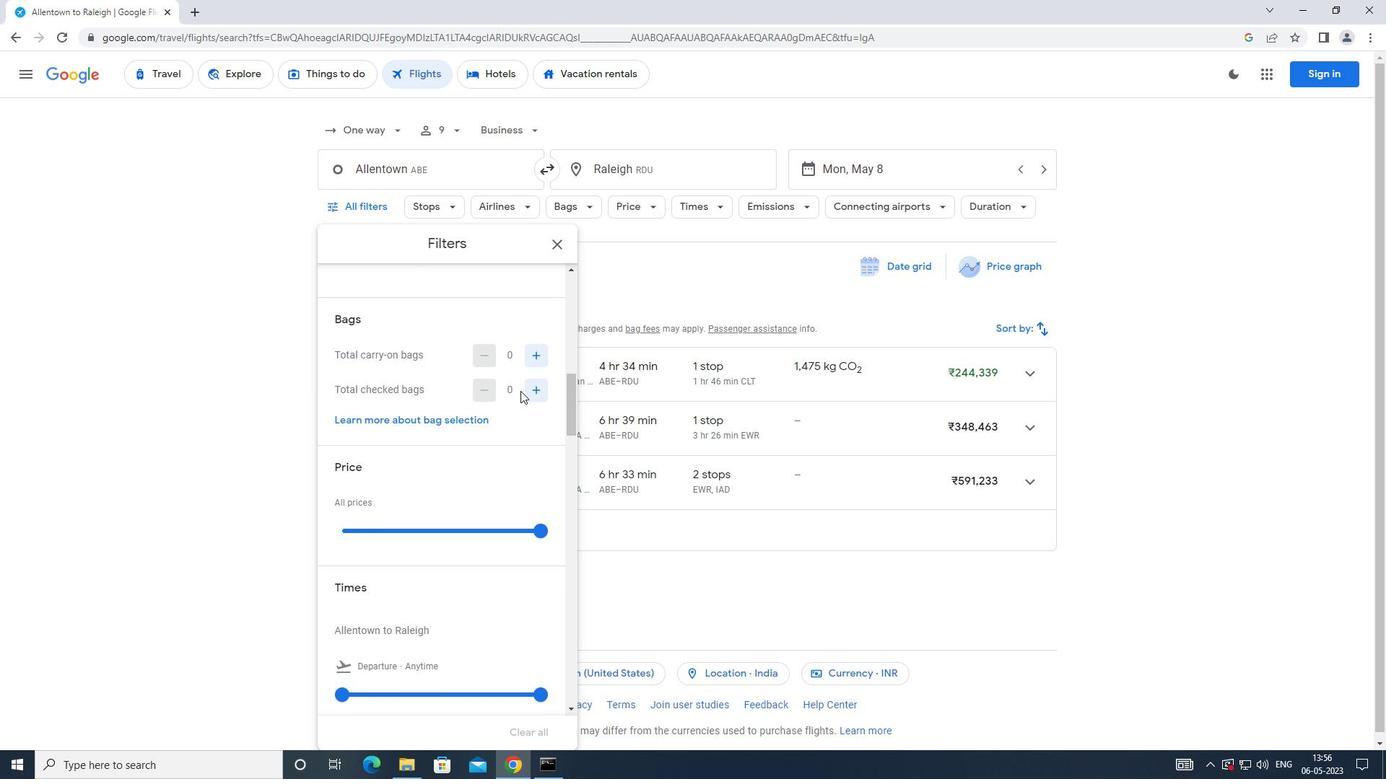 
Action: Mouse pressed left at (535, 392)
Screenshot: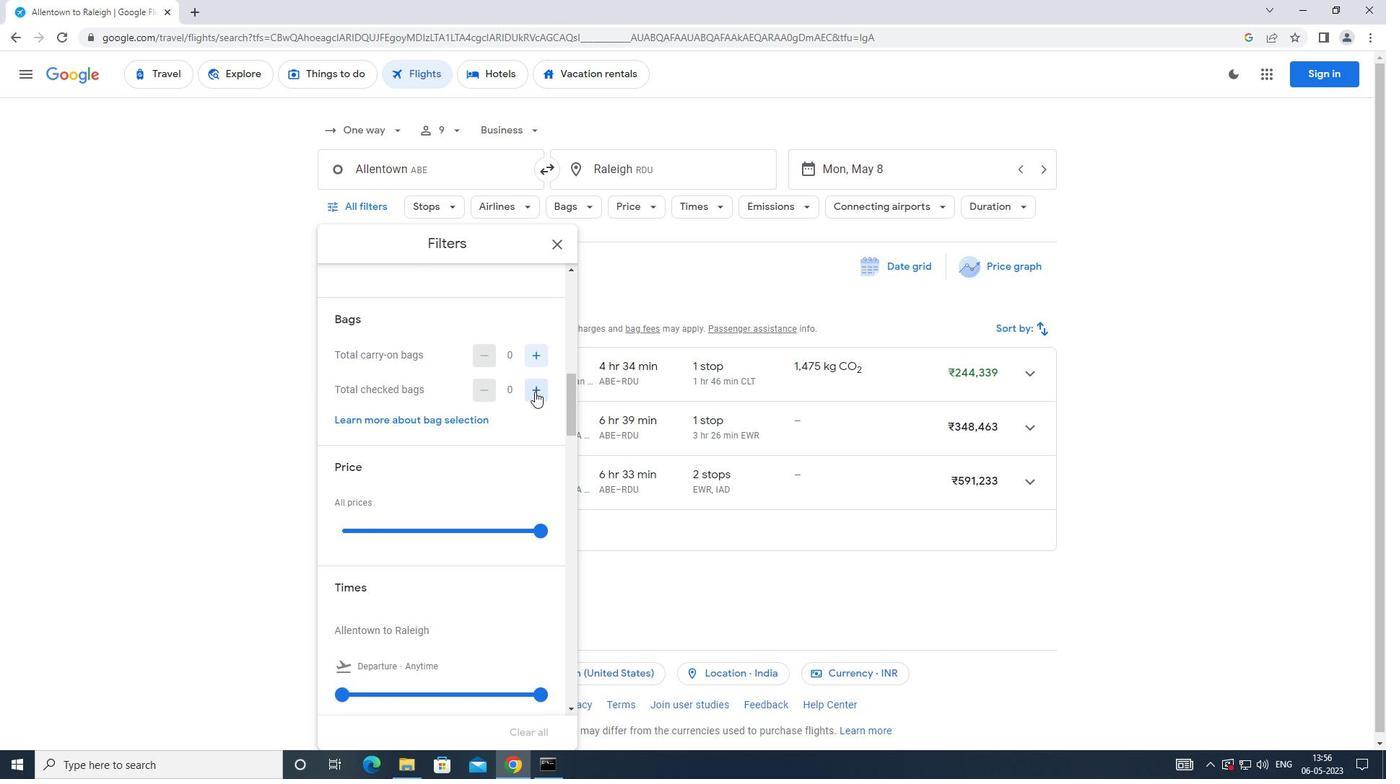 
Action: Mouse moved to (535, 392)
Screenshot: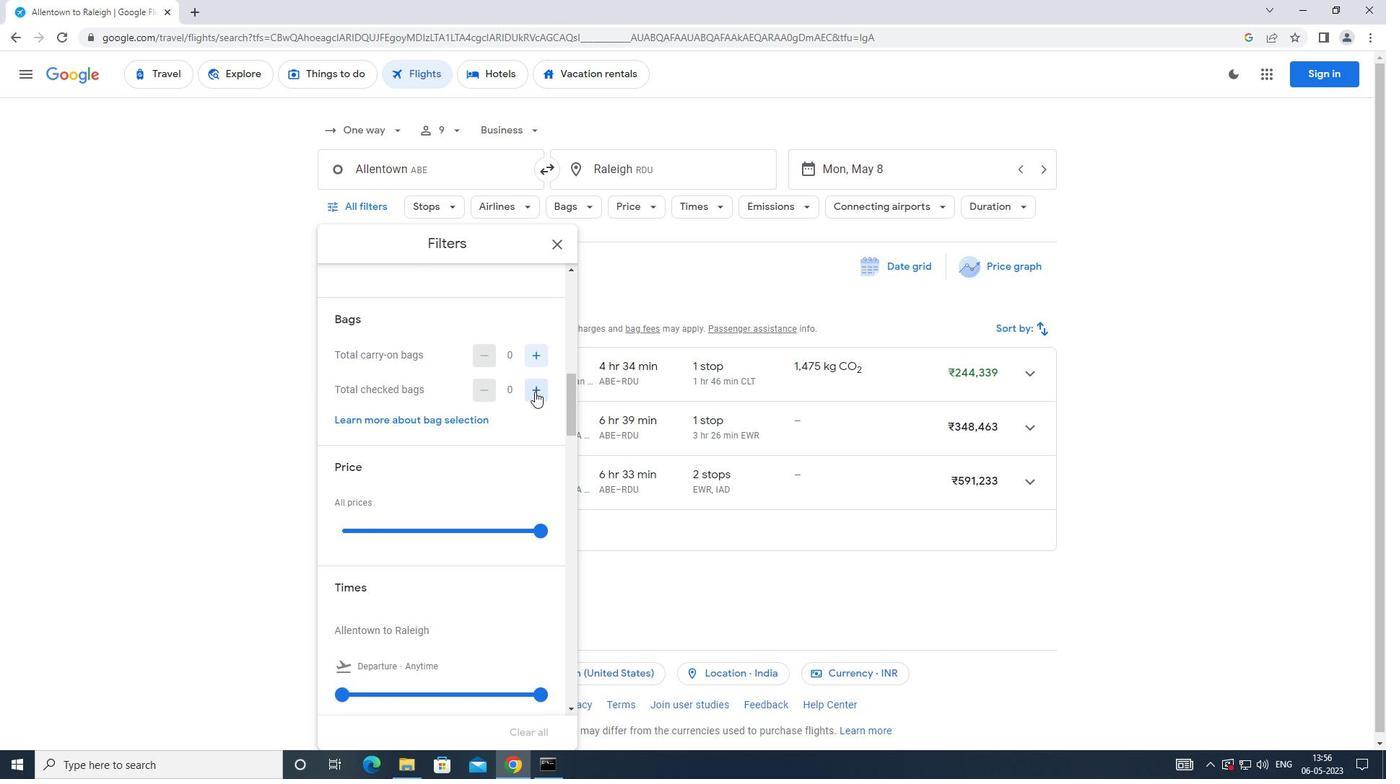
Action: Mouse pressed left at (535, 392)
Screenshot: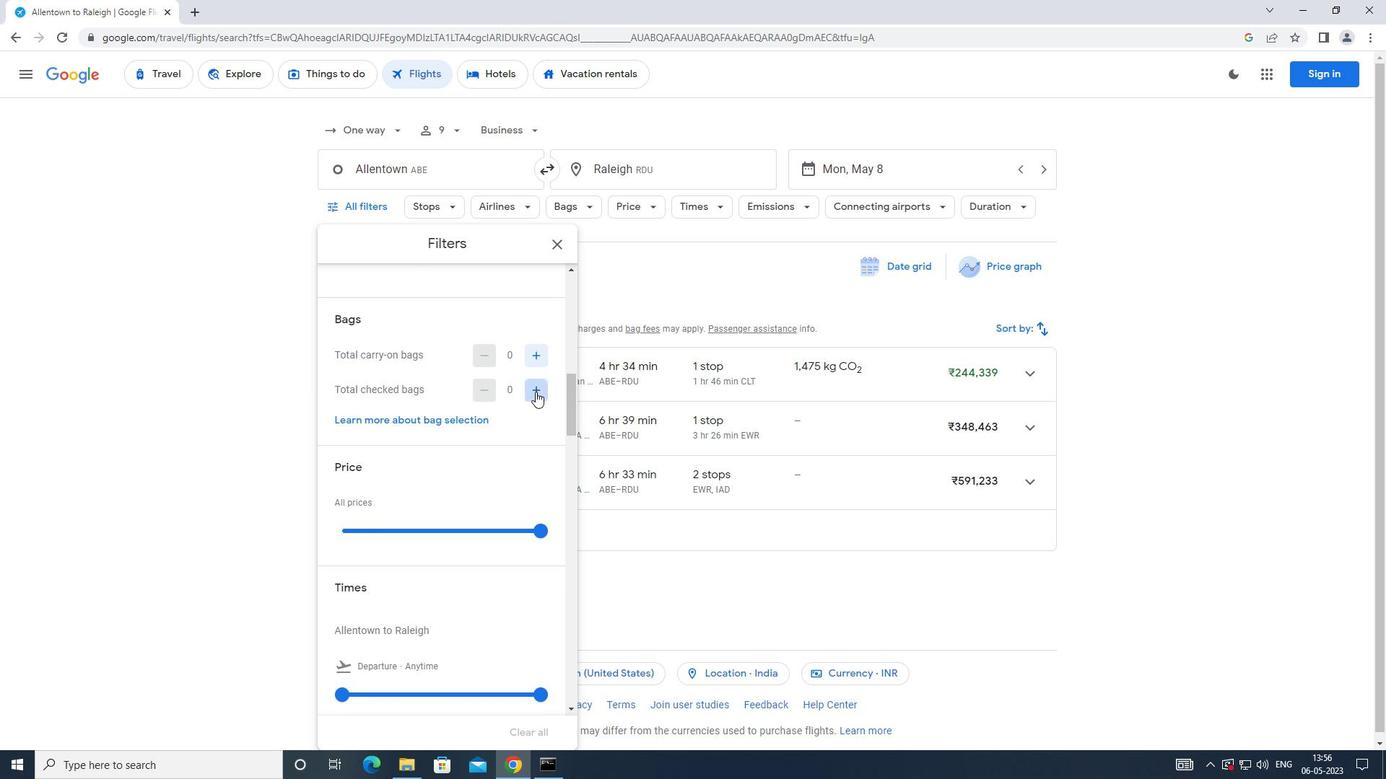 
Action: Mouse moved to (462, 392)
Screenshot: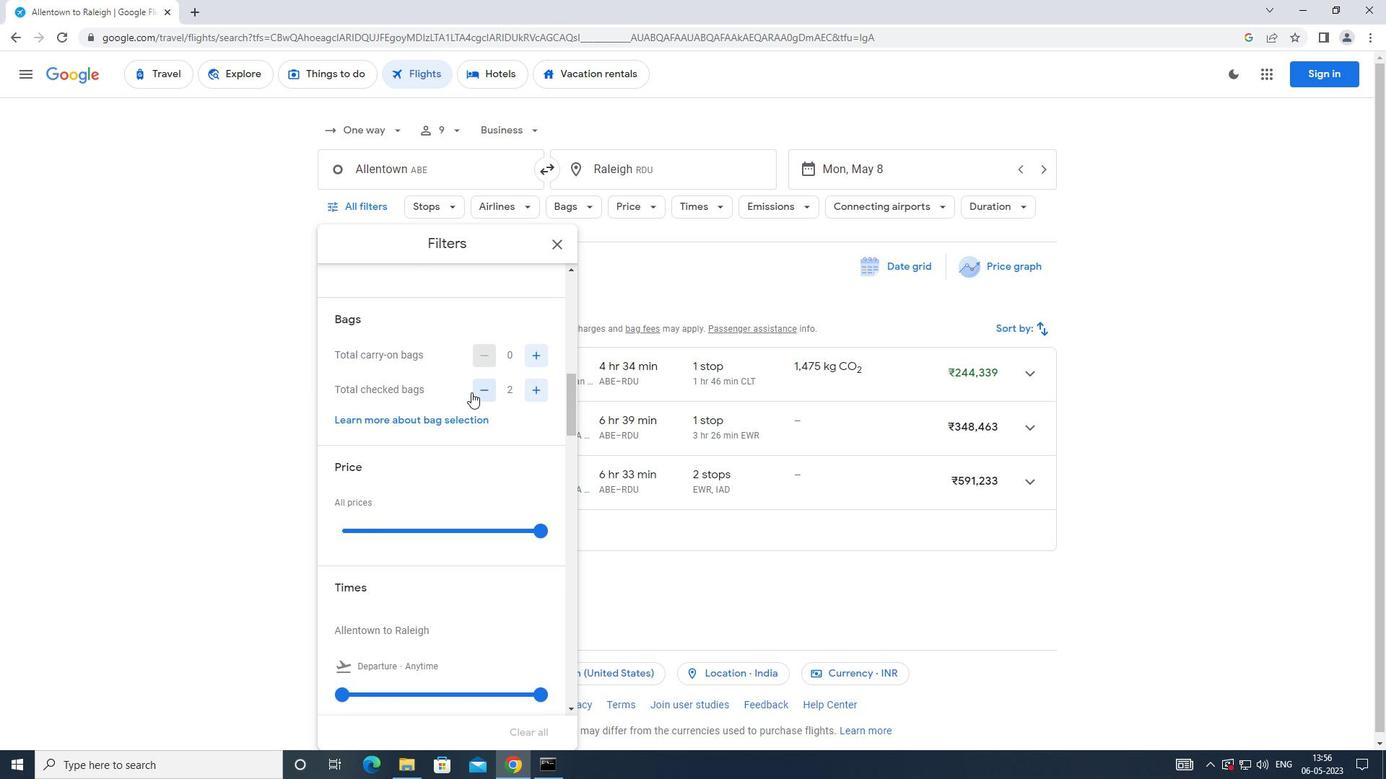 
Action: Mouse scrolled (462, 391) with delta (0, 0)
Screenshot: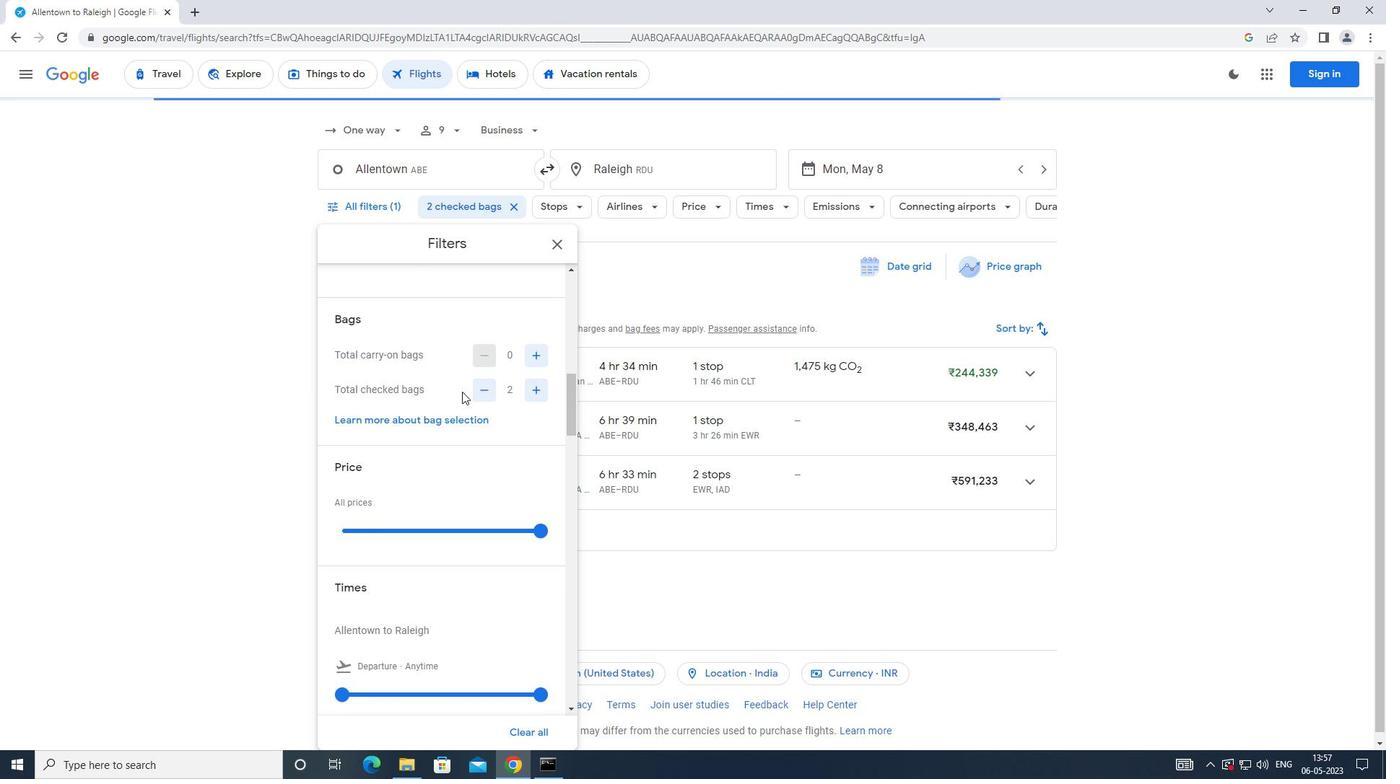 
Action: Mouse moved to (544, 455)
Screenshot: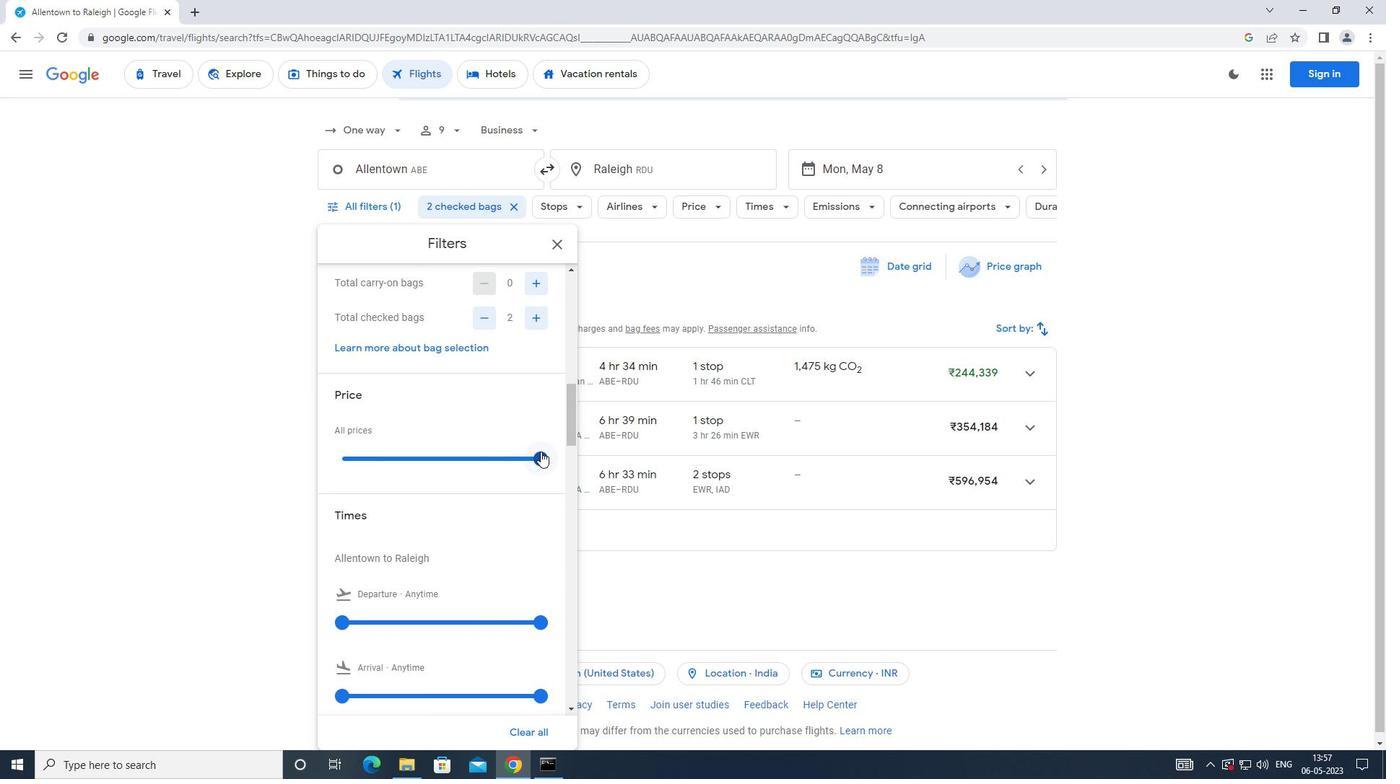 
Action: Mouse pressed left at (544, 455)
Screenshot: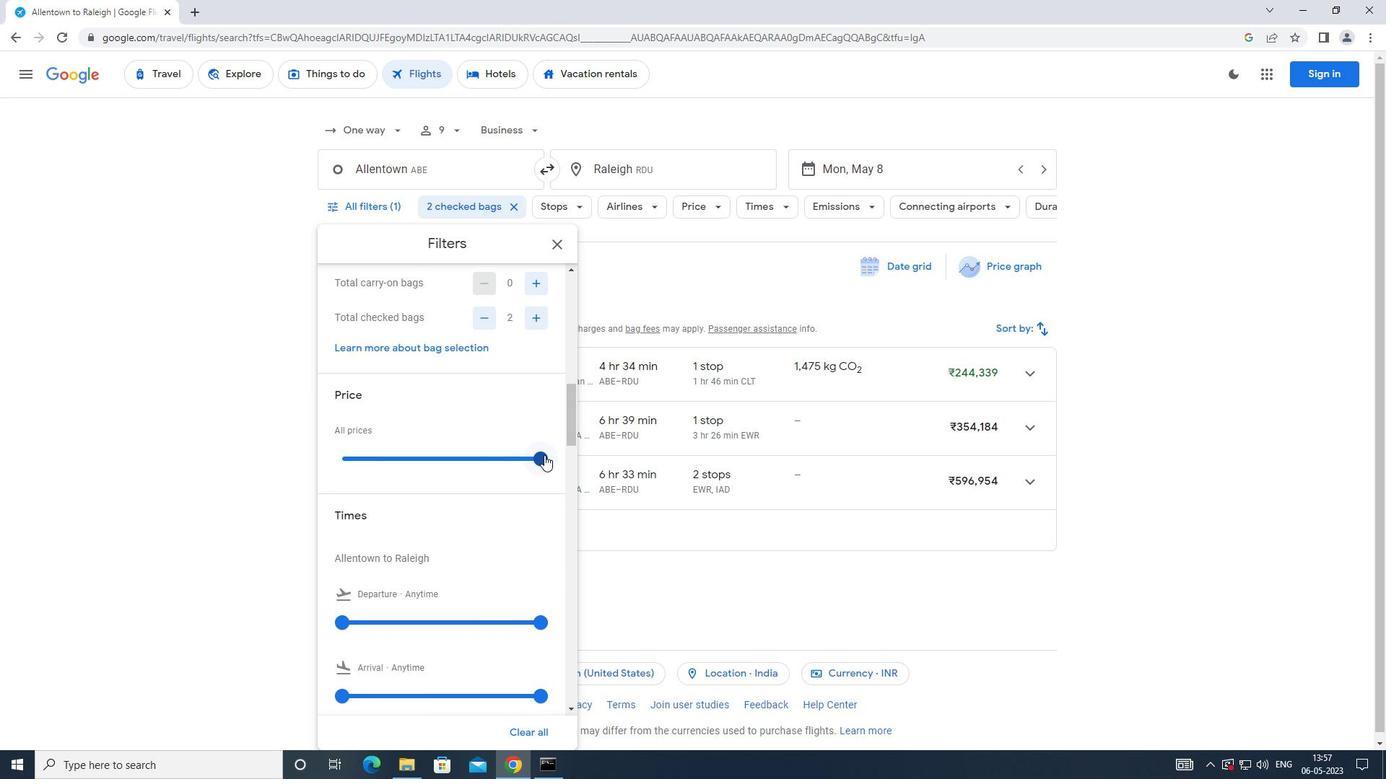 
Action: Mouse moved to (516, 451)
Screenshot: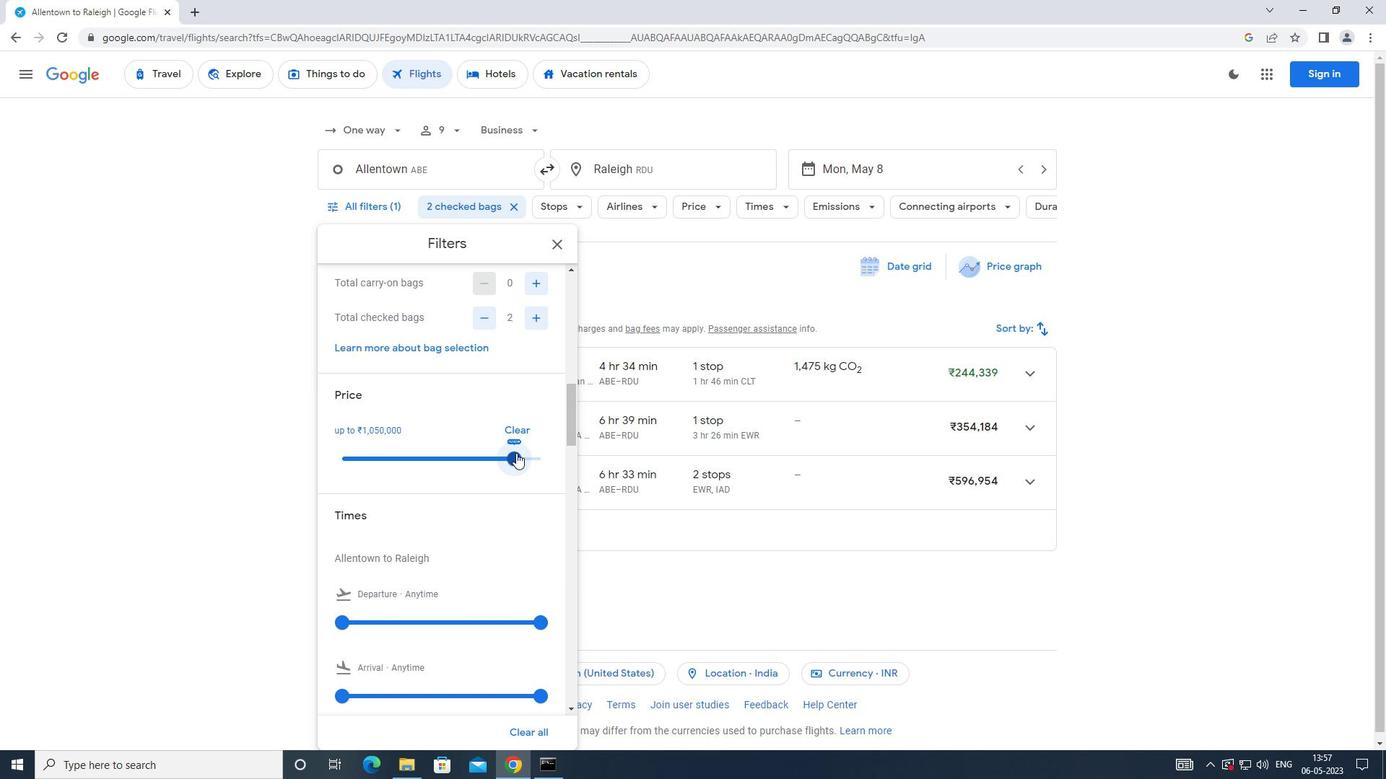 
Action: Mouse scrolled (516, 451) with delta (0, 0)
Screenshot: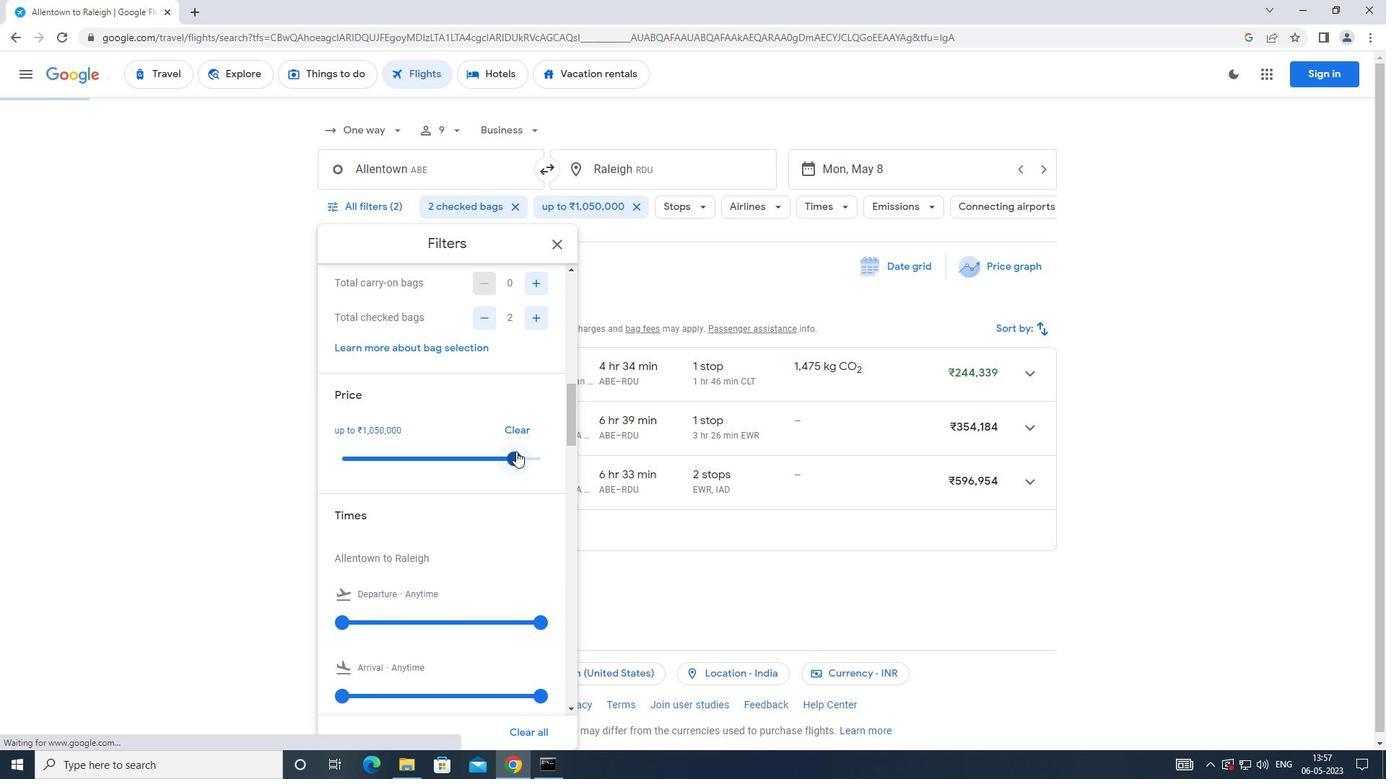 
Action: Mouse scrolled (516, 451) with delta (0, 0)
Screenshot: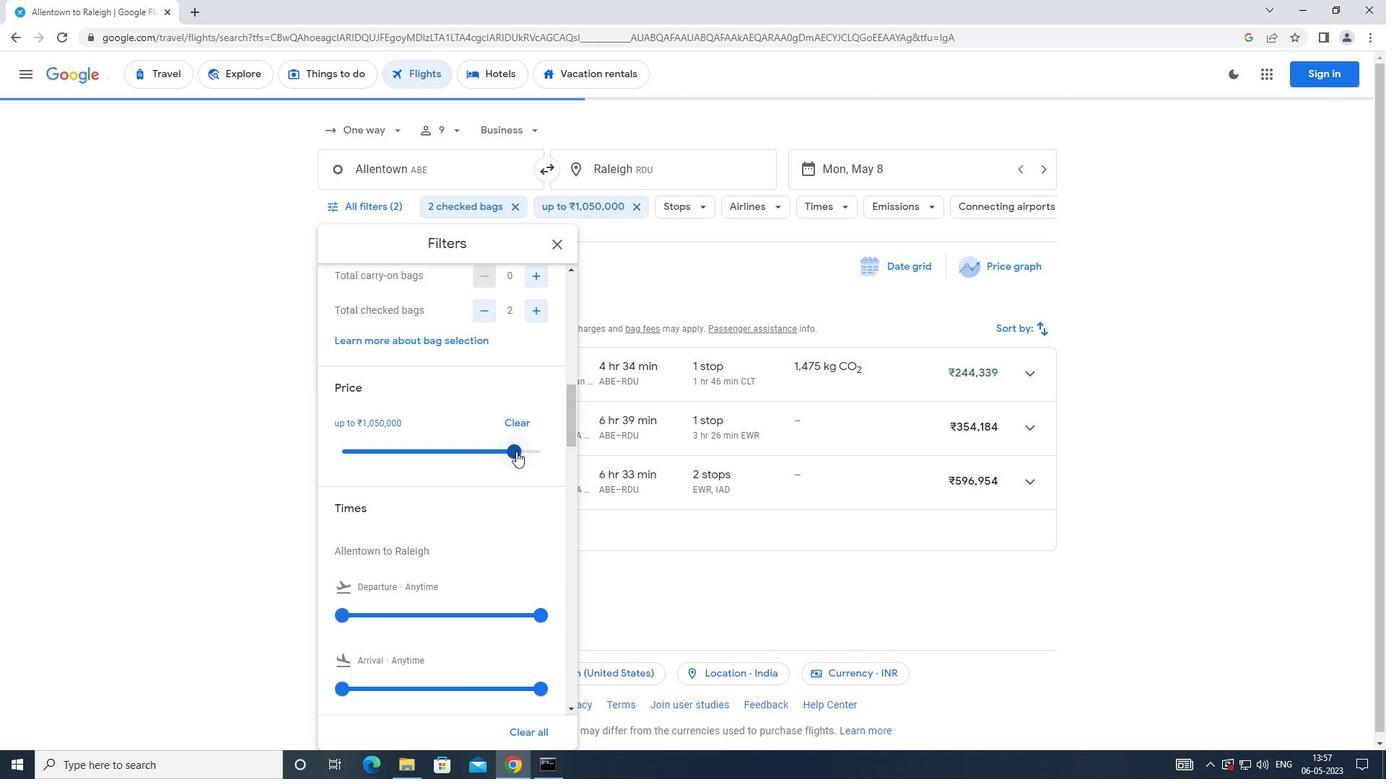 
Action: Mouse moved to (343, 480)
Screenshot: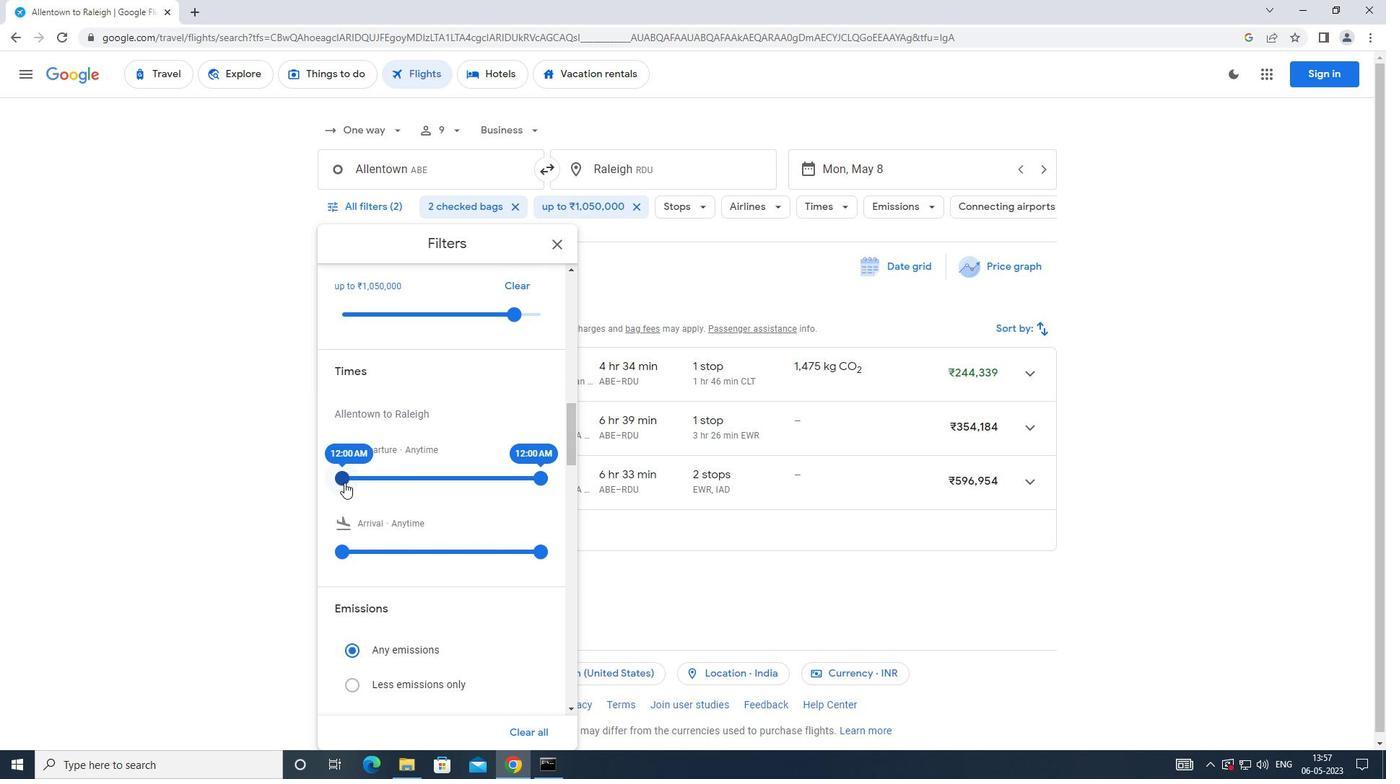
Action: Mouse pressed left at (343, 480)
Screenshot: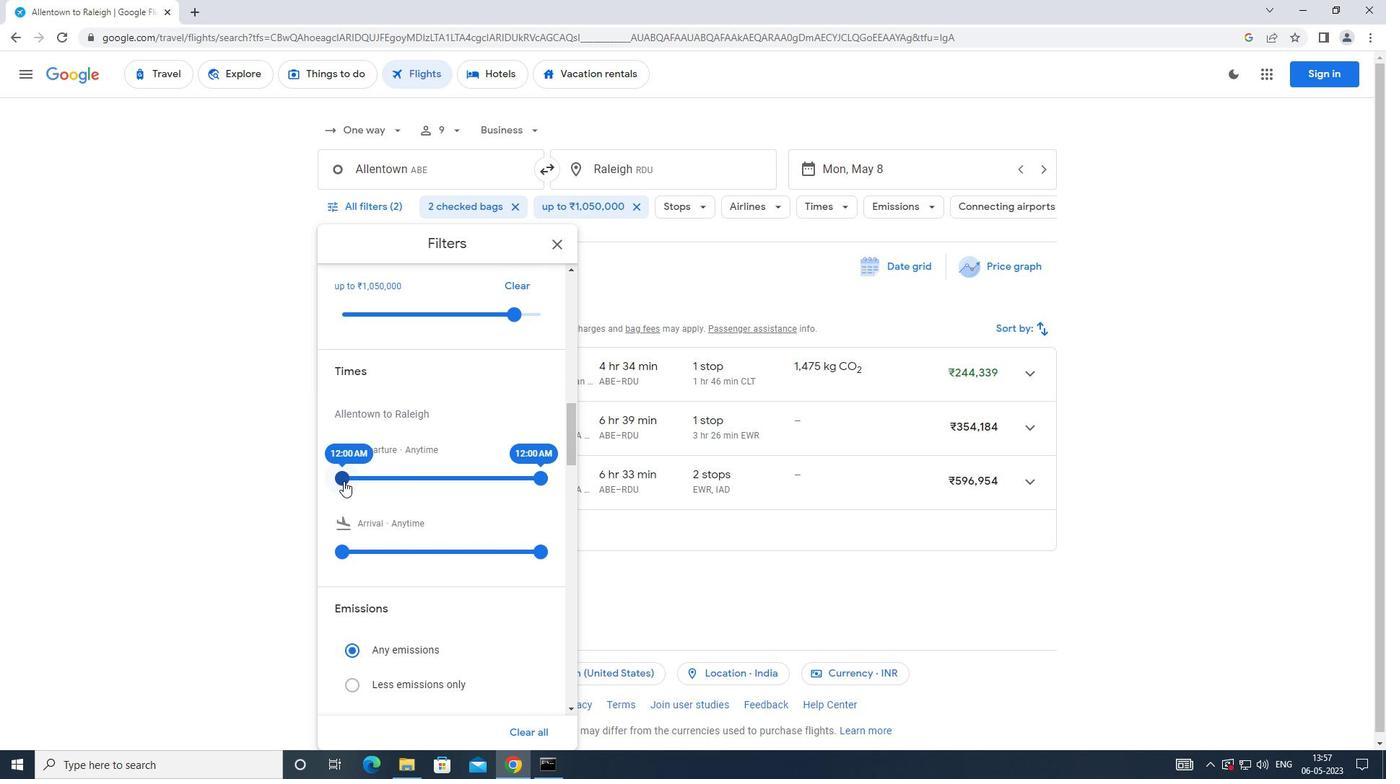 
Action: Mouse moved to (537, 477)
Screenshot: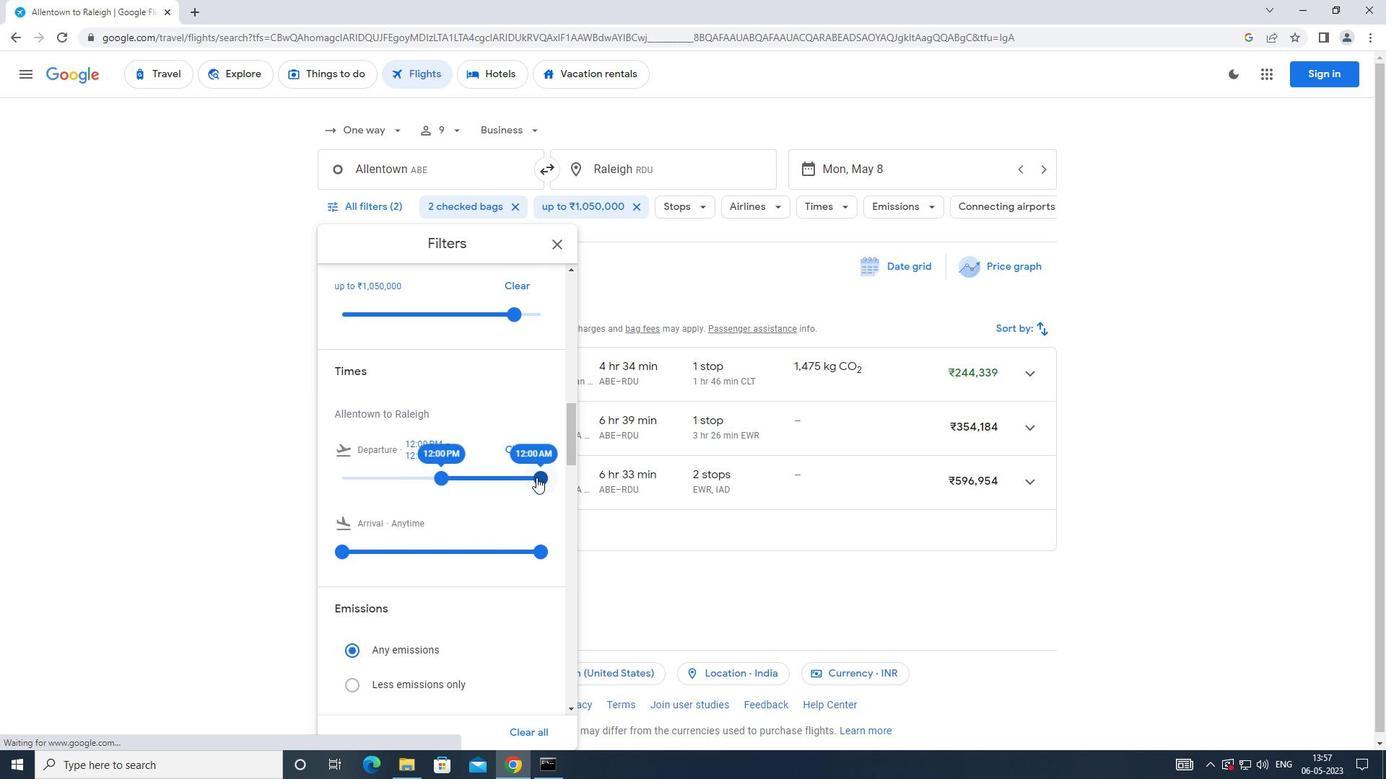 
Action: Mouse pressed left at (537, 477)
Screenshot: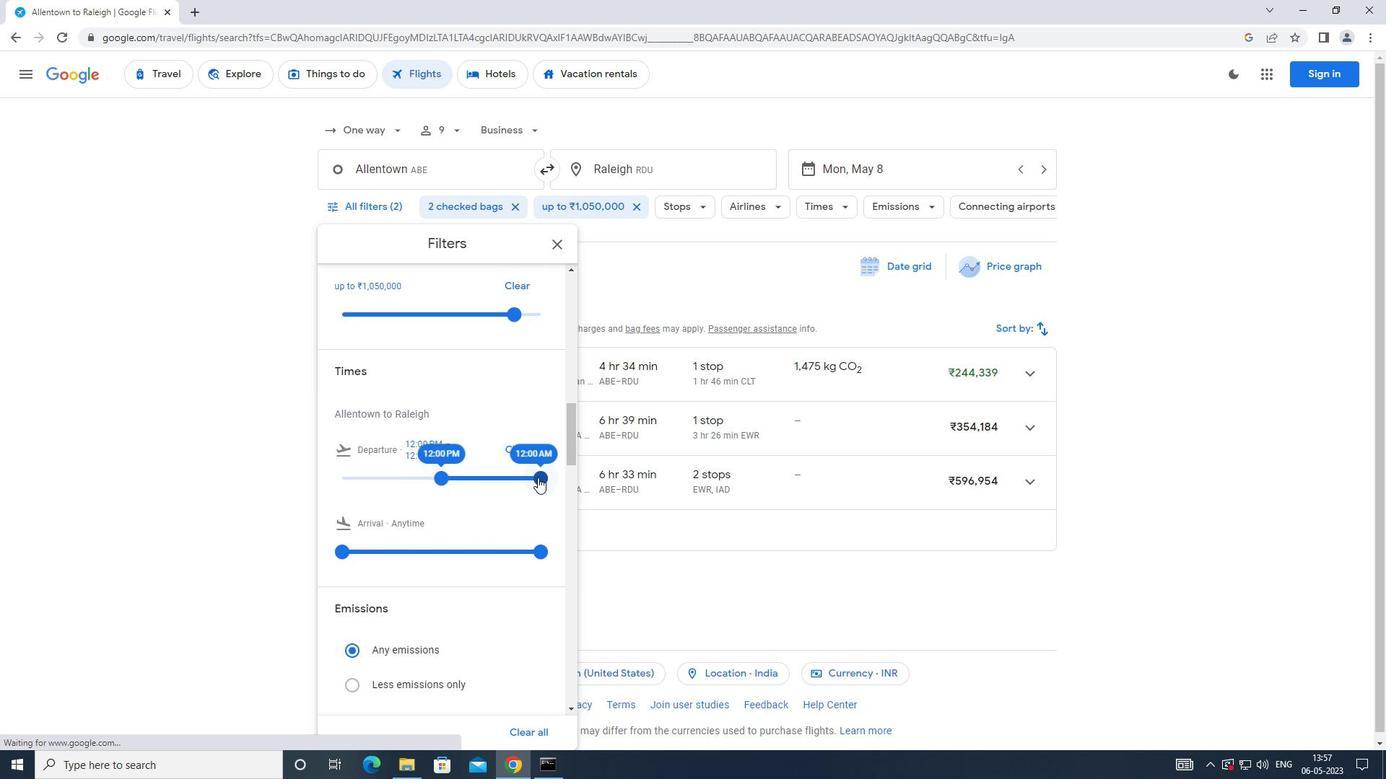 
Action: Mouse moved to (417, 477)
Screenshot: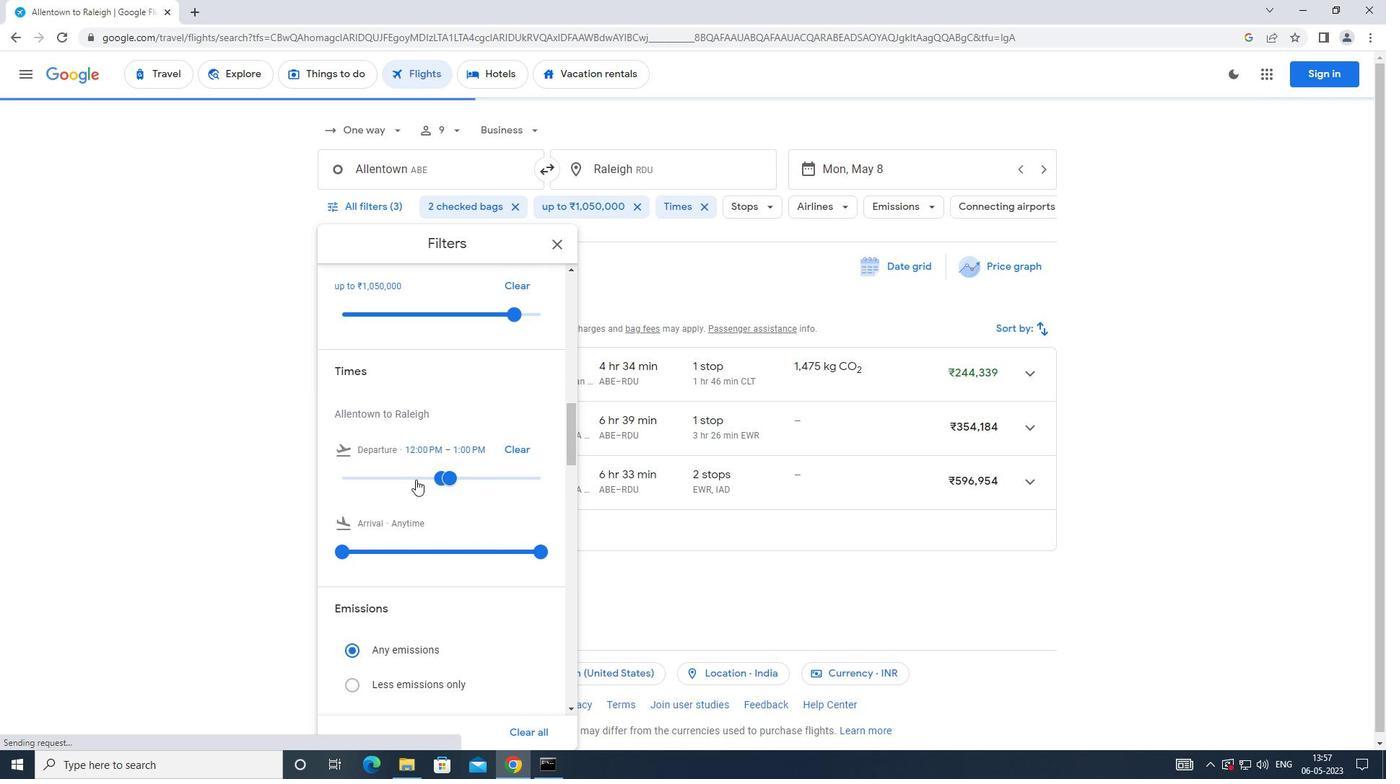 
Action: Key pressed <Key.f8>
Screenshot: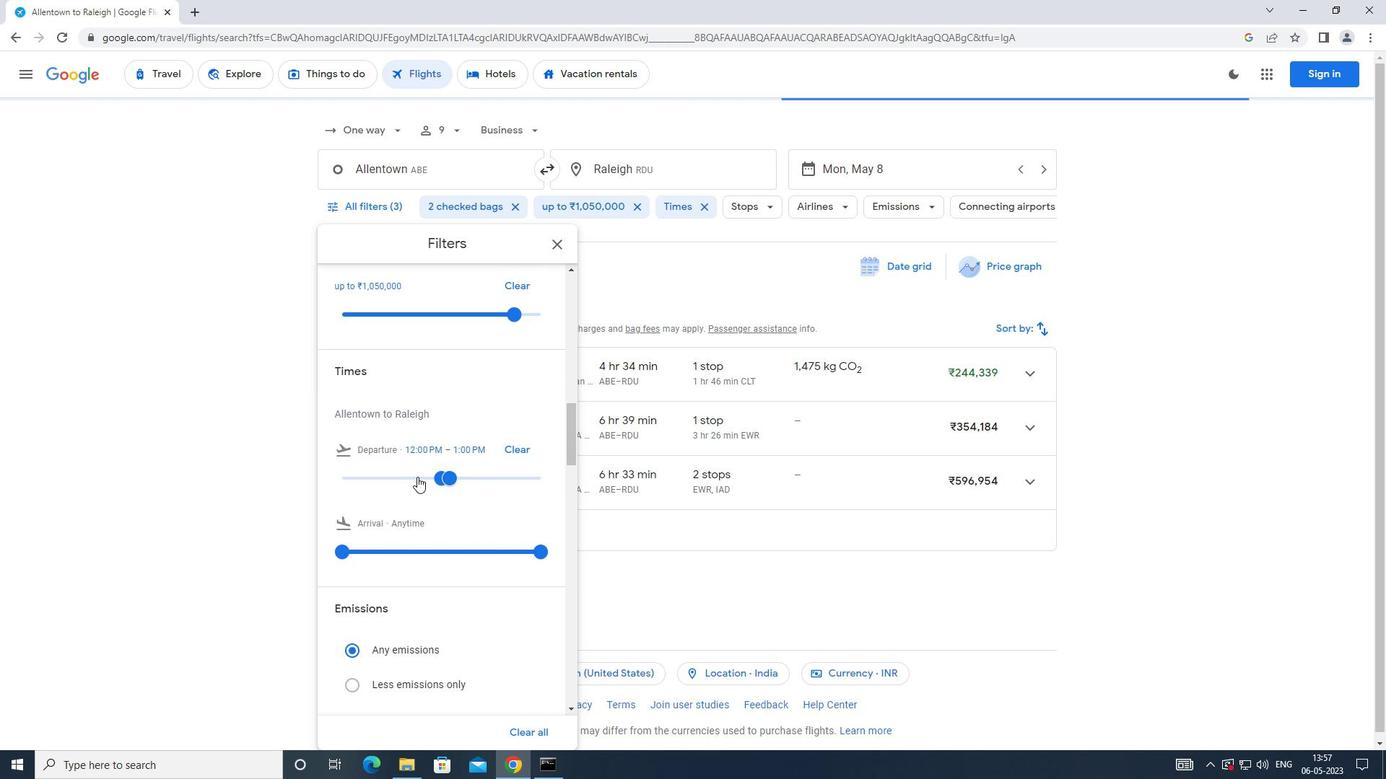 
